 Task: In the  document Plasticpollution.odt, select heading and apply ' Italics' Use the "find feature" to find mentioned word and apply Strikethrough in: 'innovative '. Insert smartchip (Place) on bottom of the page New York Insert the mentioned footnote for 6th word with font style Arial and font size 8: The data was collected in 2022
Action: Mouse moved to (231, 332)
Screenshot: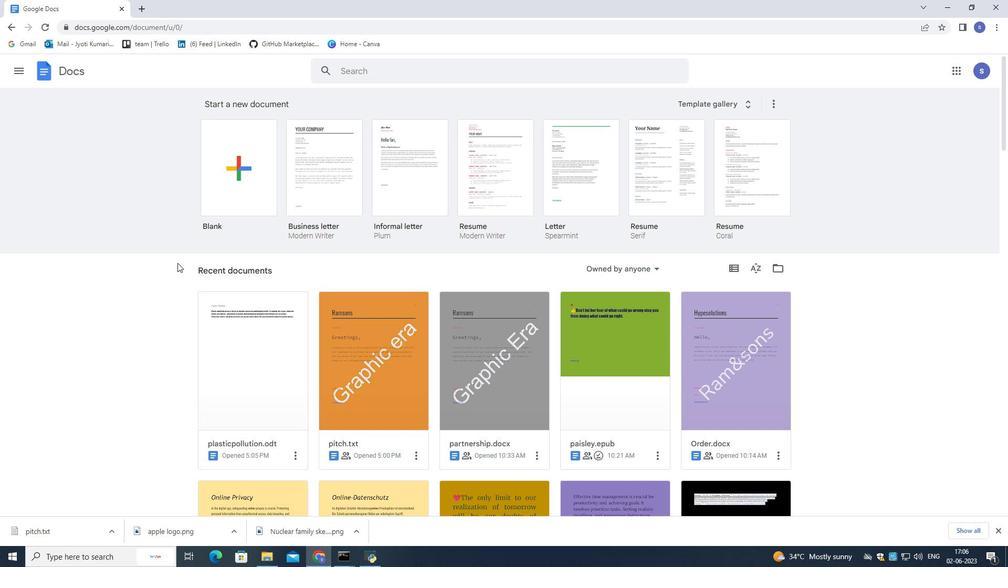 
Action: Mouse pressed left at (231, 332)
Screenshot: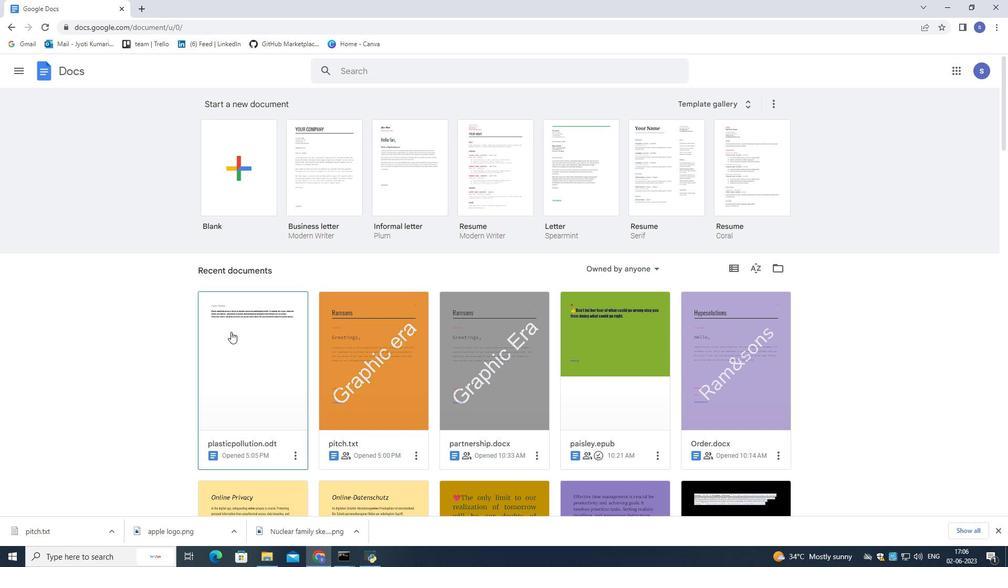 
Action: Mouse pressed left at (231, 332)
Screenshot: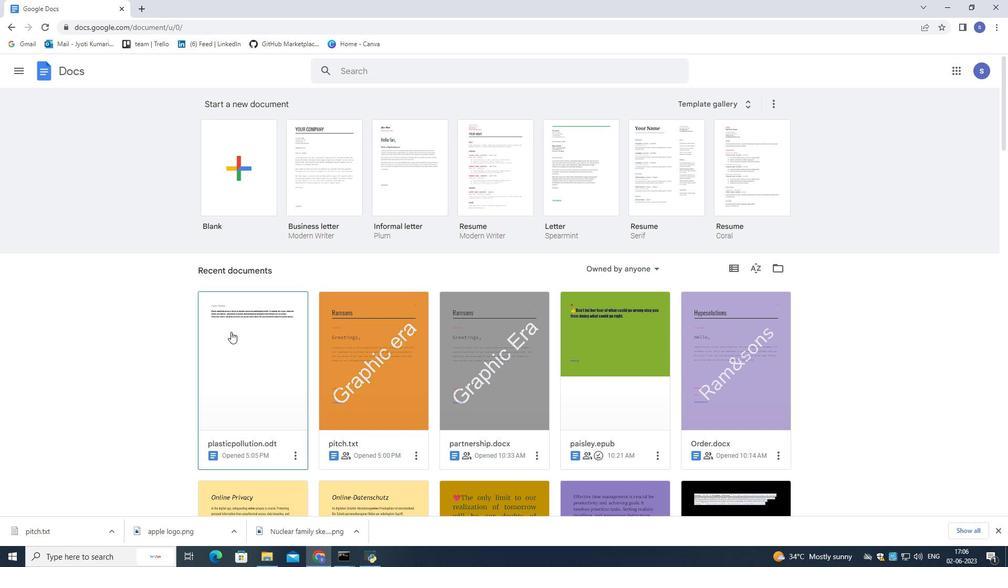 
Action: Mouse moved to (511, 200)
Screenshot: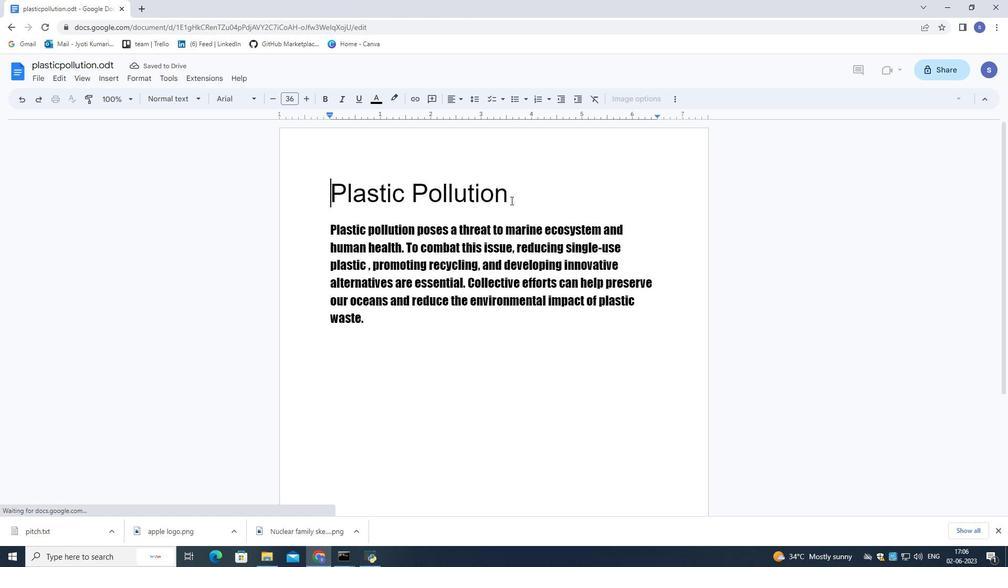 
Action: Mouse pressed left at (511, 200)
Screenshot: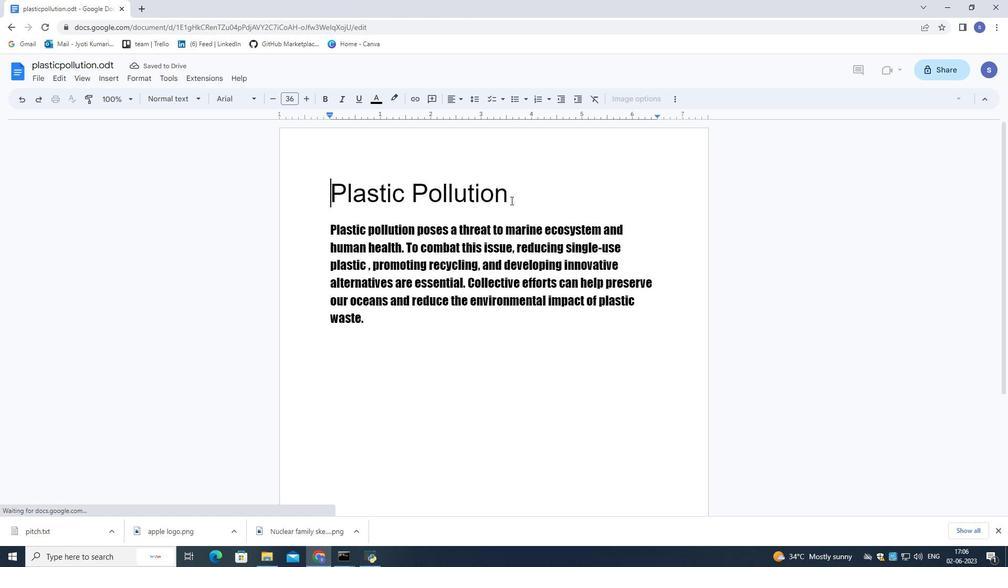 
Action: Mouse moved to (511, 199)
Screenshot: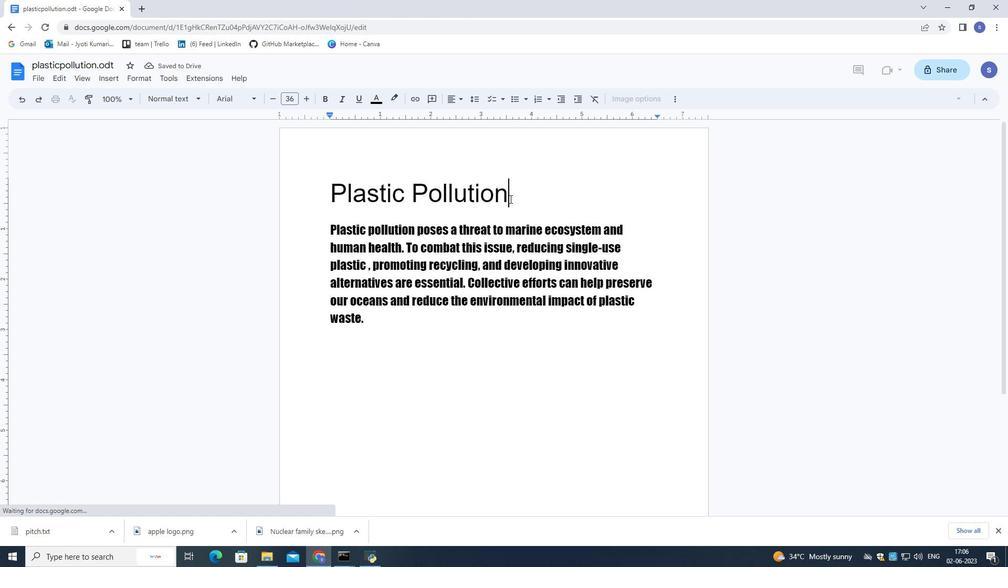 
Action: Mouse pressed left at (511, 199)
Screenshot: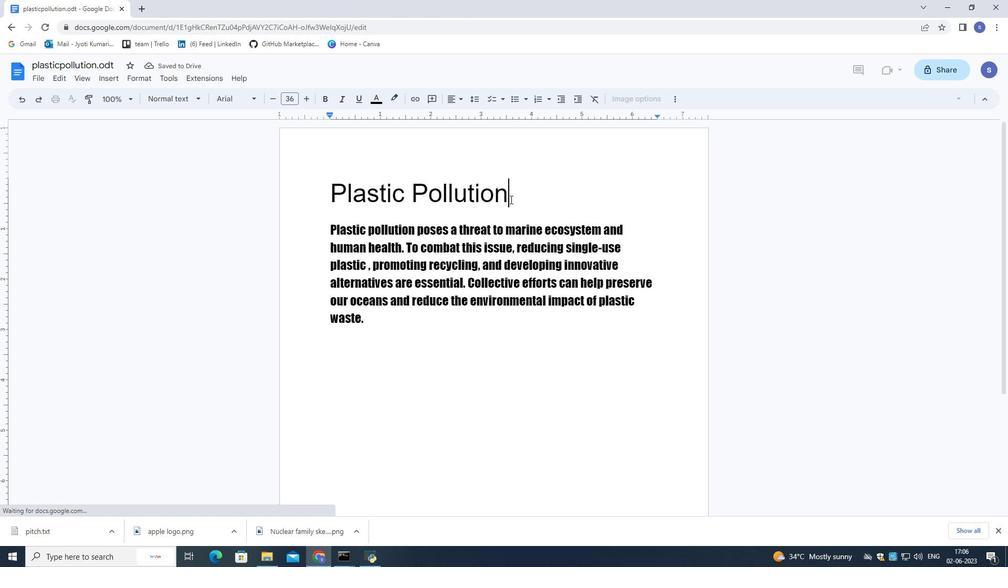 
Action: Mouse moved to (100, 77)
Screenshot: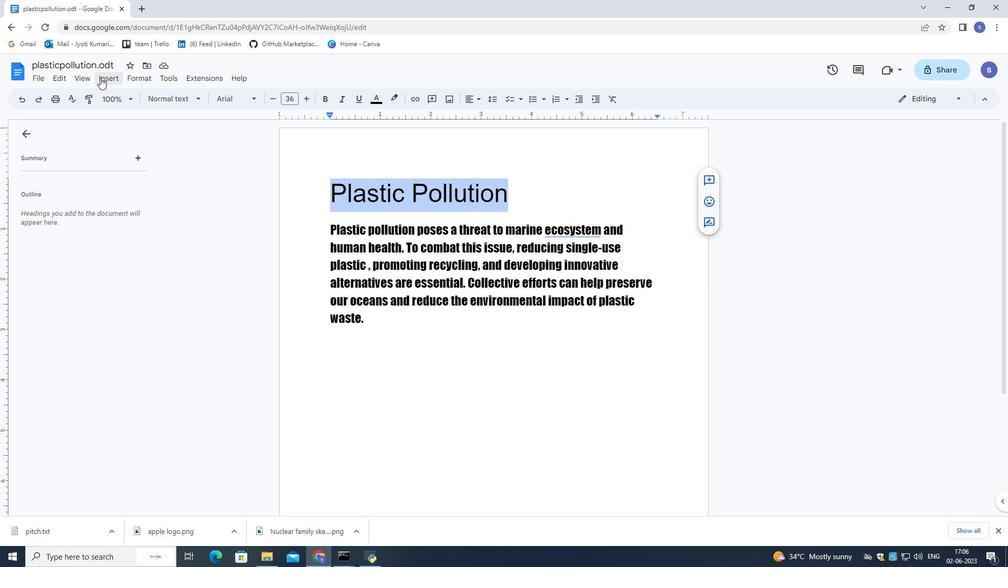 
Action: Mouse pressed left at (100, 77)
Screenshot: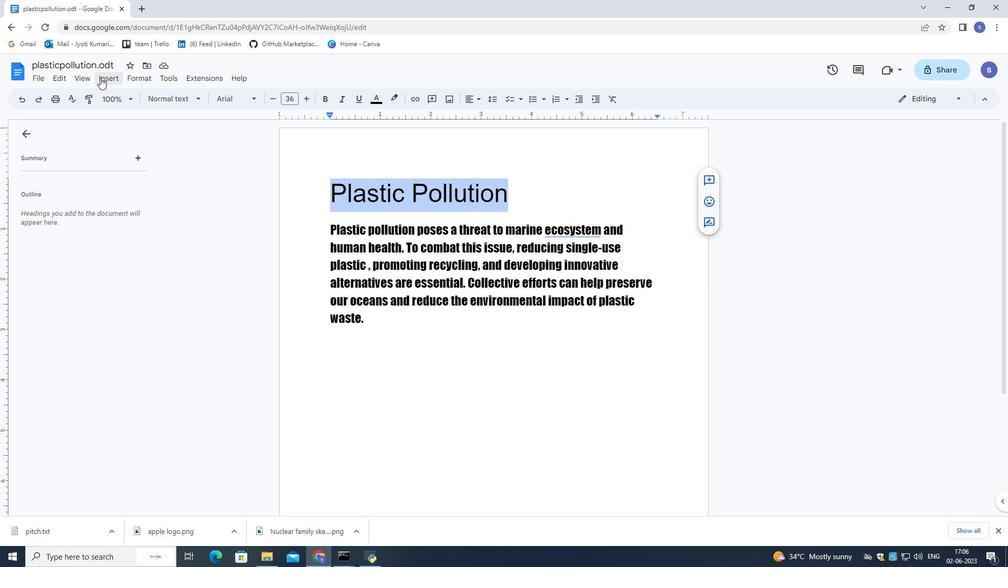 
Action: Mouse moved to (145, 77)
Screenshot: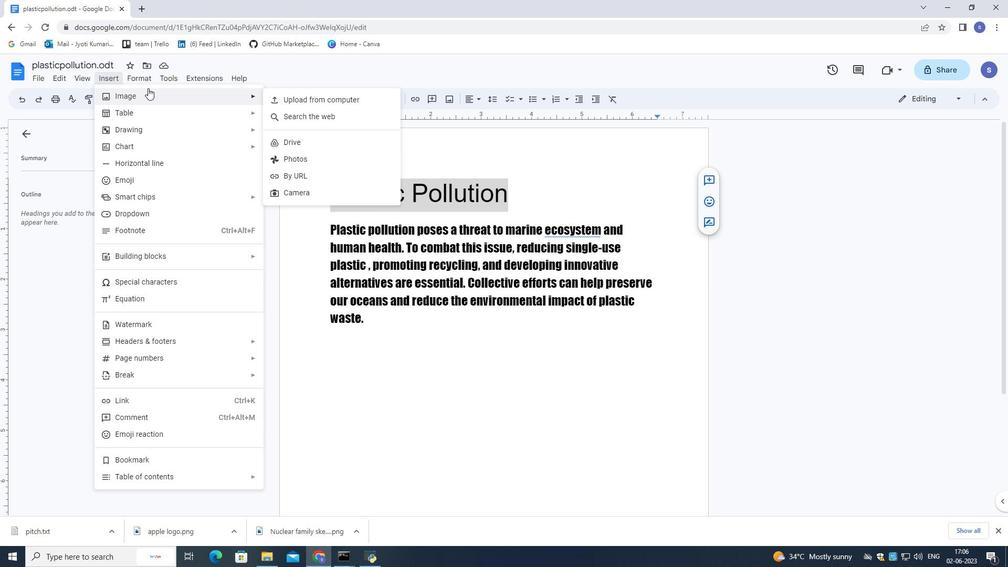 
Action: Mouse pressed left at (145, 77)
Screenshot: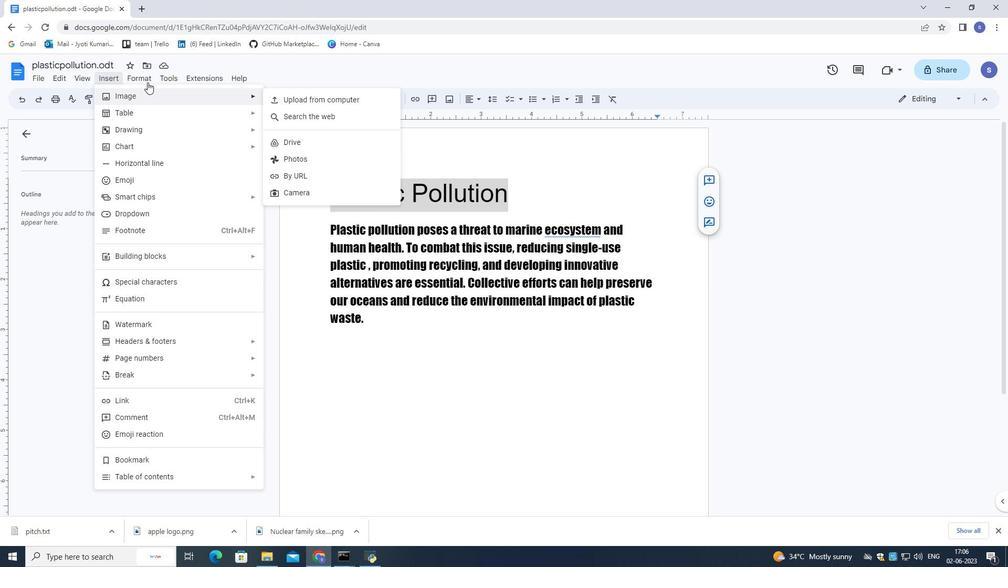 
Action: Mouse moved to (138, 76)
Screenshot: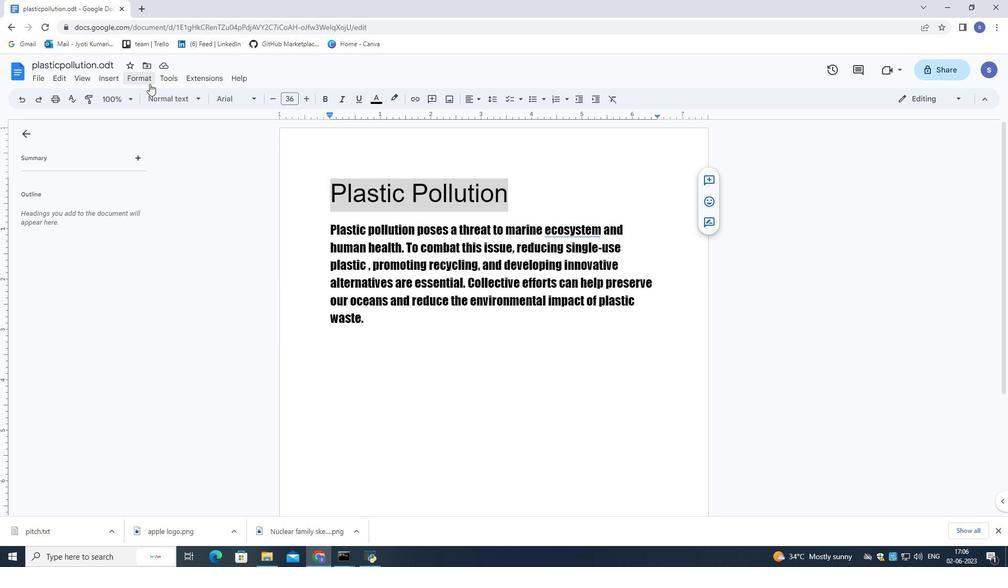 
Action: Mouse pressed left at (138, 76)
Screenshot: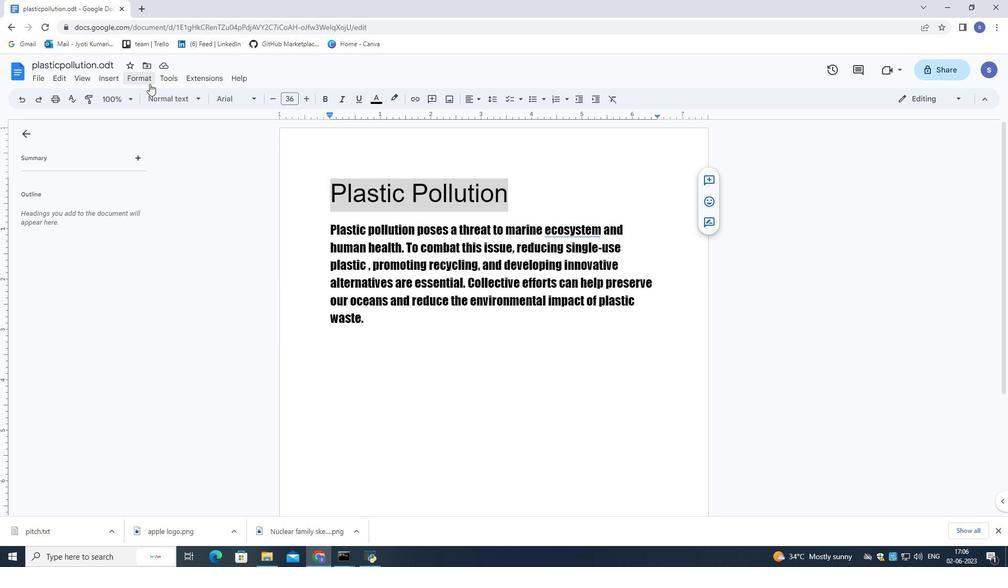 
Action: Mouse moved to (323, 115)
Screenshot: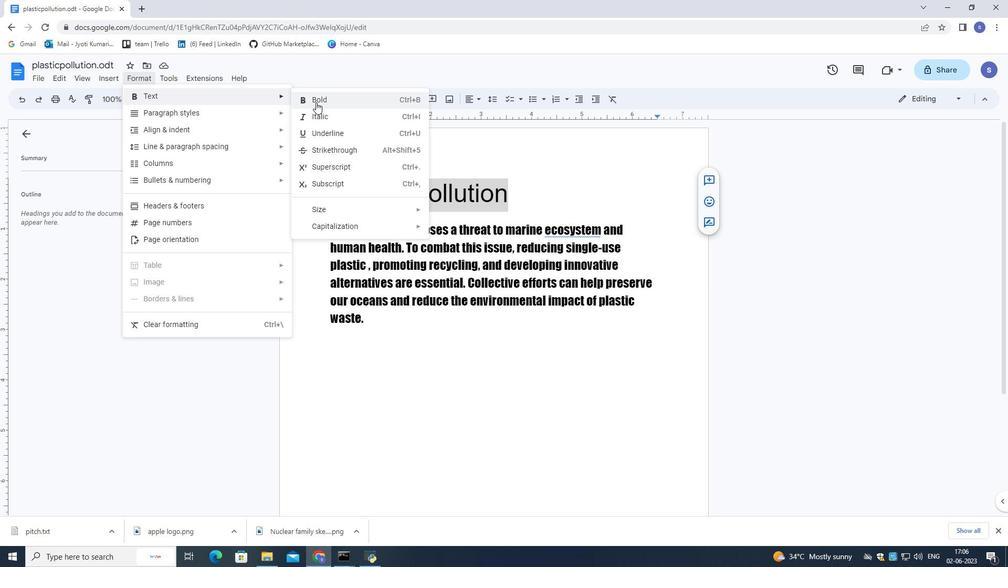 
Action: Mouse pressed left at (323, 115)
Screenshot: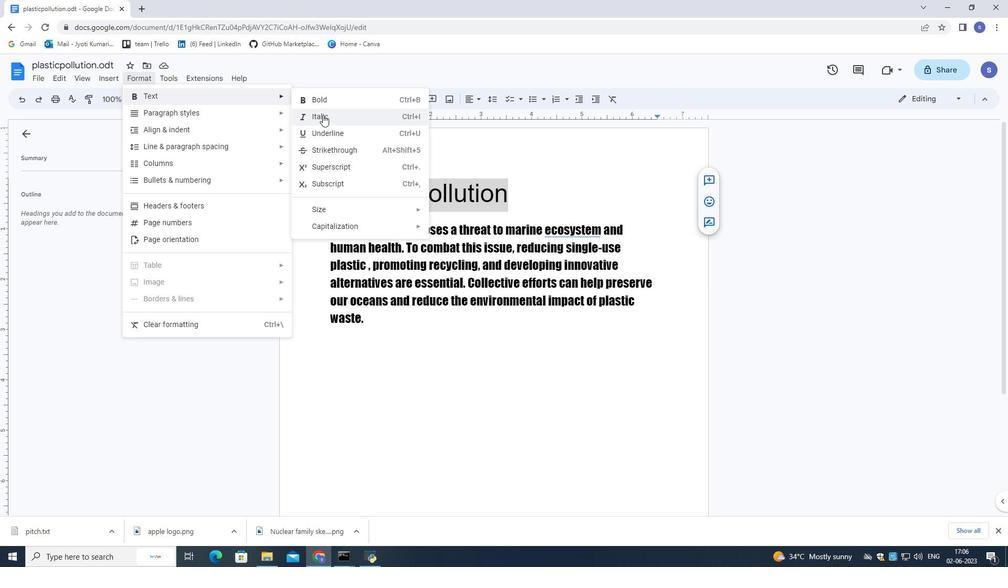 
Action: Mouse moved to (53, 79)
Screenshot: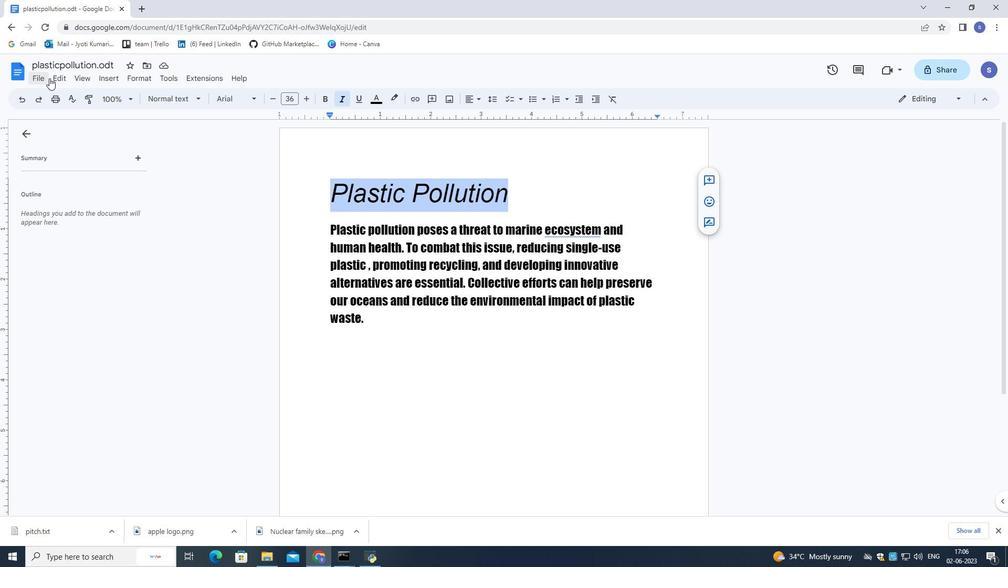 
Action: Mouse pressed left at (53, 79)
Screenshot: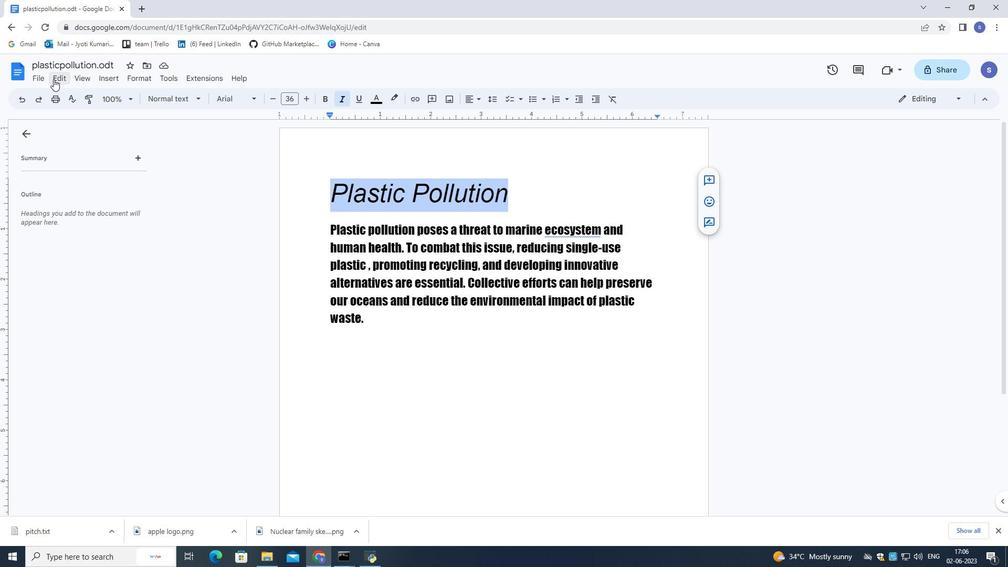 
Action: Mouse moved to (98, 253)
Screenshot: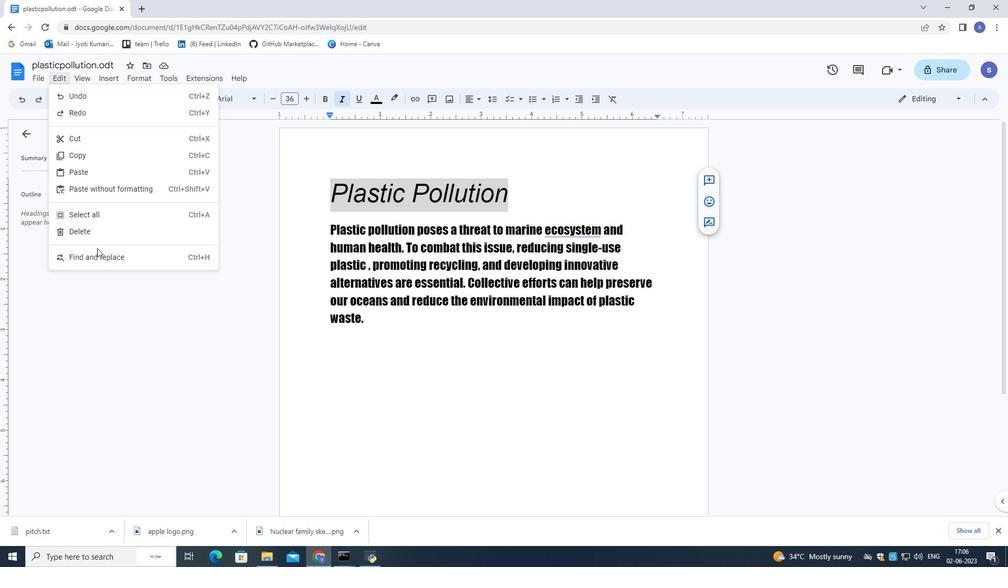 
Action: Mouse pressed left at (98, 253)
Screenshot: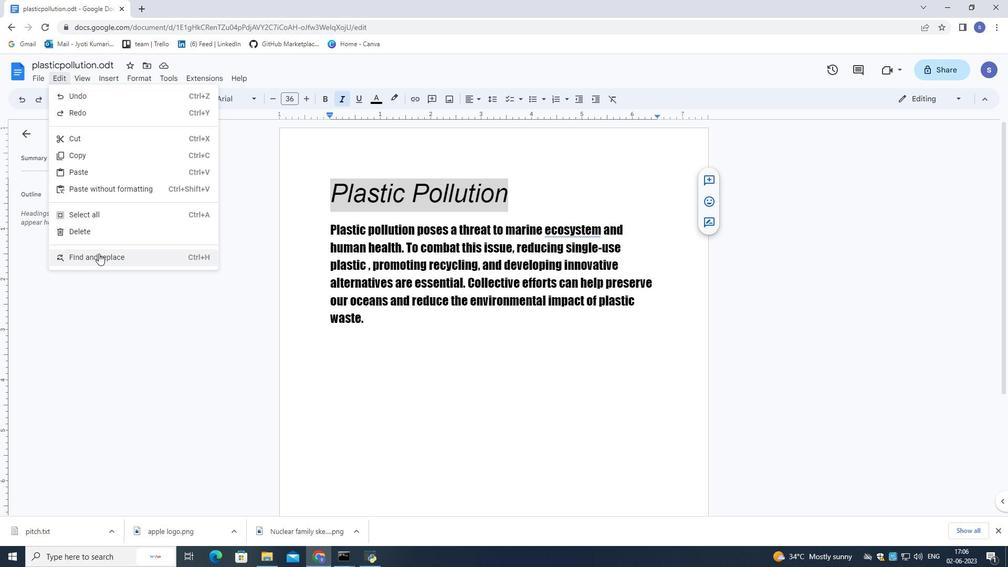 
Action: Mouse moved to (312, 304)
Screenshot: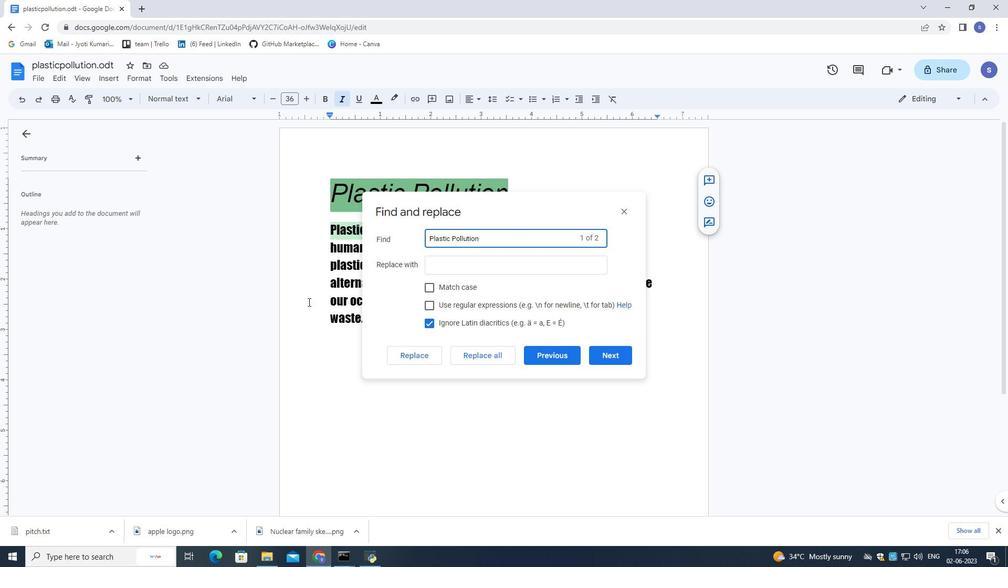
Action: Mouse pressed left at (312, 304)
Screenshot: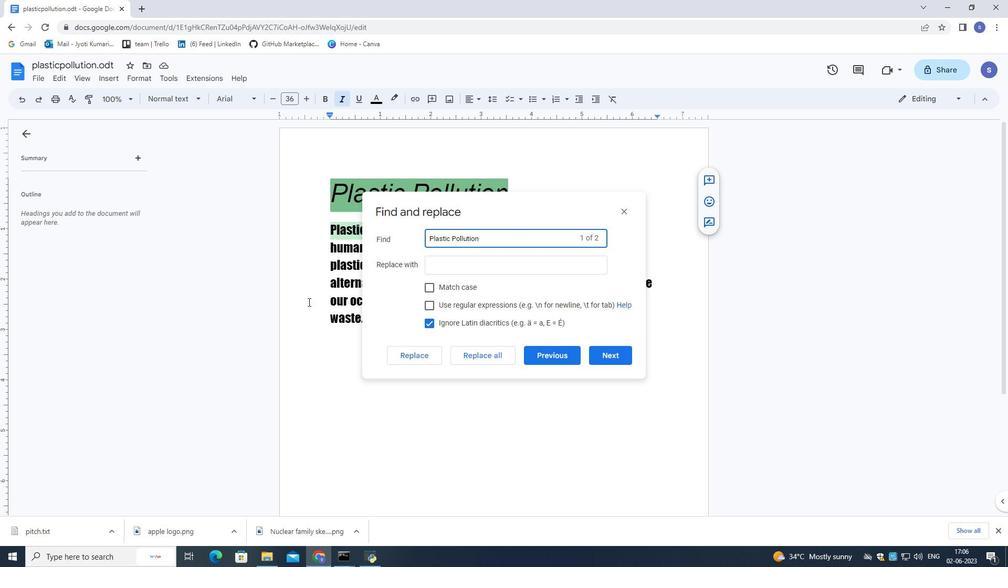
Action: Mouse moved to (621, 211)
Screenshot: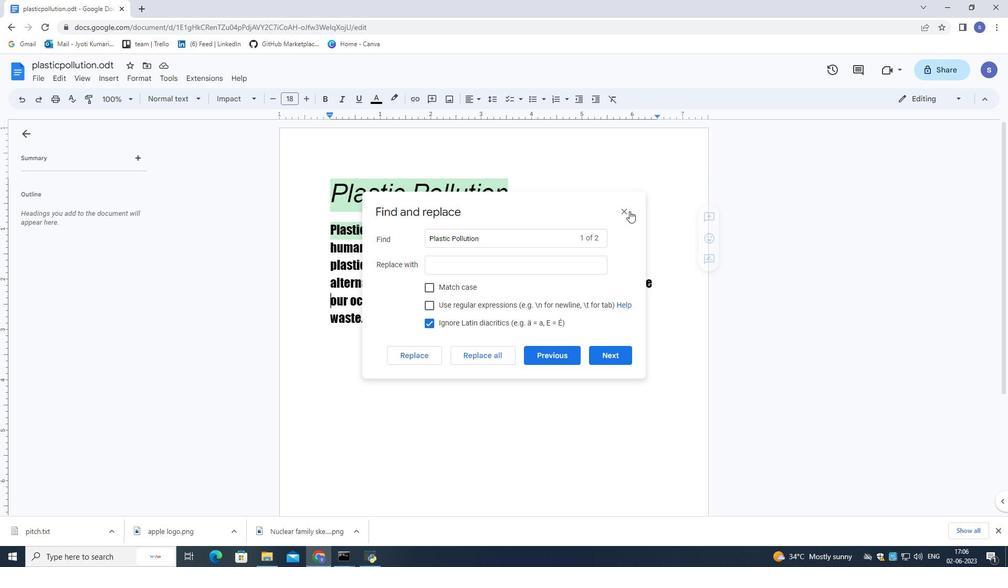 
Action: Mouse pressed left at (621, 211)
Screenshot: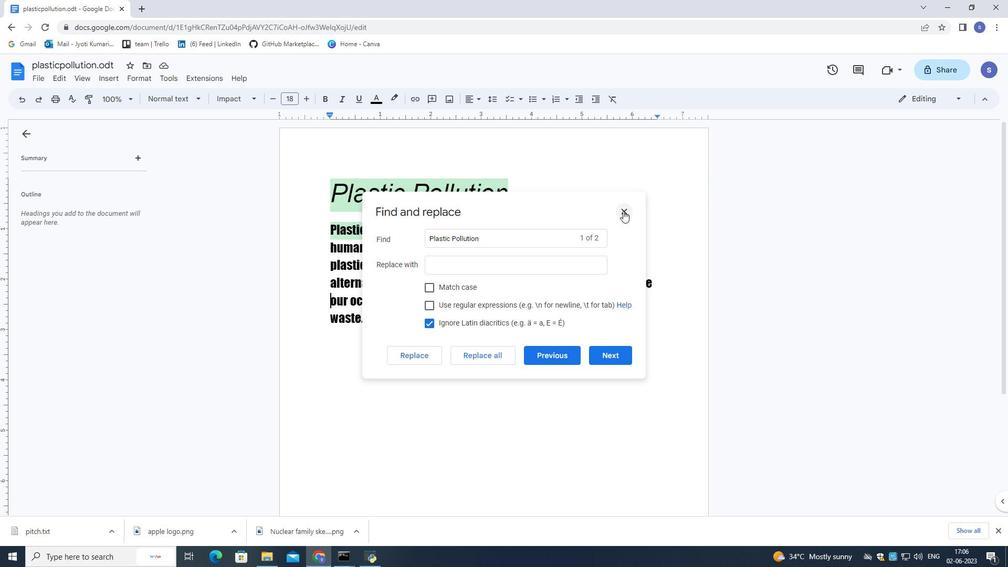 
Action: Mouse moved to (580, 150)
Screenshot: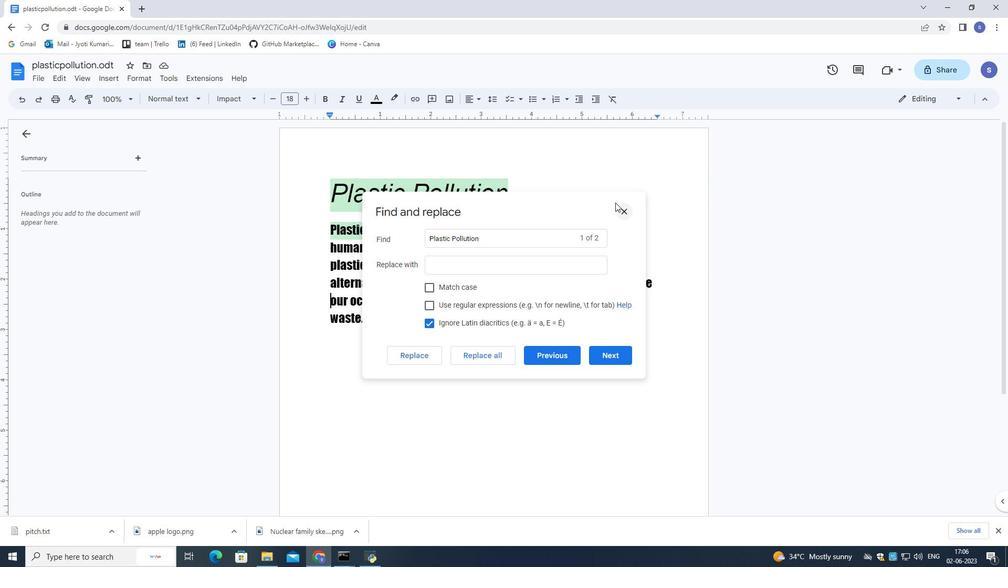 
Action: Mouse pressed left at (580, 150)
Screenshot: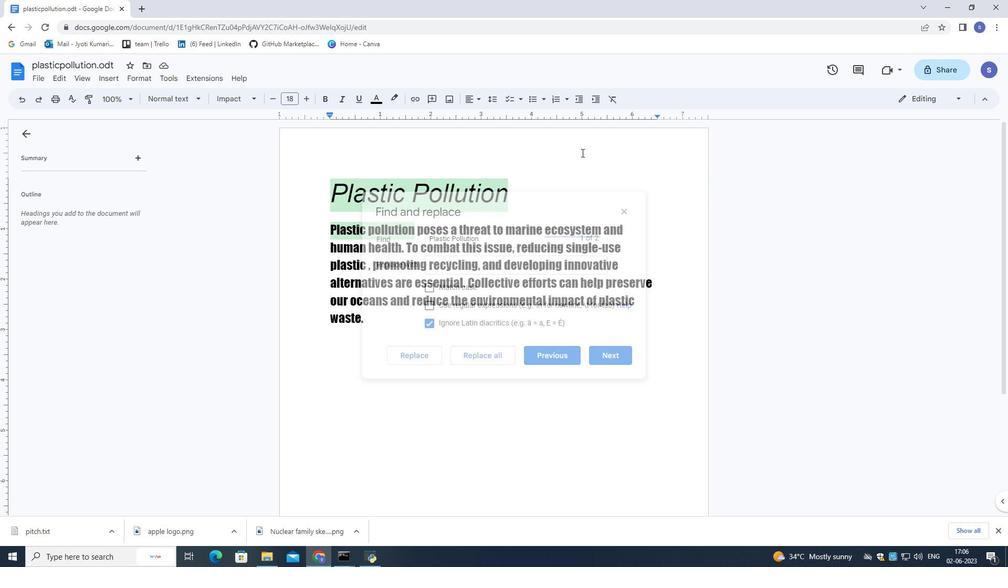 
Action: Mouse moved to (64, 77)
Screenshot: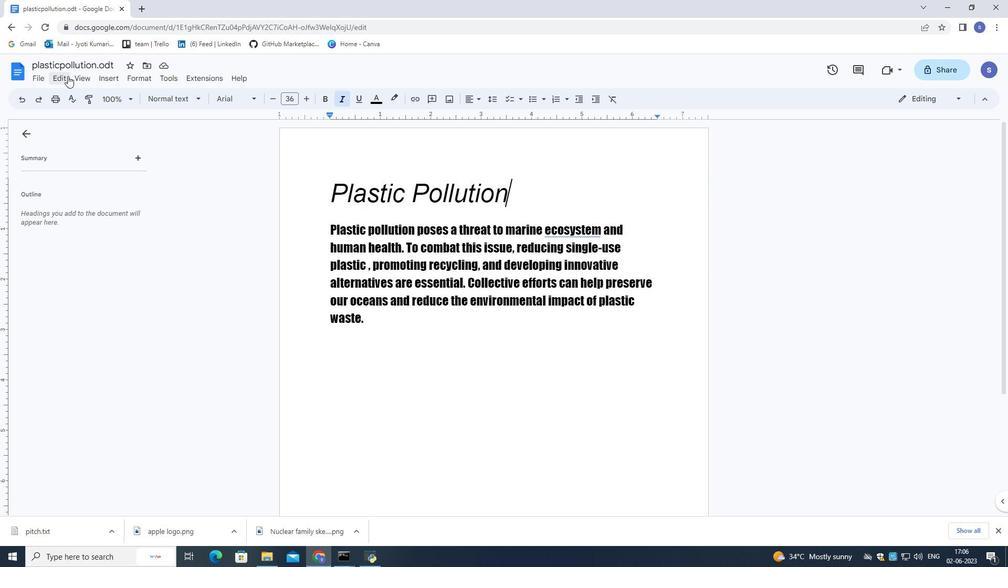 
Action: Mouse pressed left at (64, 77)
Screenshot: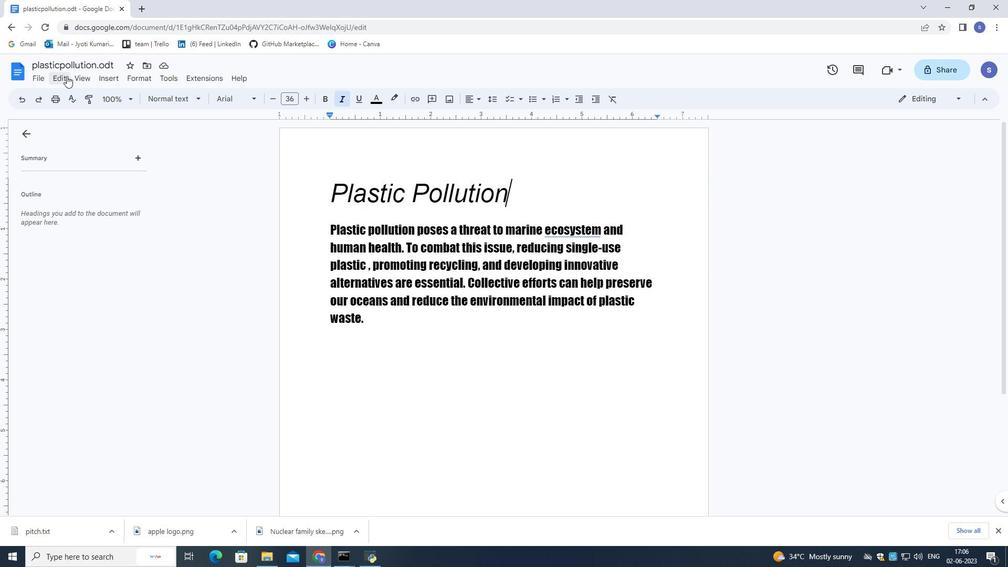 
Action: Mouse moved to (113, 257)
Screenshot: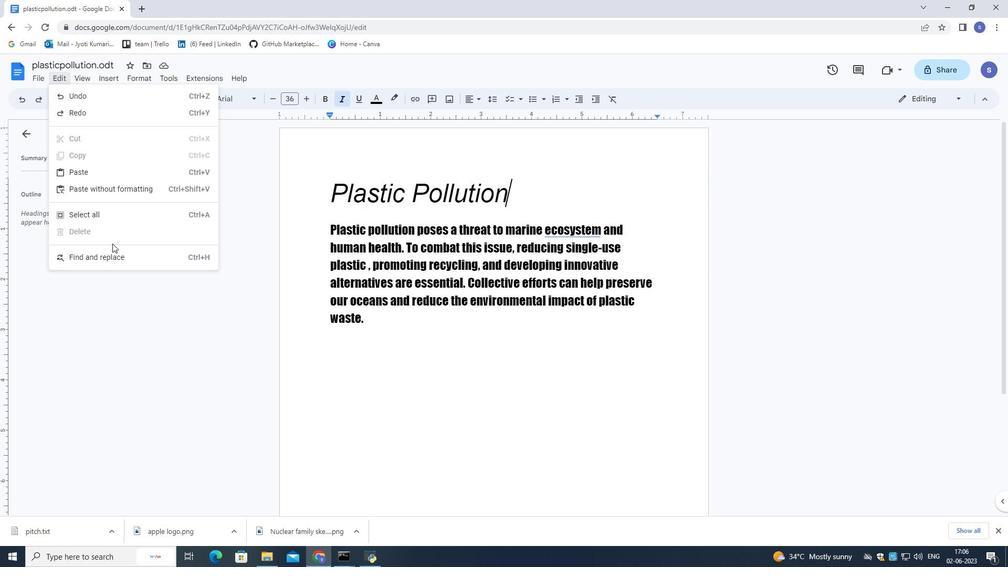 
Action: Mouse pressed left at (113, 257)
Screenshot: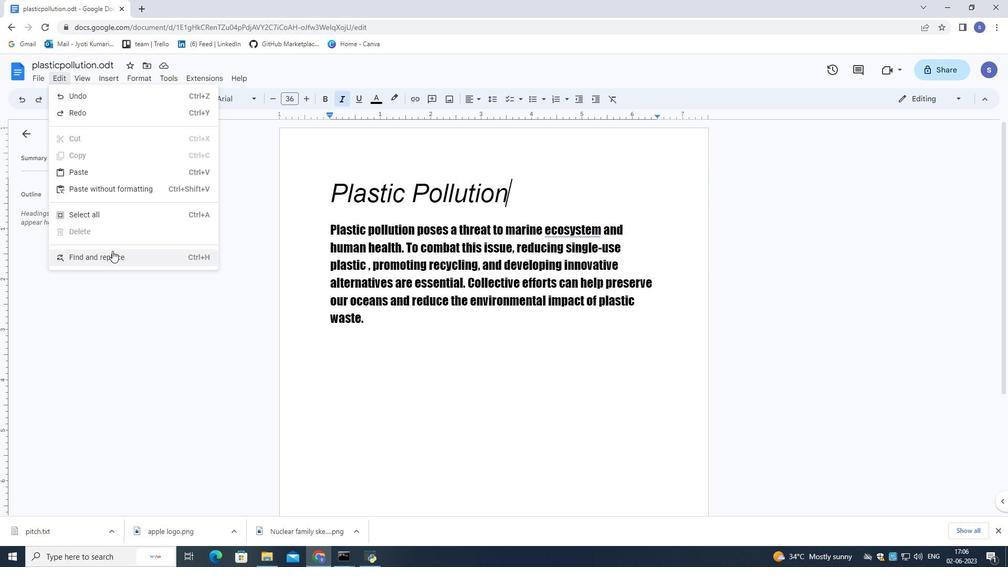 
Action: Mouse moved to (479, 239)
Screenshot: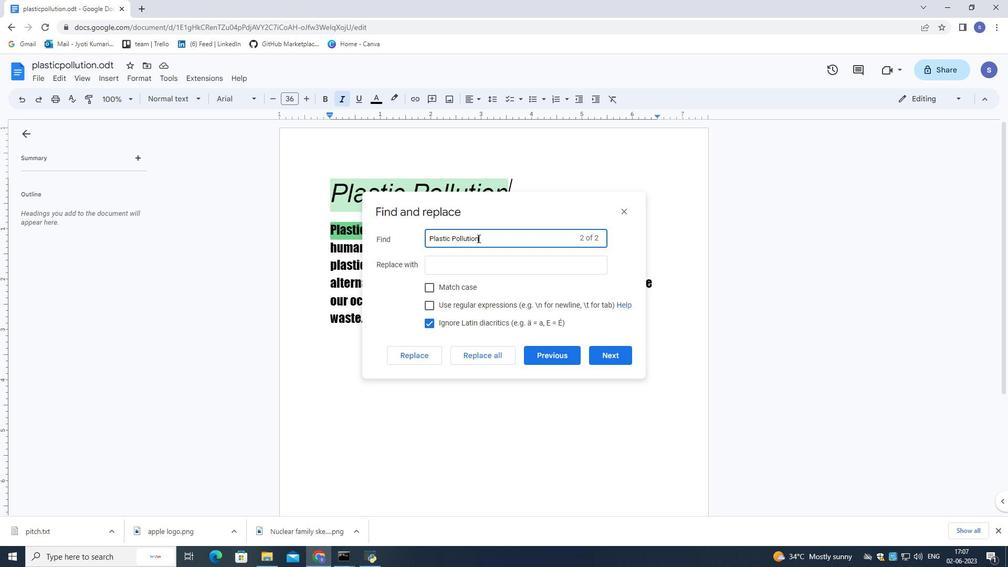 
Action: Mouse pressed left at (479, 239)
Screenshot: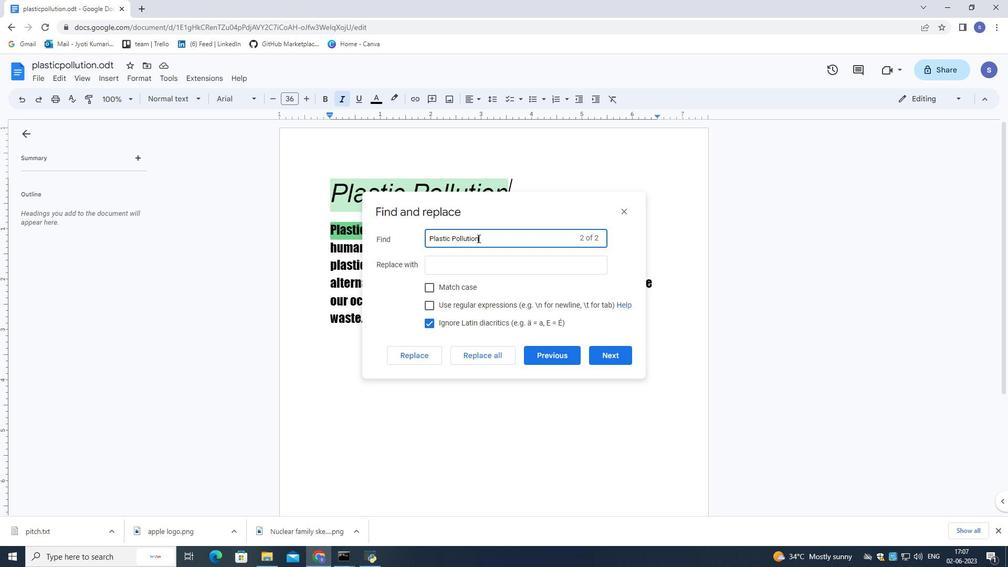 
Action: Mouse pressed left at (479, 239)
Screenshot: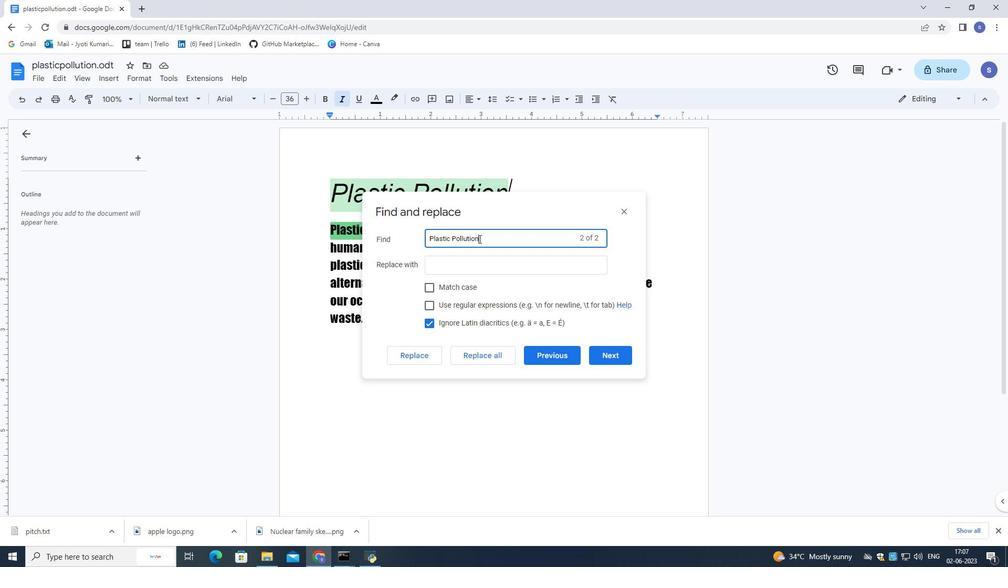
Action: Mouse pressed left at (479, 239)
Screenshot: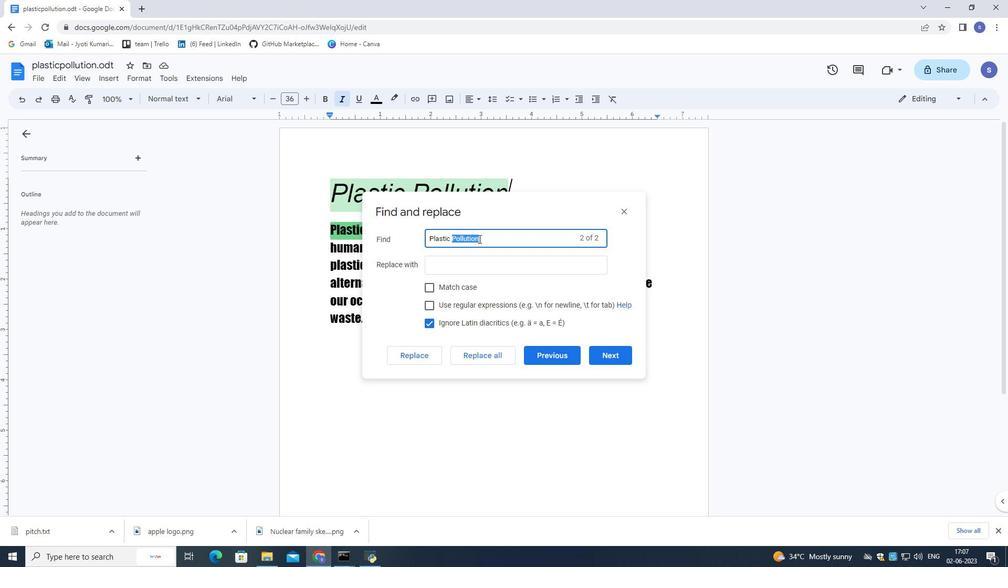 
Action: Mouse moved to (481, 241)
Screenshot: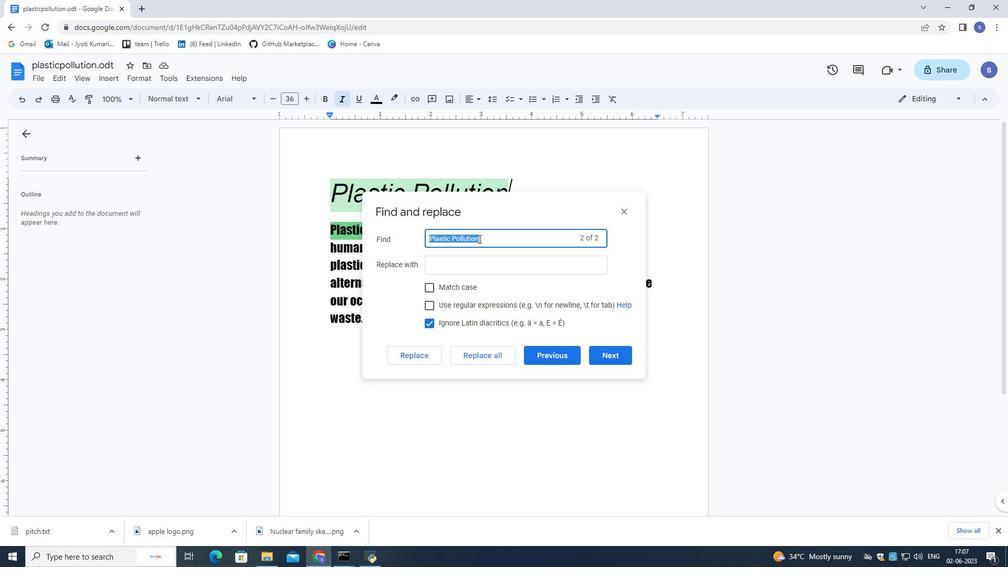
Action: Key pressed innovation
Screenshot: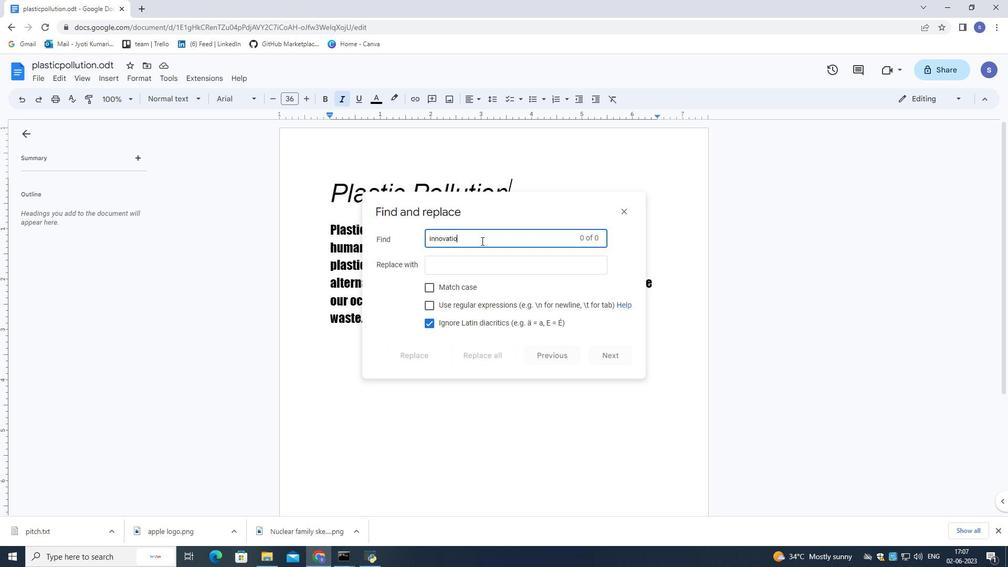 
Action: Mouse moved to (626, 208)
Screenshot: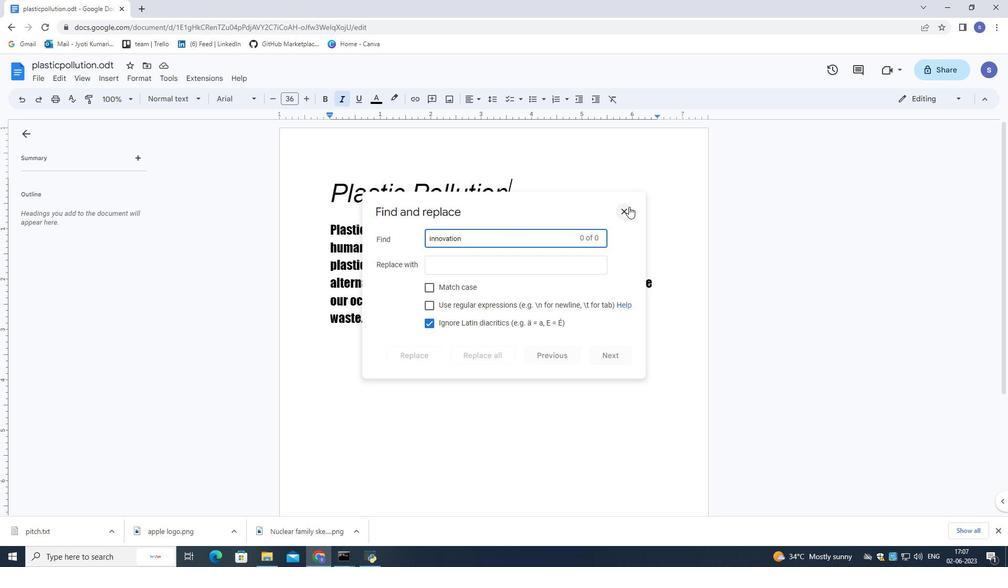 
Action: Mouse pressed left at (626, 208)
Screenshot: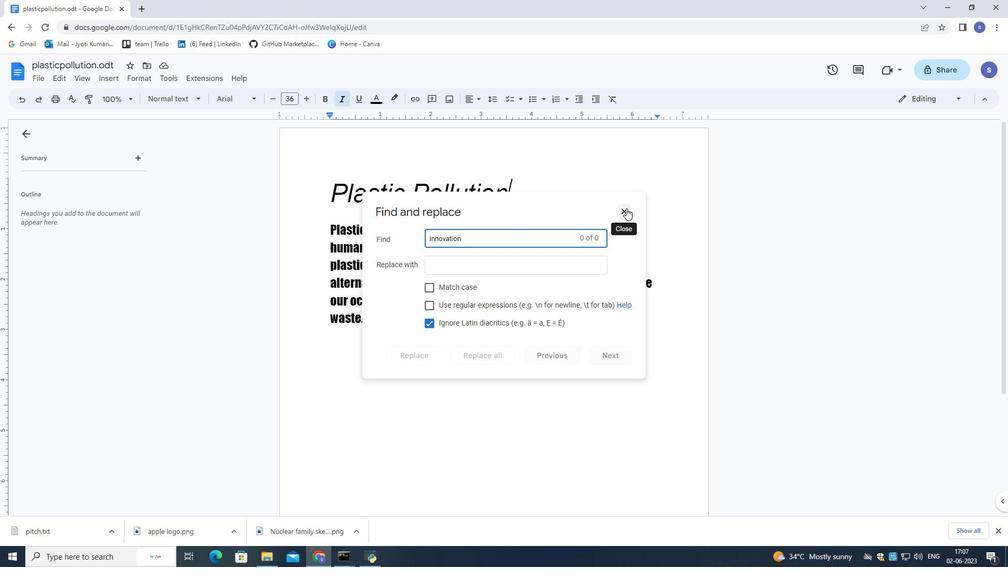 
Action: Mouse moved to (528, 343)
Screenshot: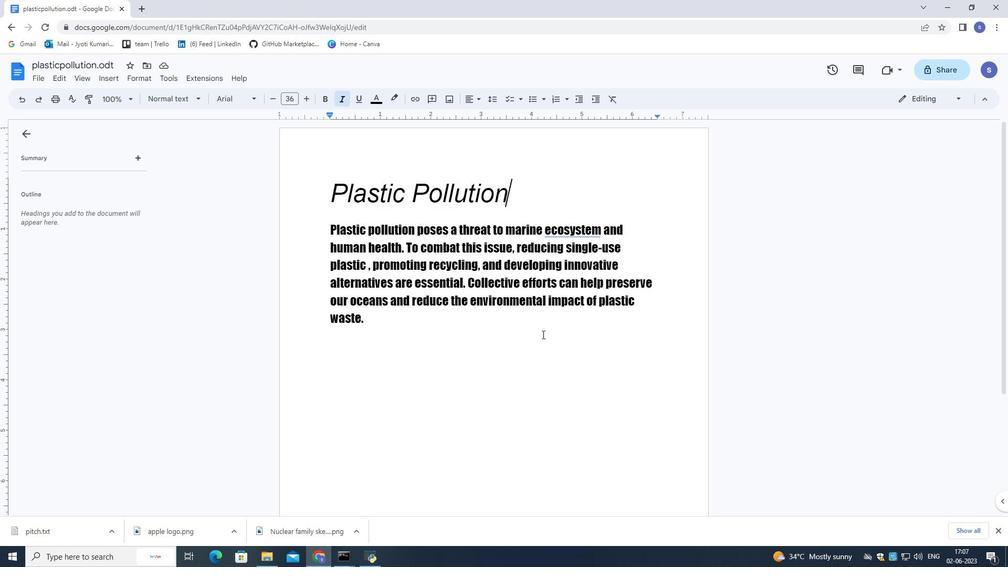 
Action: Mouse pressed left at (528, 343)
Screenshot: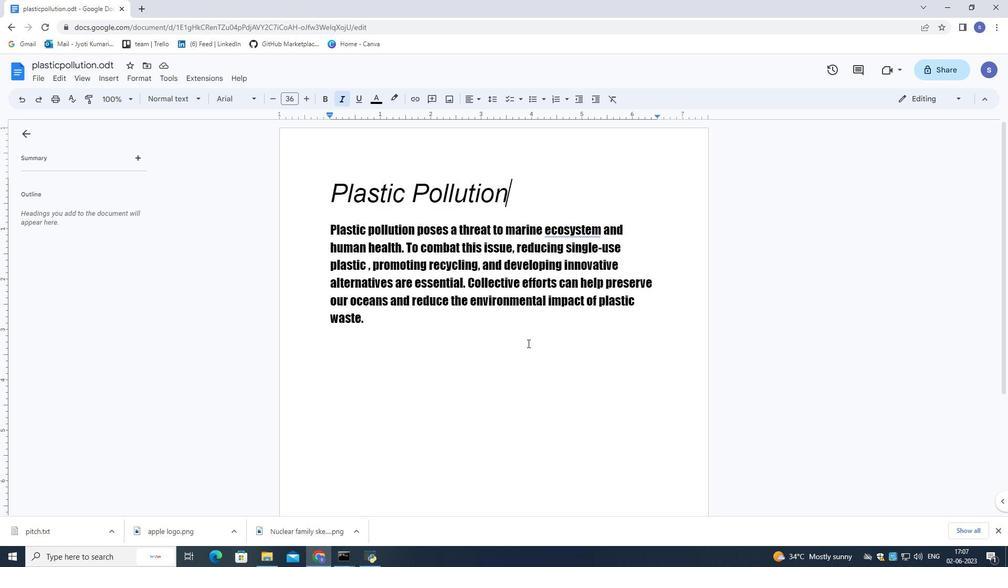 
Action: Mouse moved to (623, 262)
Screenshot: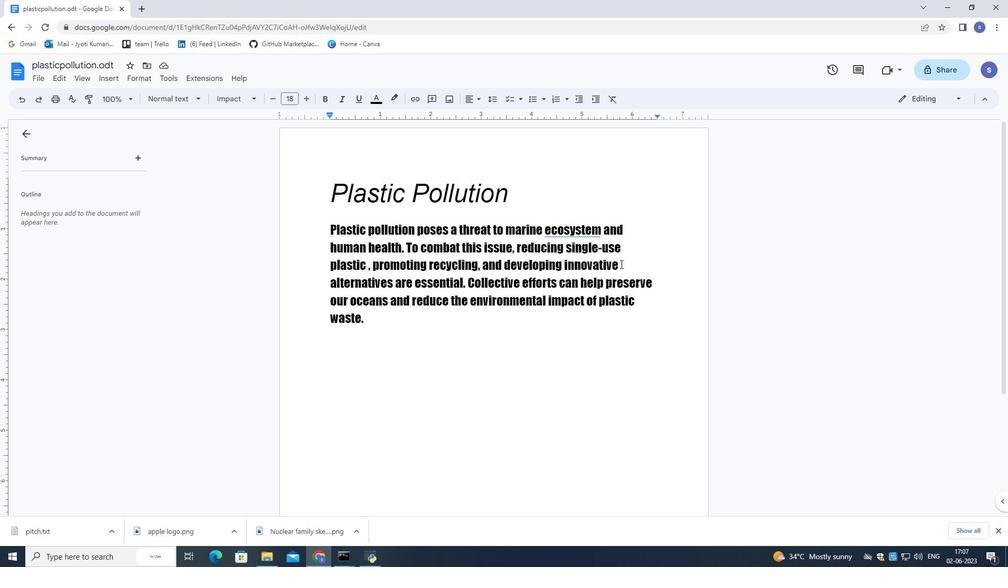 
Action: Mouse pressed left at (623, 262)
Screenshot: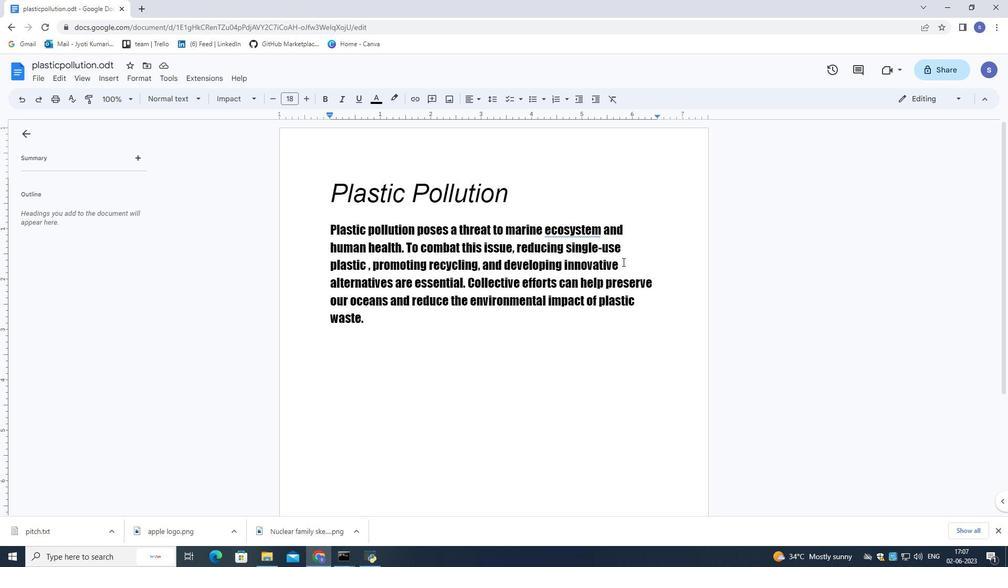 
Action: Mouse moved to (557, 270)
Screenshot: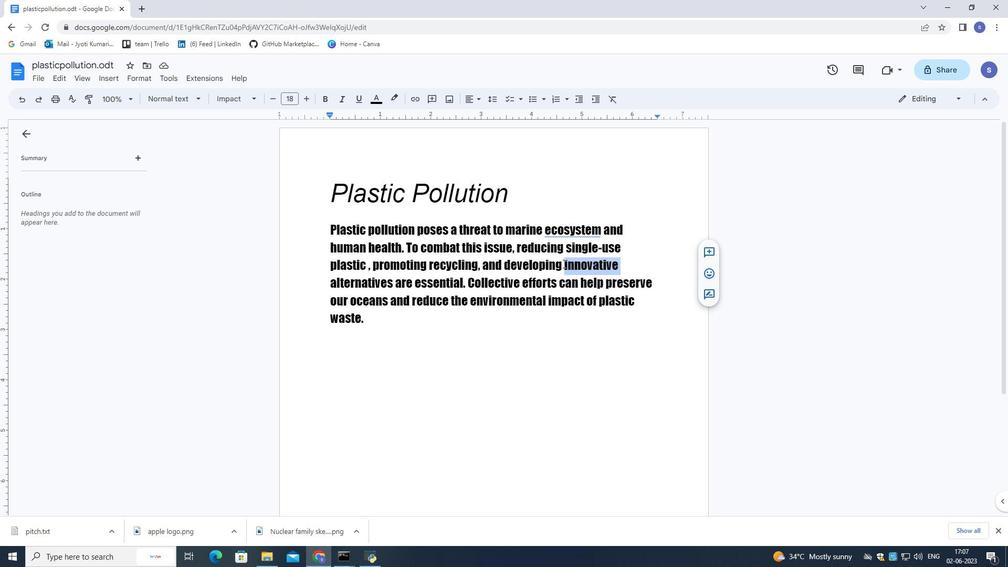 
Action: Key pressed ctrl+C
Screenshot: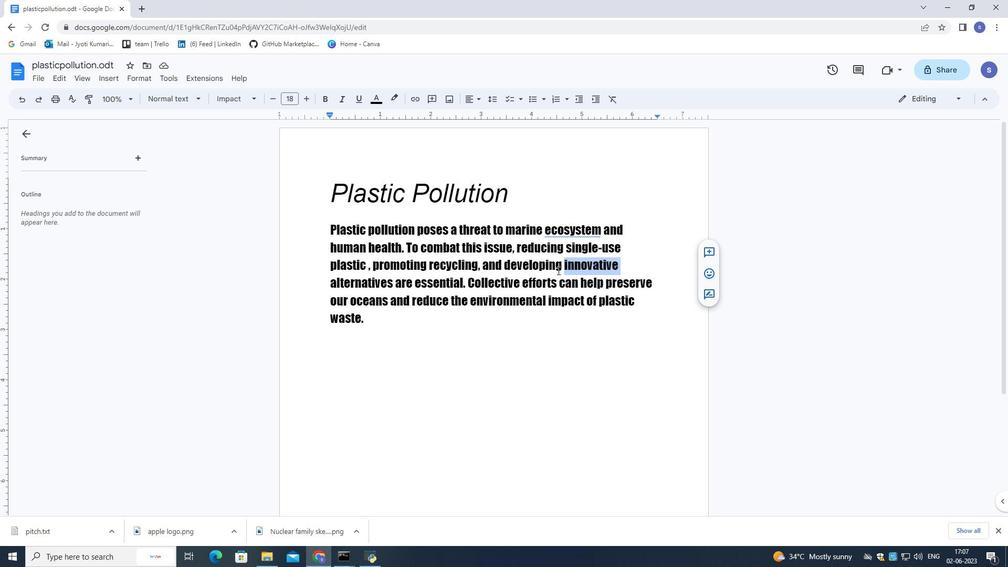 
Action: Mouse moved to (536, 194)
Screenshot: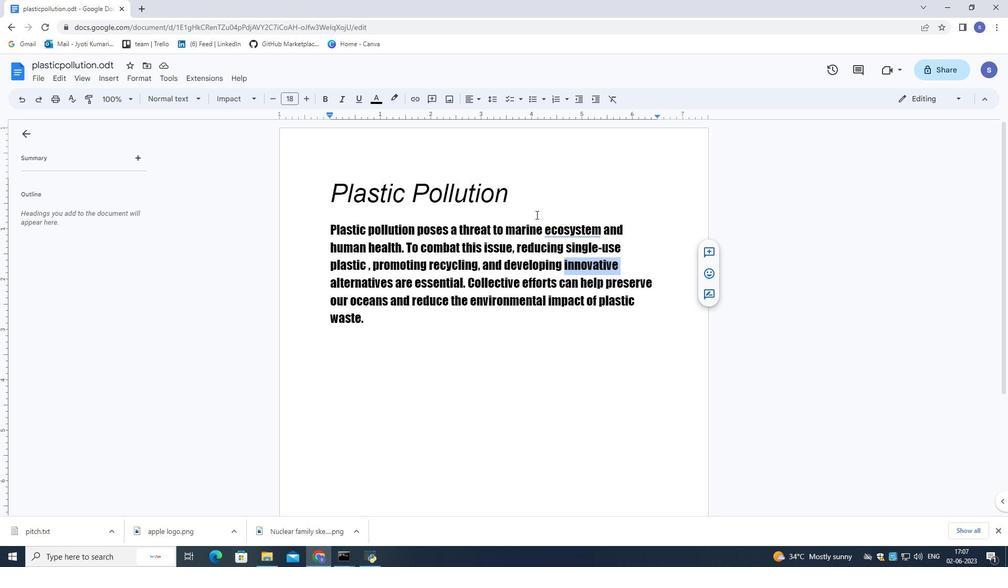 
Action: Mouse pressed left at (536, 194)
Screenshot: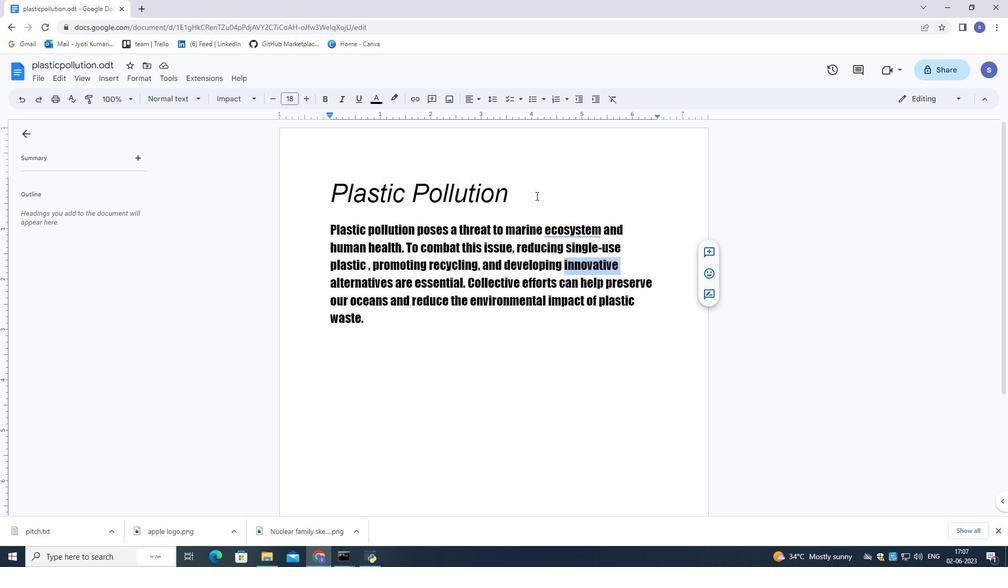 
Action: Mouse moved to (58, 77)
Screenshot: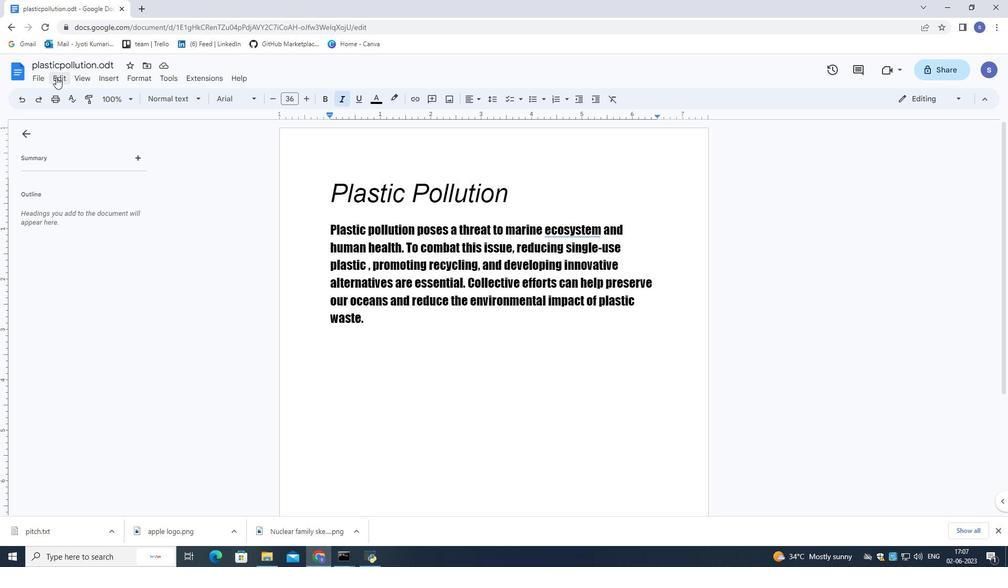 
Action: Mouse pressed left at (58, 77)
Screenshot: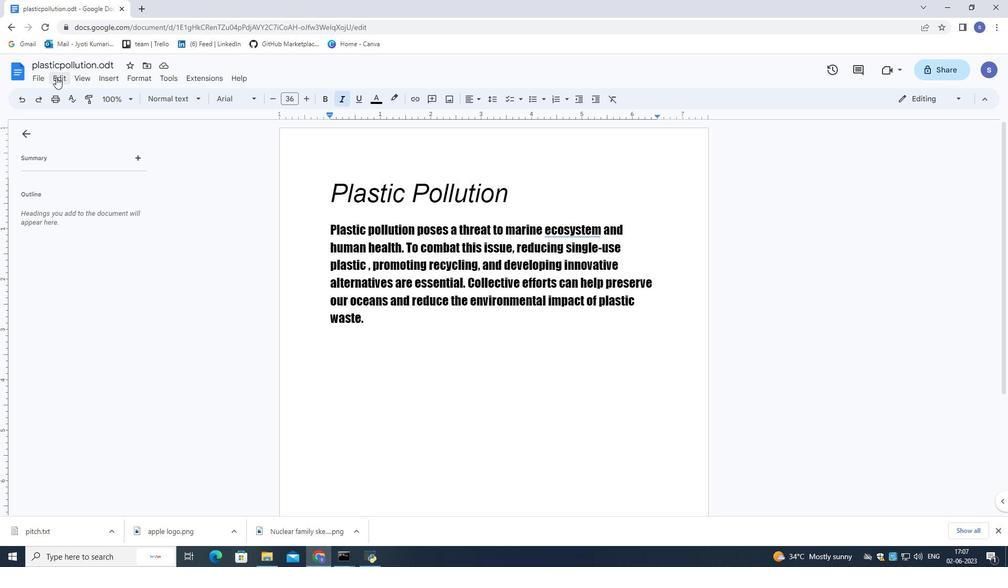 
Action: Mouse moved to (83, 255)
Screenshot: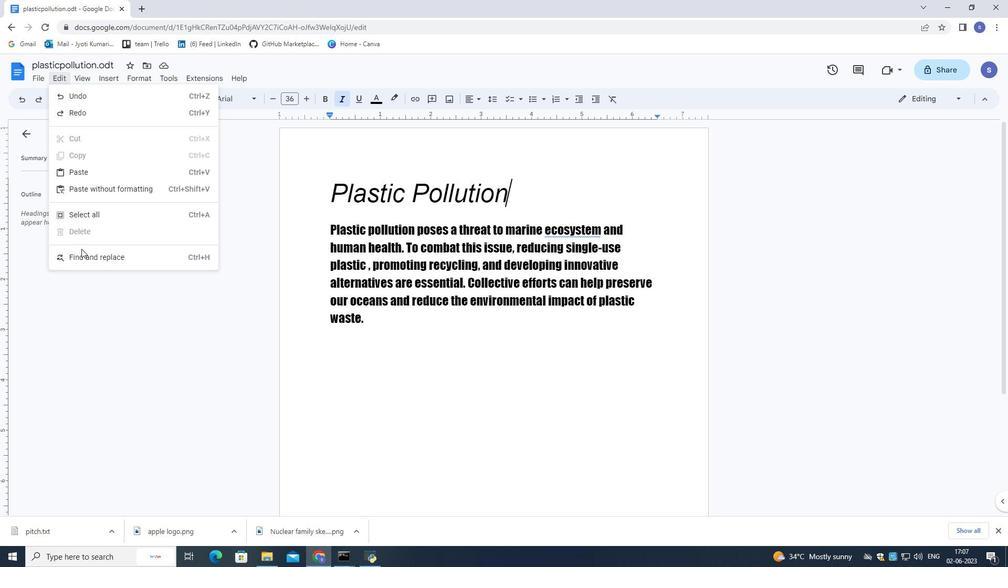 
Action: Mouse pressed left at (83, 255)
Screenshot: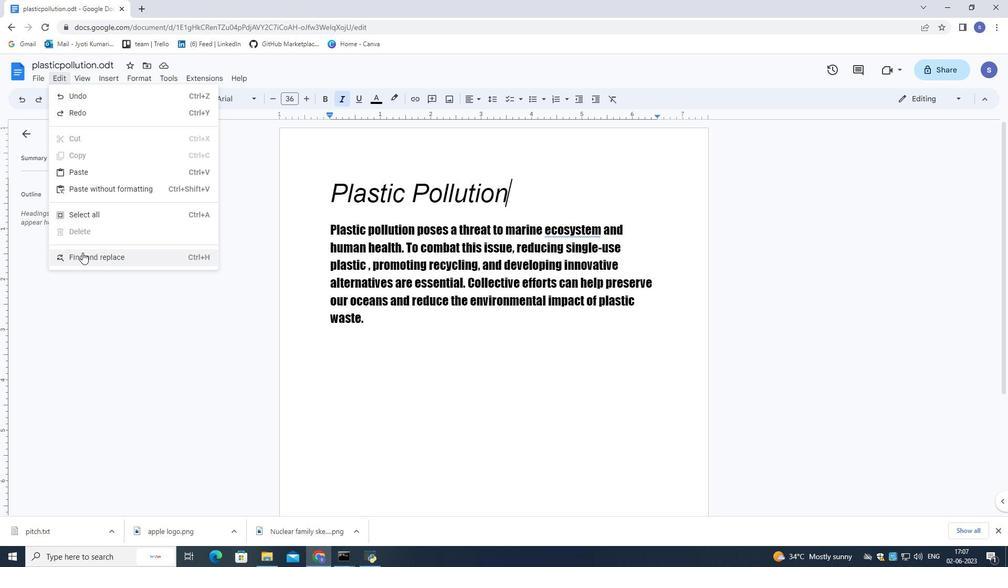 
Action: Mouse moved to (469, 234)
Screenshot: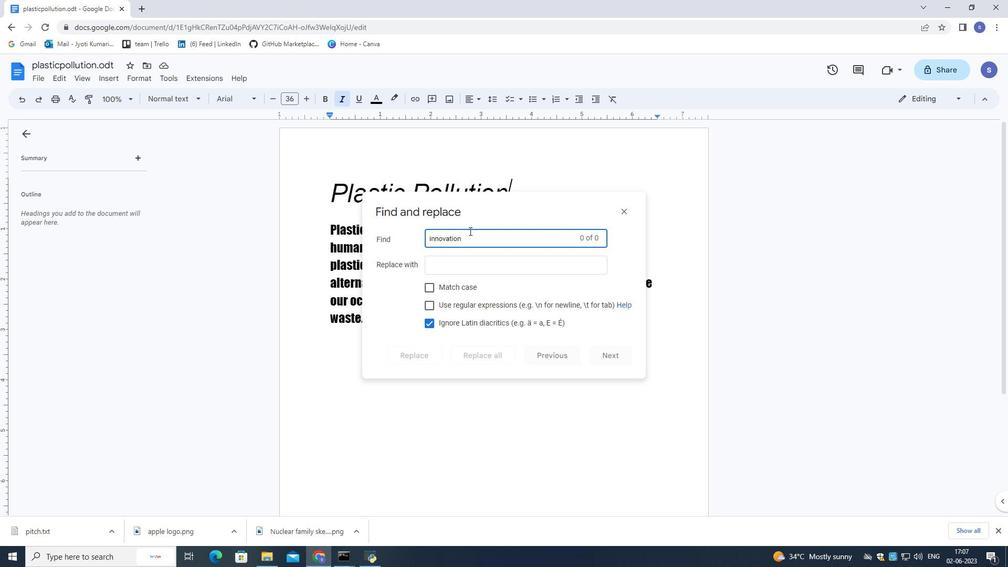 
Action: Mouse pressed left at (469, 234)
Screenshot: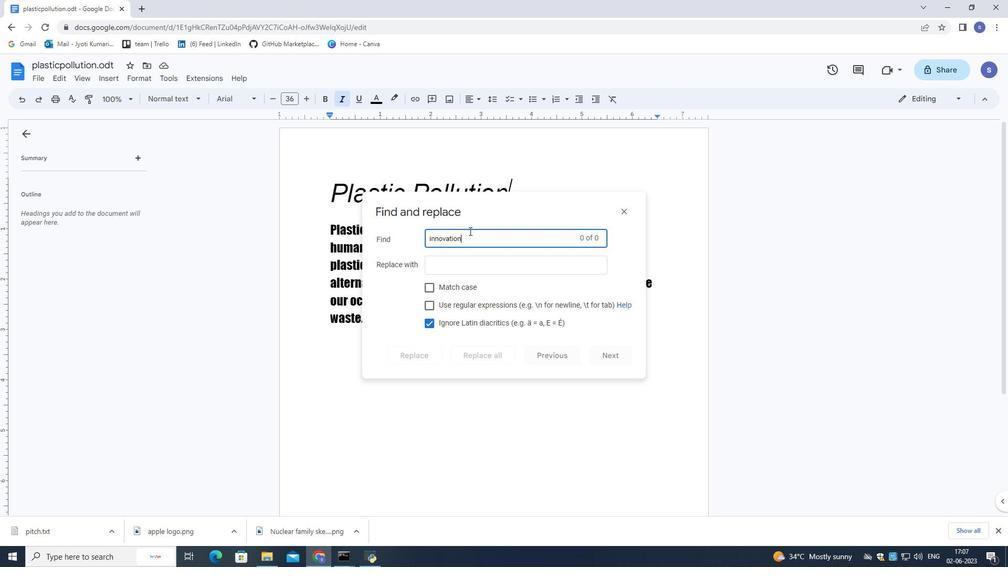 
Action: Mouse pressed left at (469, 234)
Screenshot: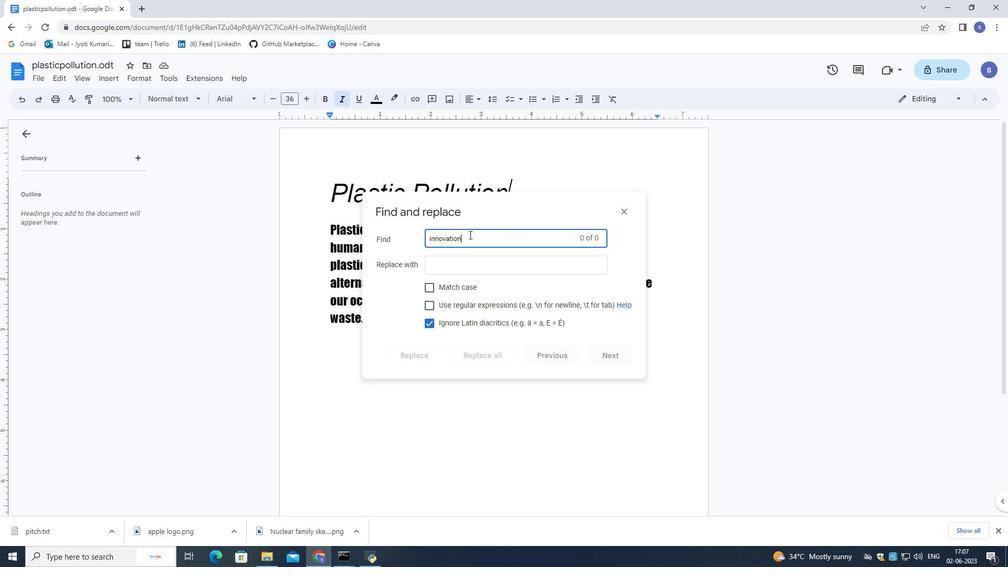 
Action: Mouse moved to (469, 235)
Screenshot: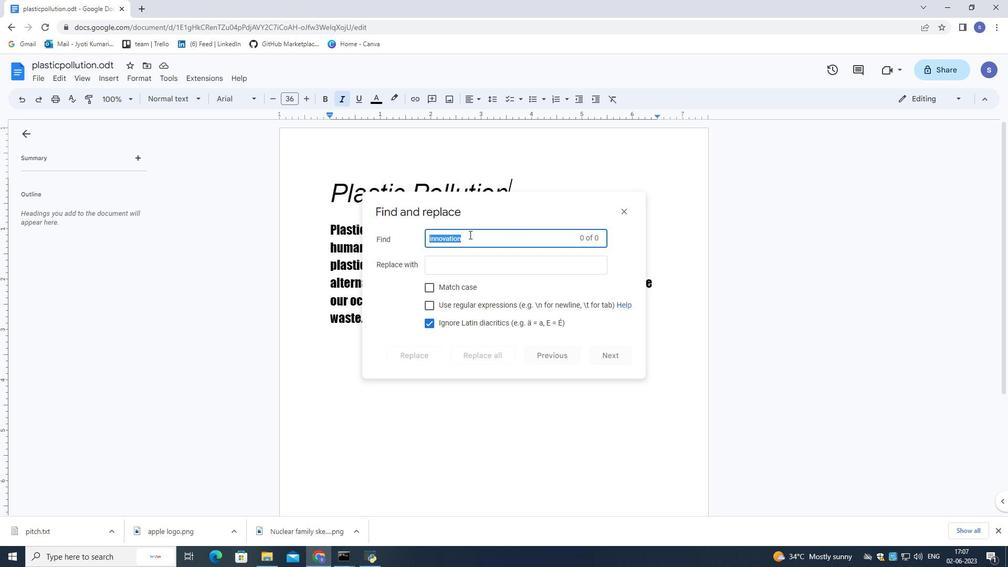
Action: Key pressed ctrl+V
Screenshot: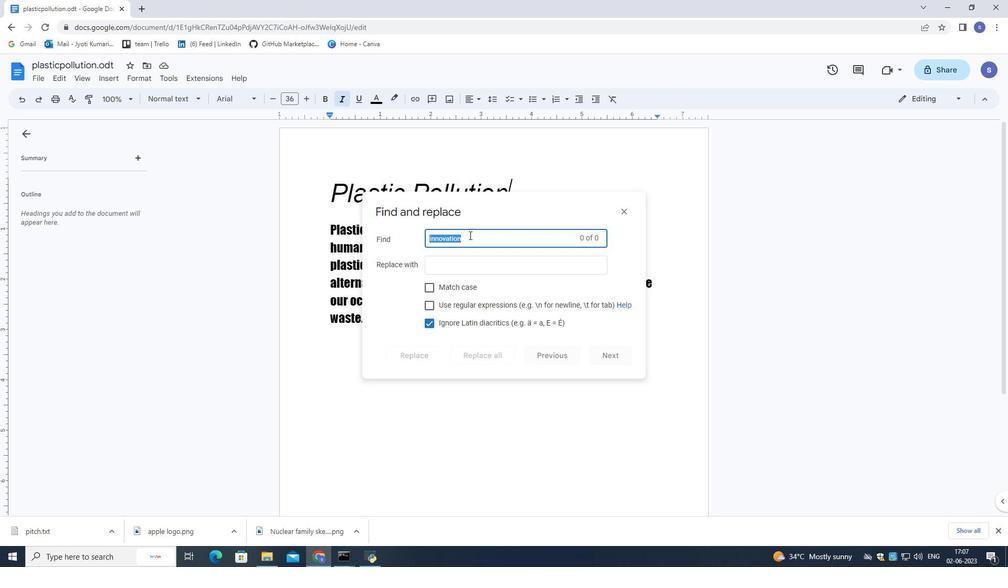 
Action: Mouse moved to (625, 209)
Screenshot: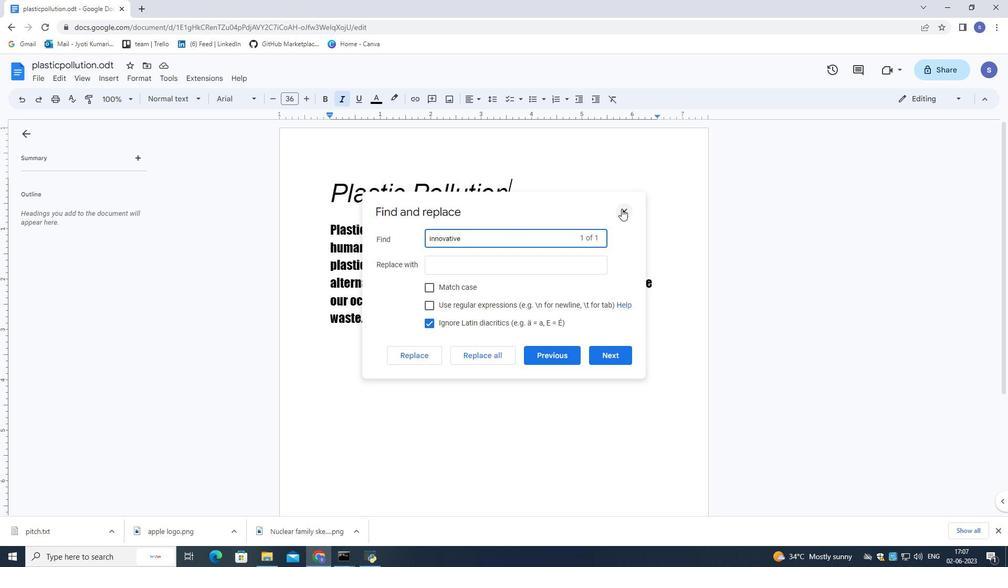 
Action: Mouse pressed left at (625, 209)
Screenshot: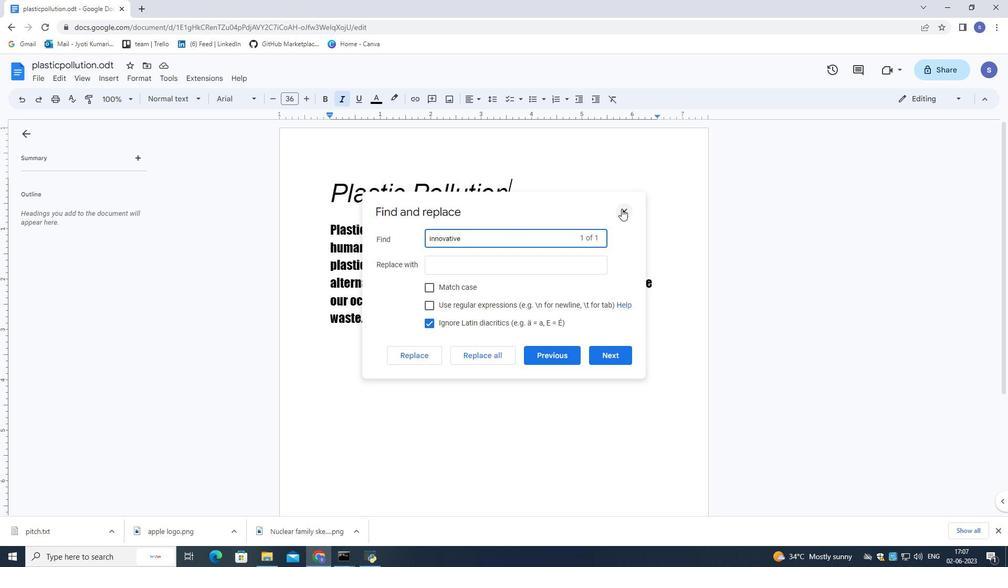 
Action: Mouse moved to (107, 78)
Screenshot: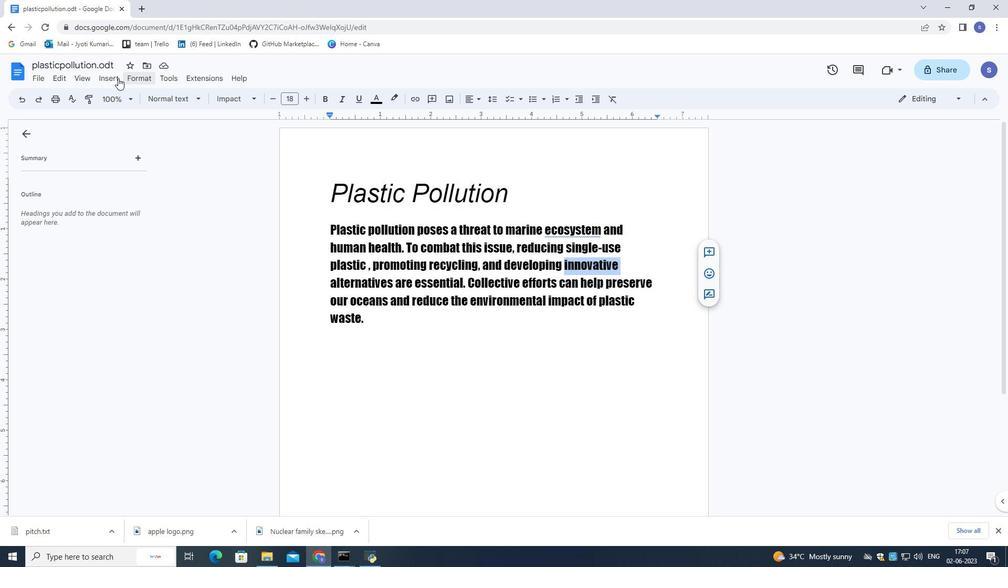 
Action: Mouse pressed left at (107, 78)
Screenshot: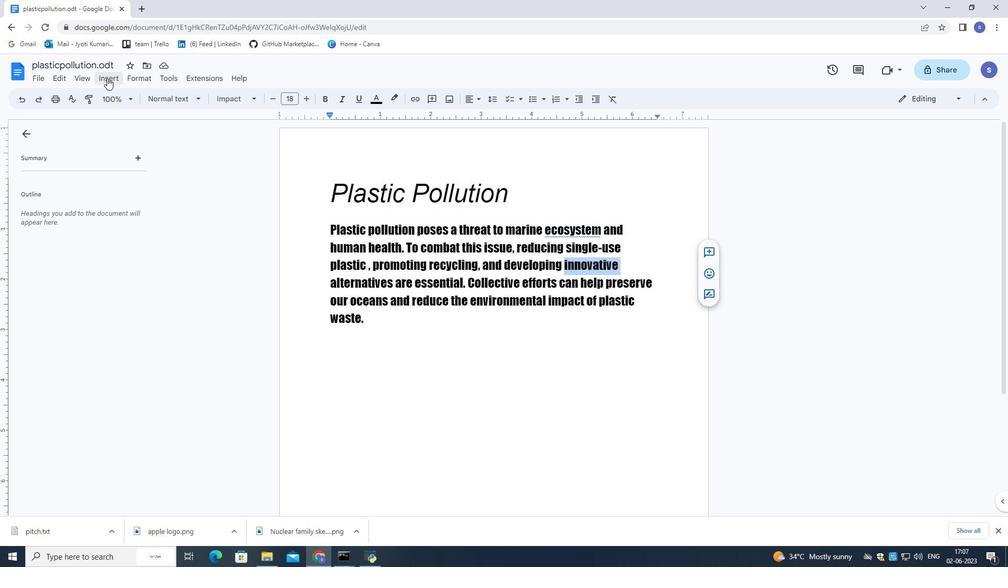 
Action: Mouse moved to (130, 78)
Screenshot: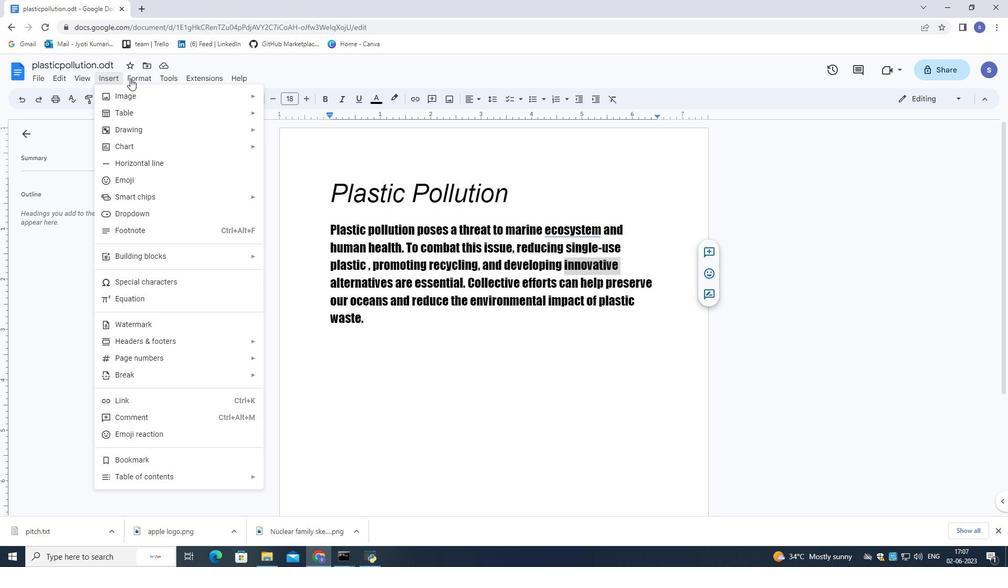 
Action: Mouse pressed left at (130, 78)
Screenshot: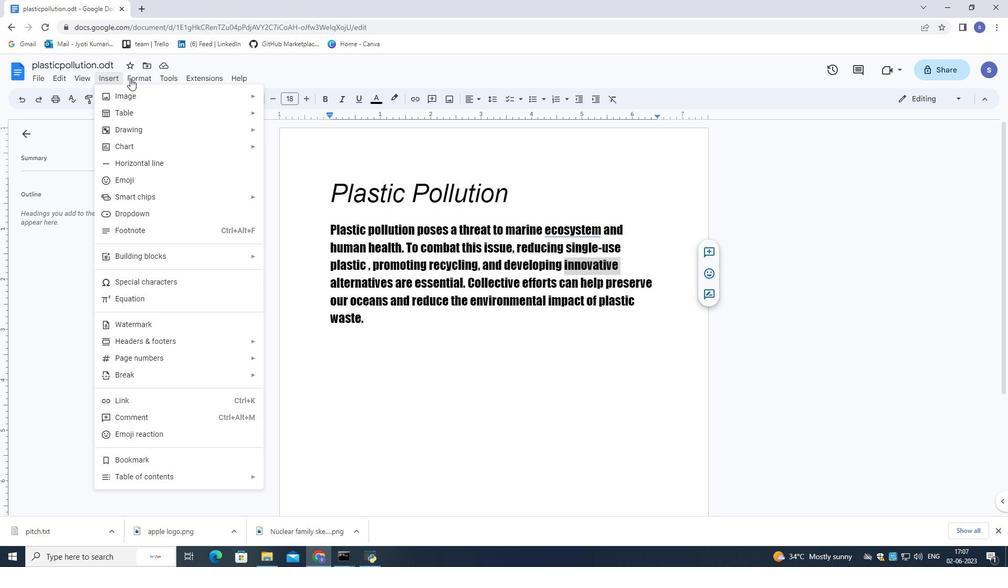 
Action: Mouse moved to (140, 78)
Screenshot: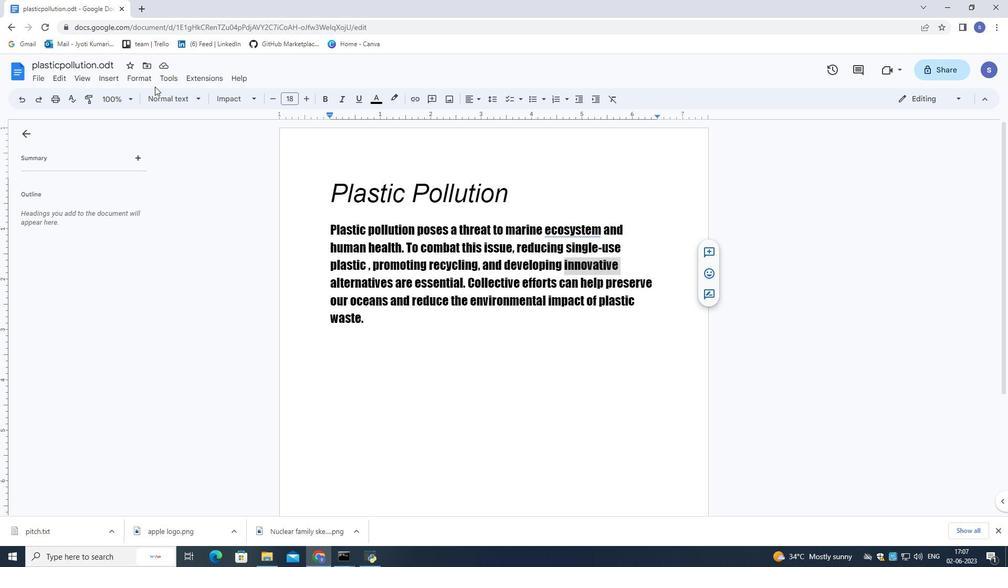 
Action: Mouse pressed left at (140, 78)
Screenshot: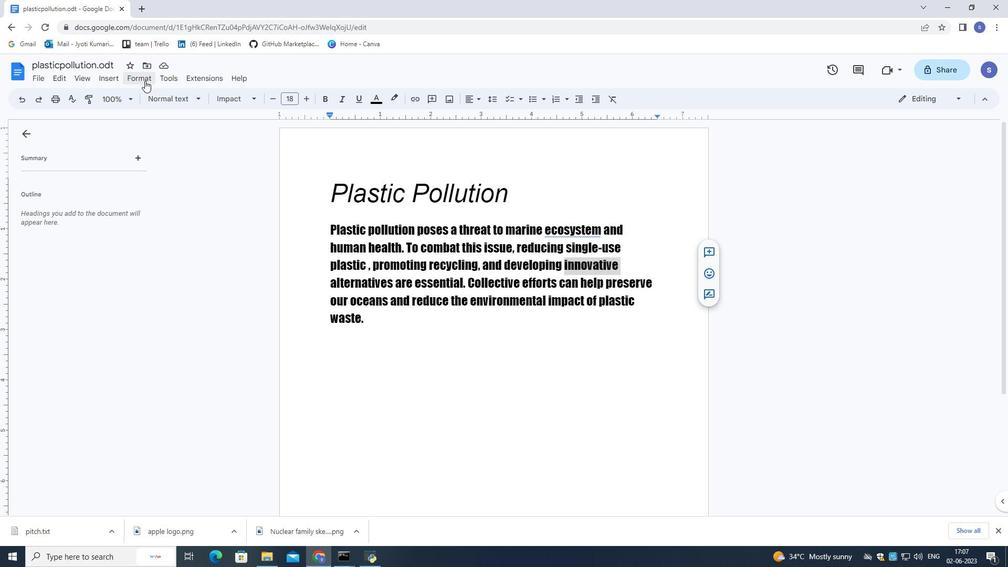 
Action: Mouse moved to (330, 143)
Screenshot: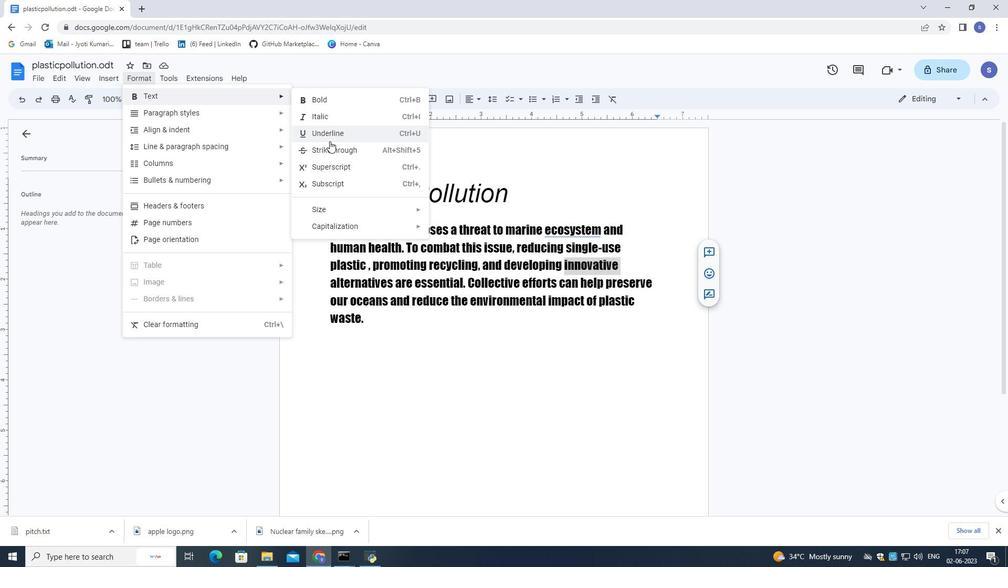 
Action: Mouse pressed left at (330, 143)
Screenshot: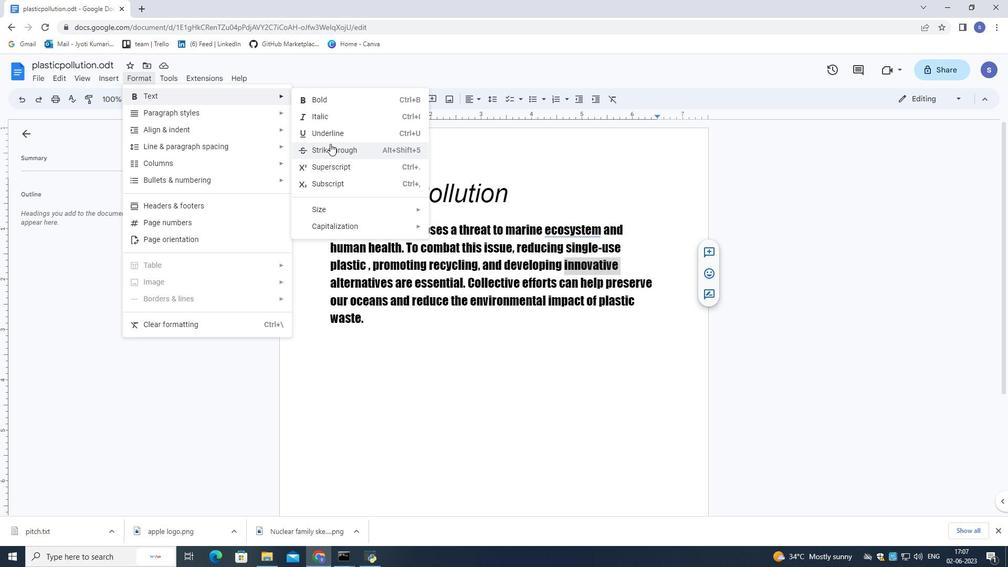 
Action: Mouse moved to (411, 339)
Screenshot: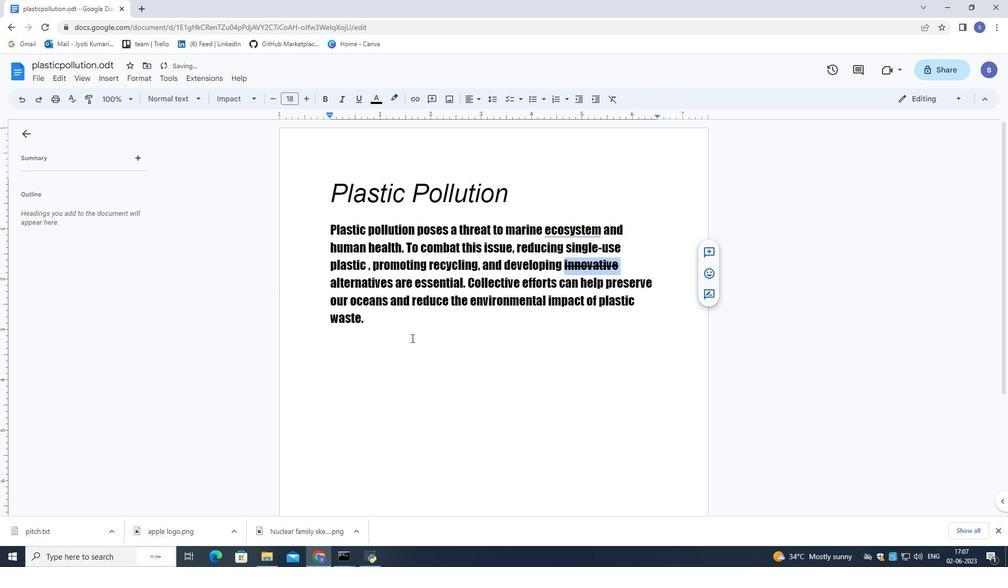 
Action: Mouse pressed left at (411, 339)
Screenshot: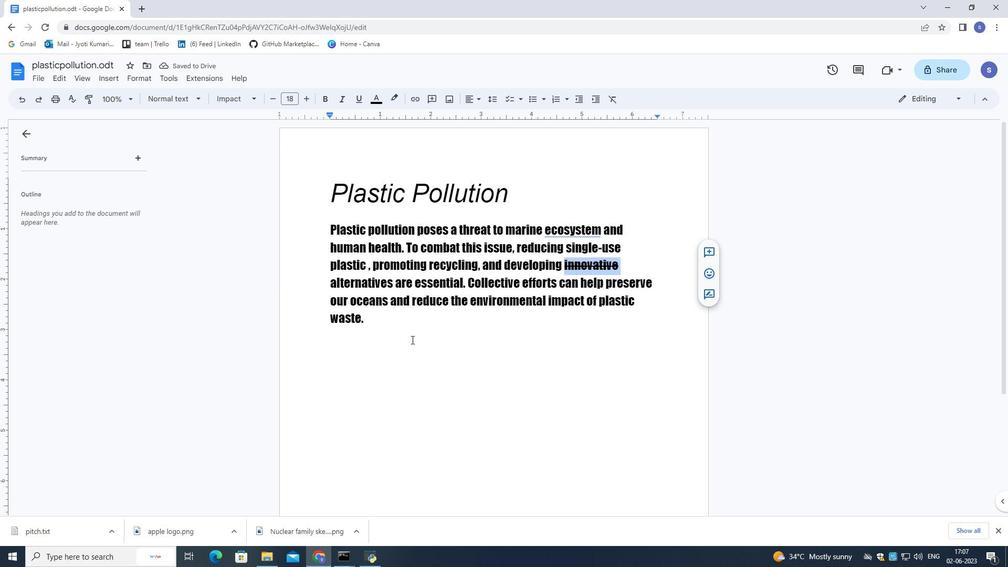 
Action: Mouse moved to (404, 327)
Screenshot: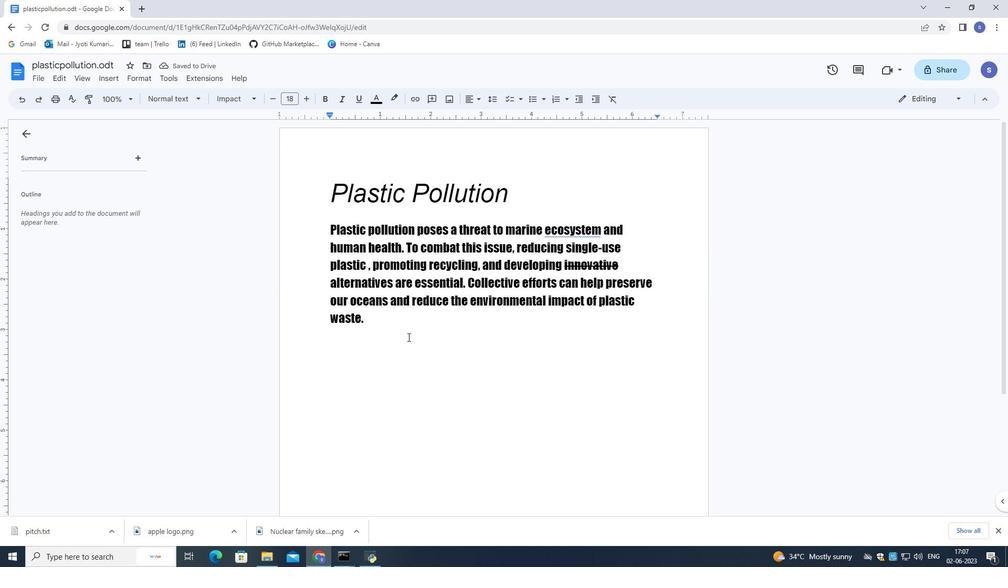 
Action: Mouse pressed left at (404, 327)
Screenshot: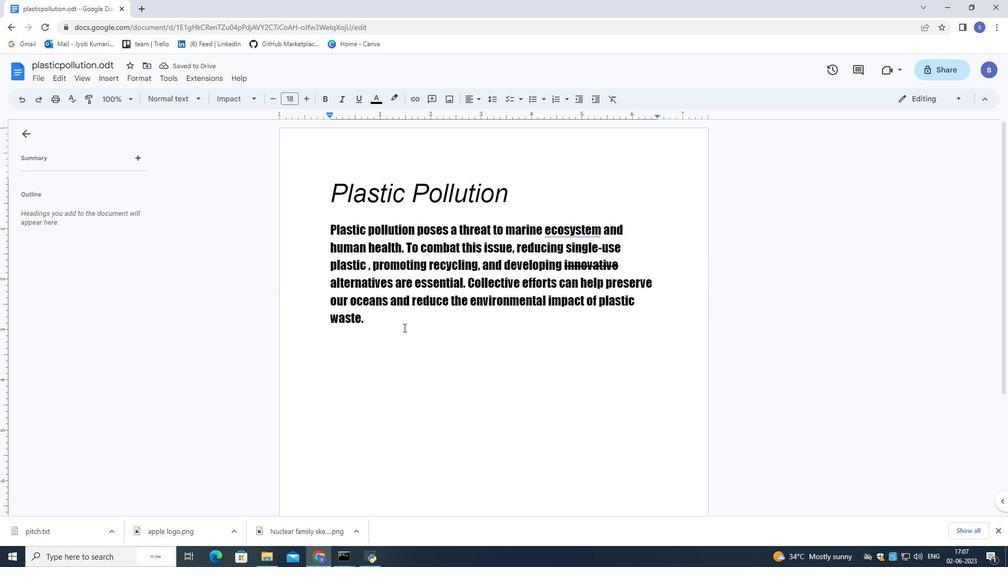 
Action: Mouse moved to (352, 302)
Screenshot: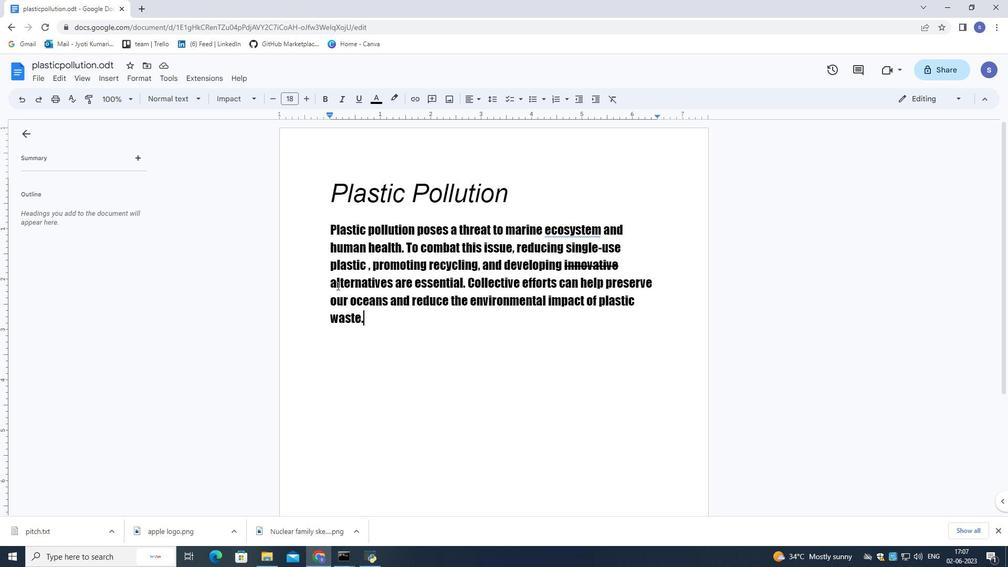 
Action: Mouse scrolled (352, 302) with delta (0, 0)
Screenshot: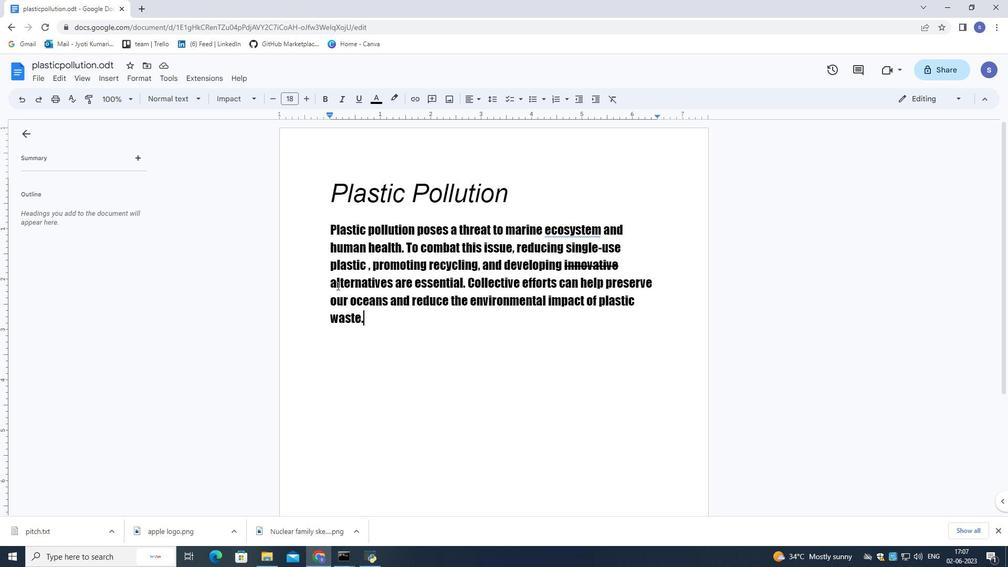 
Action: Mouse moved to (357, 305)
Screenshot: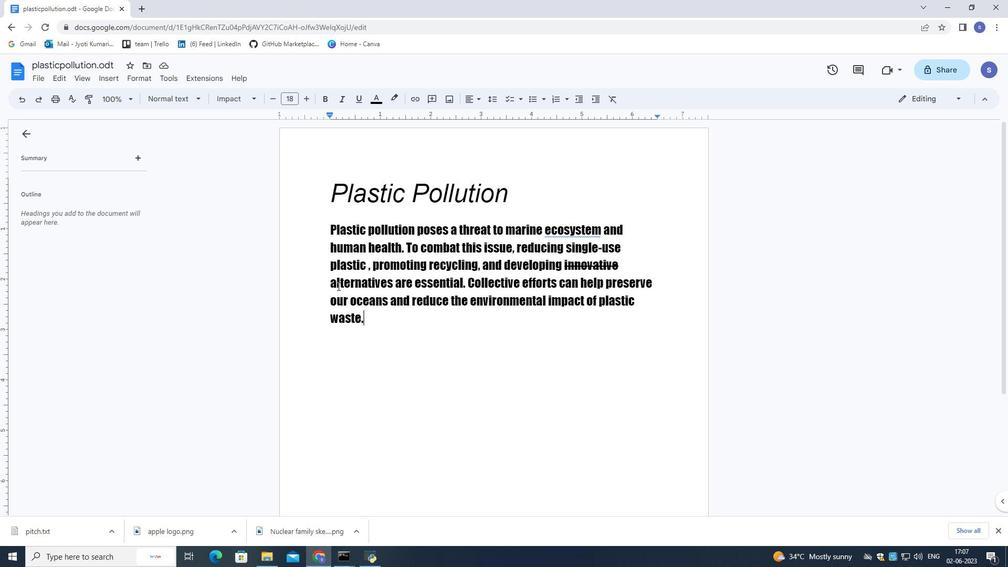 
Action: Mouse scrolled (357, 304) with delta (0, 0)
Screenshot: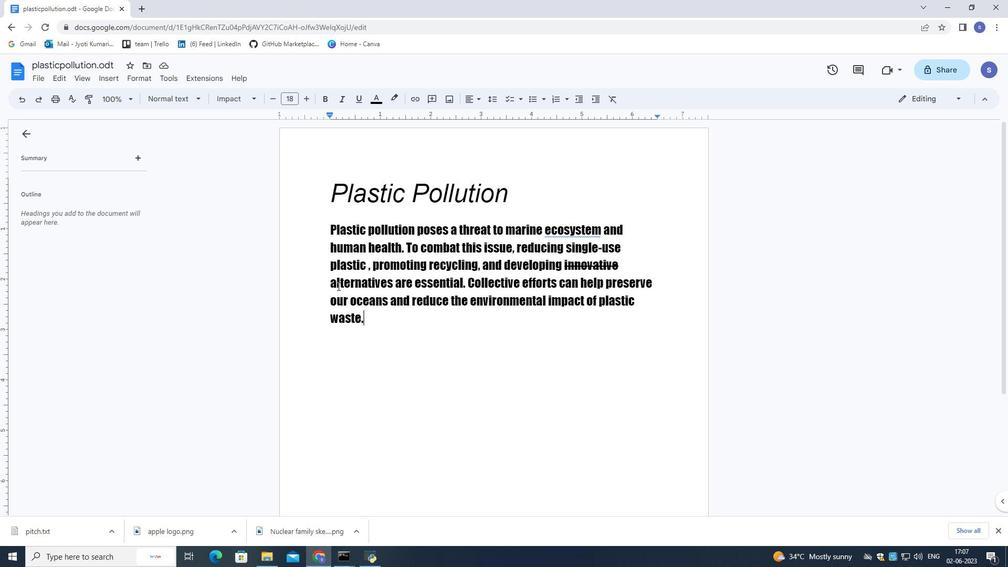 
Action: Mouse scrolled (357, 304) with delta (0, 0)
Screenshot: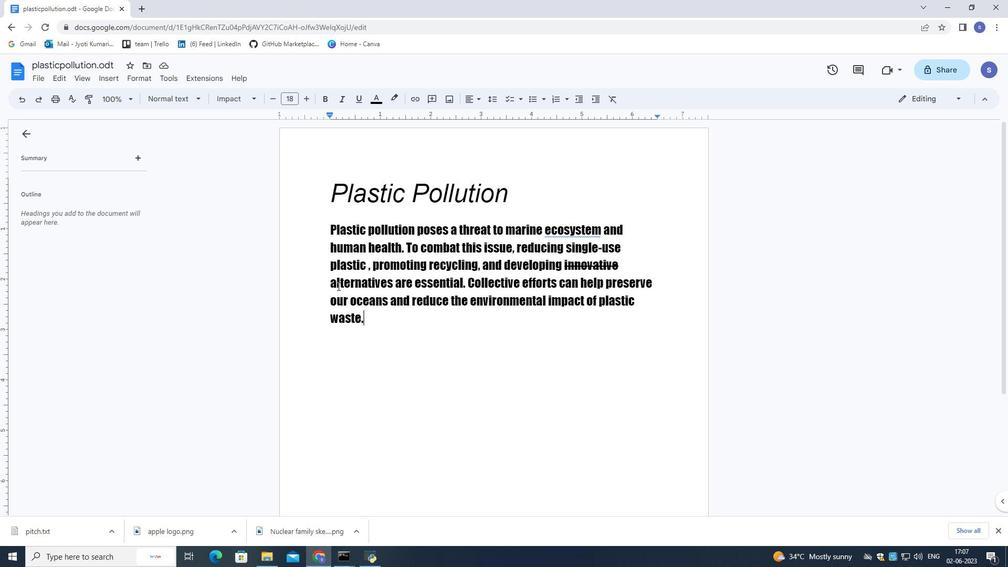 
Action: Mouse scrolled (357, 304) with delta (0, 0)
Screenshot: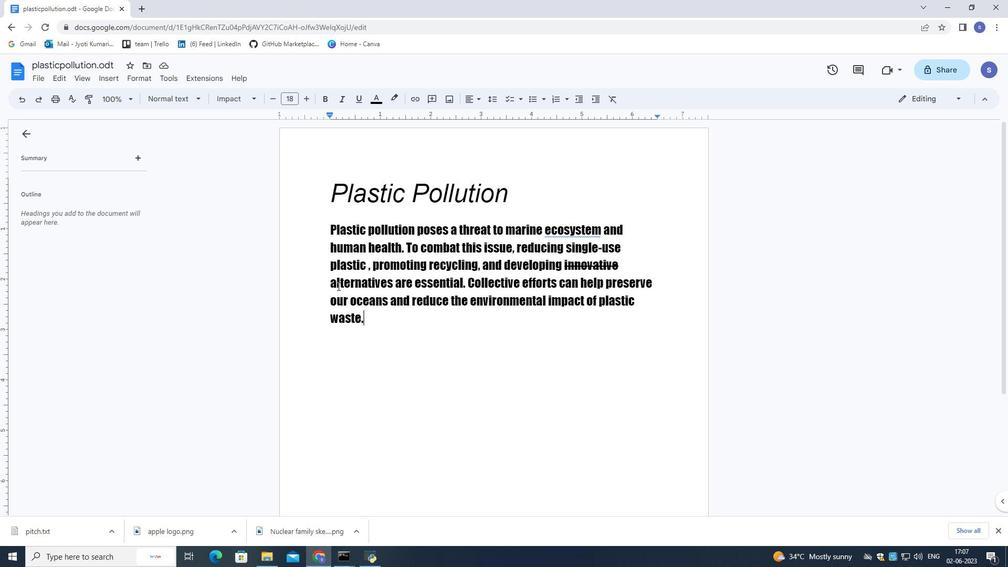 
Action: Mouse scrolled (357, 304) with delta (0, 0)
Screenshot: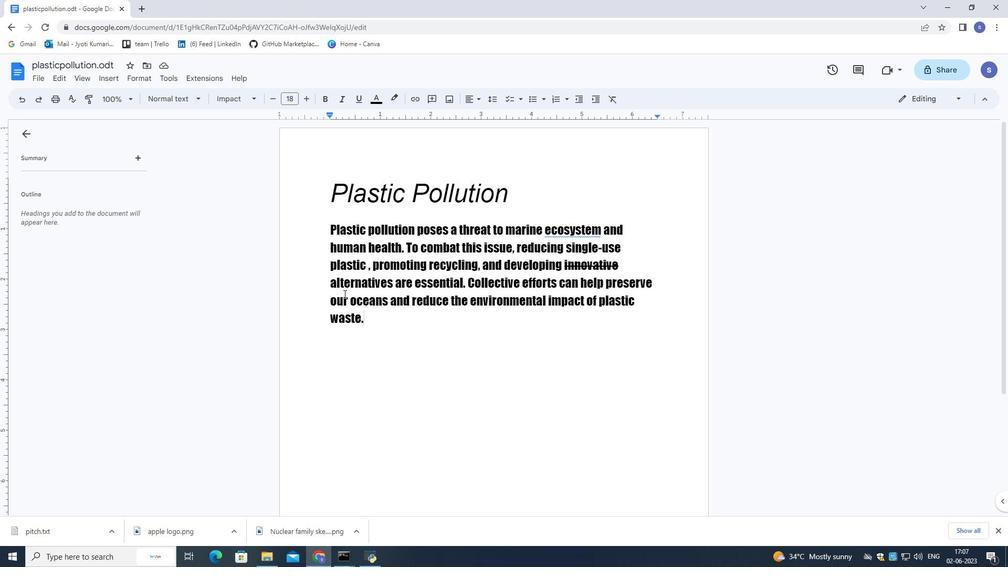 
Action: Mouse scrolled (357, 304) with delta (0, 0)
Screenshot: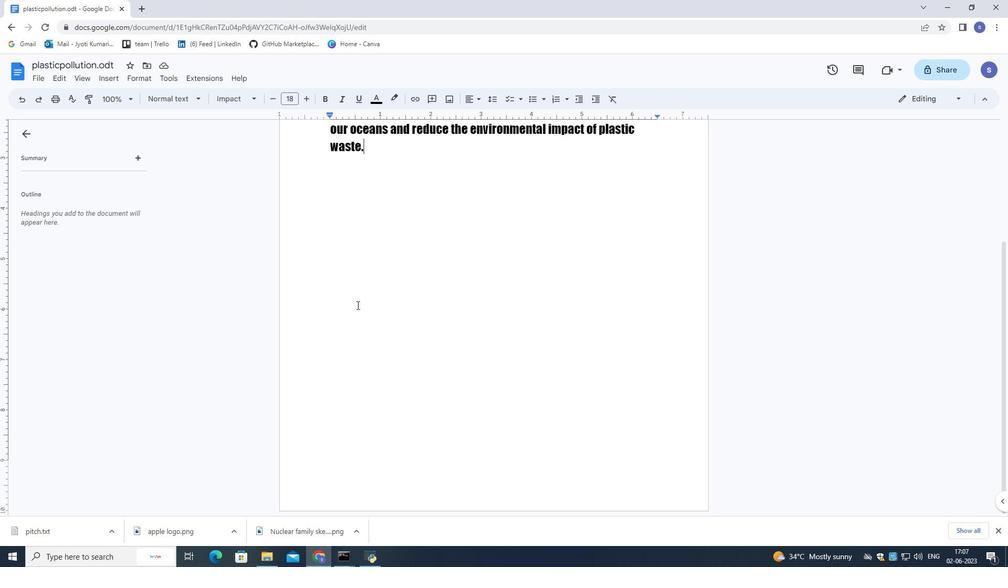 
Action: Mouse moved to (357, 305)
Screenshot: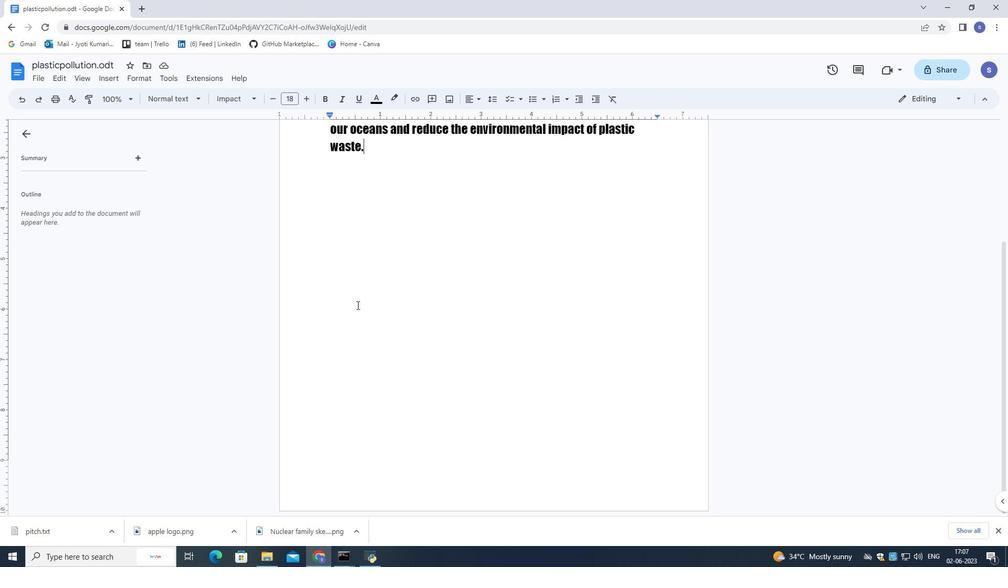 
Action: Mouse scrolled (357, 304) with delta (0, 0)
Screenshot: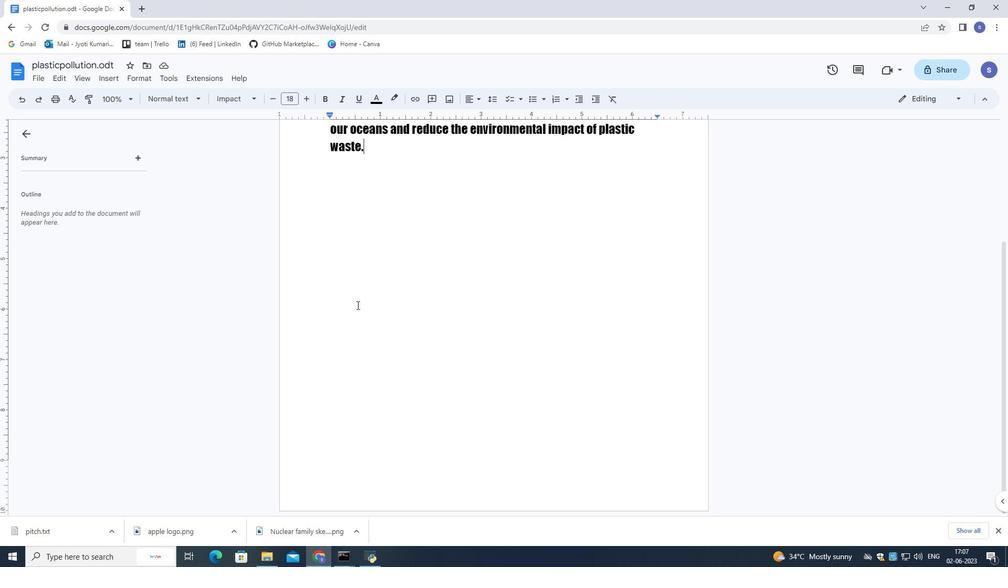 
Action: Mouse moved to (358, 305)
Screenshot: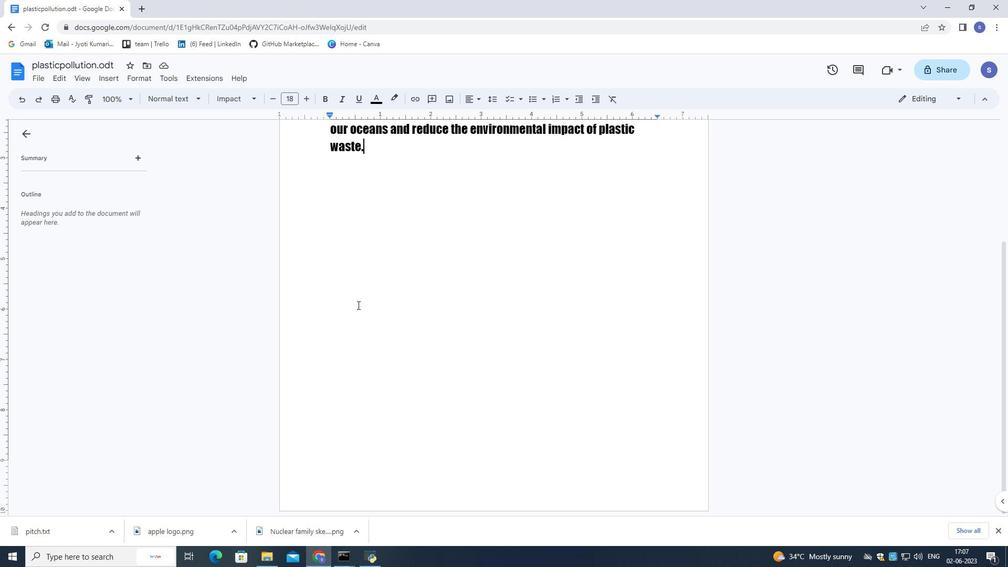 
Action: Key pressed <Key.enter><Key.enter><Key.enter><Key.enter><Key.enter><Key.enter><Key.enter><Key.enter><Key.enter><Key.enter><Key.enter><Key.enter><Key.enter><Key.enter><Key.enter><Key.enter>
Screenshot: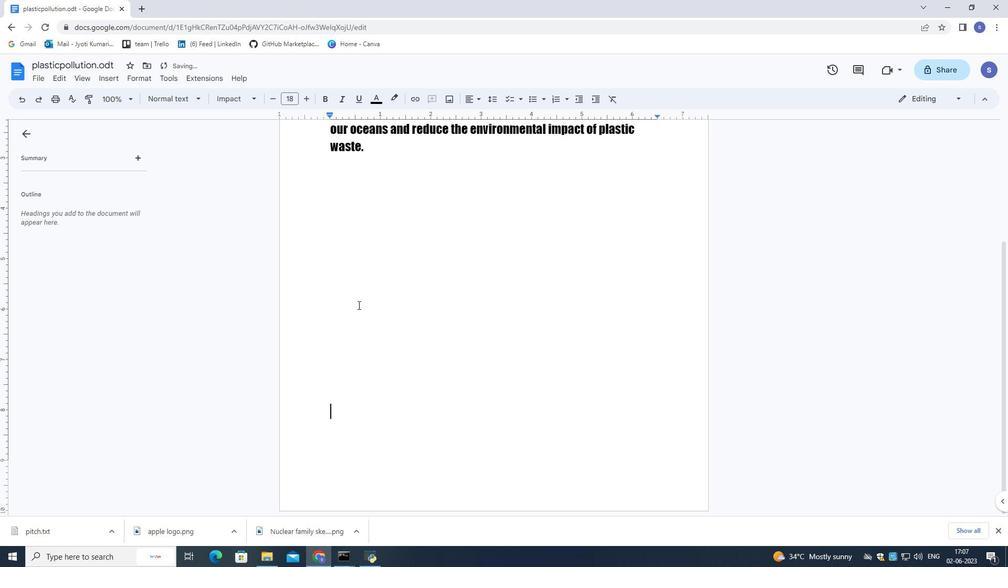 
Action: Mouse moved to (105, 81)
Screenshot: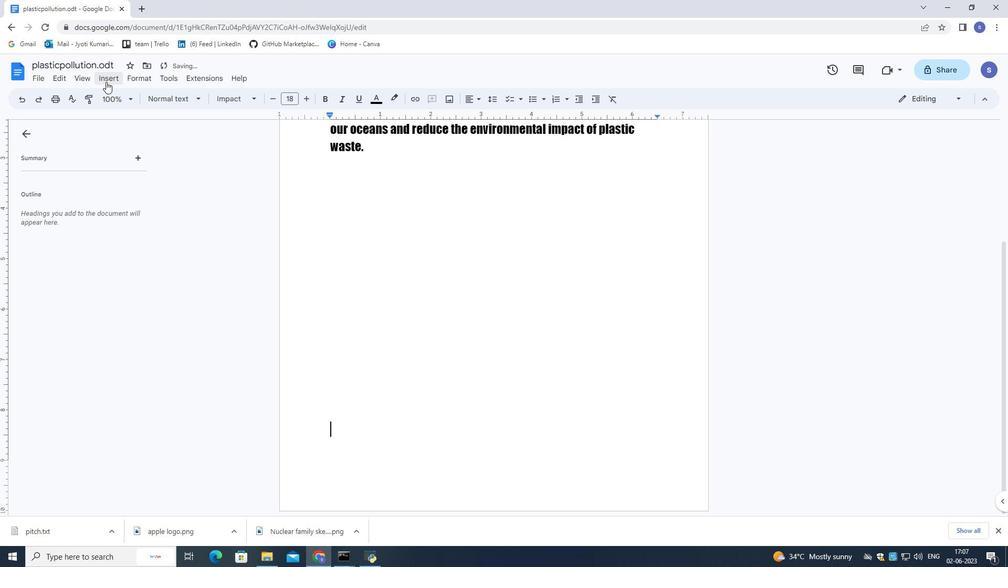 
Action: Mouse pressed left at (105, 81)
Screenshot: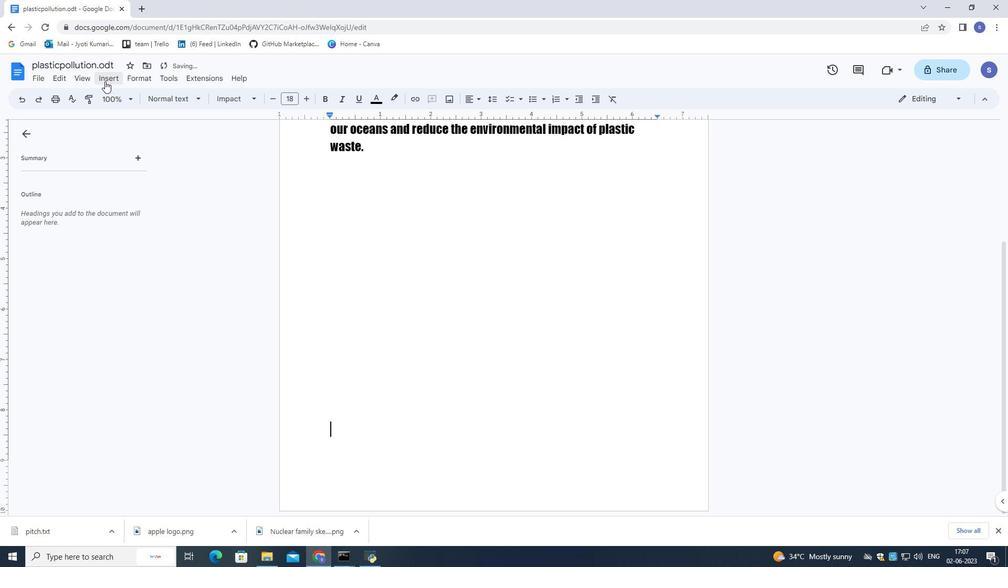 
Action: Mouse moved to (138, 202)
Screenshot: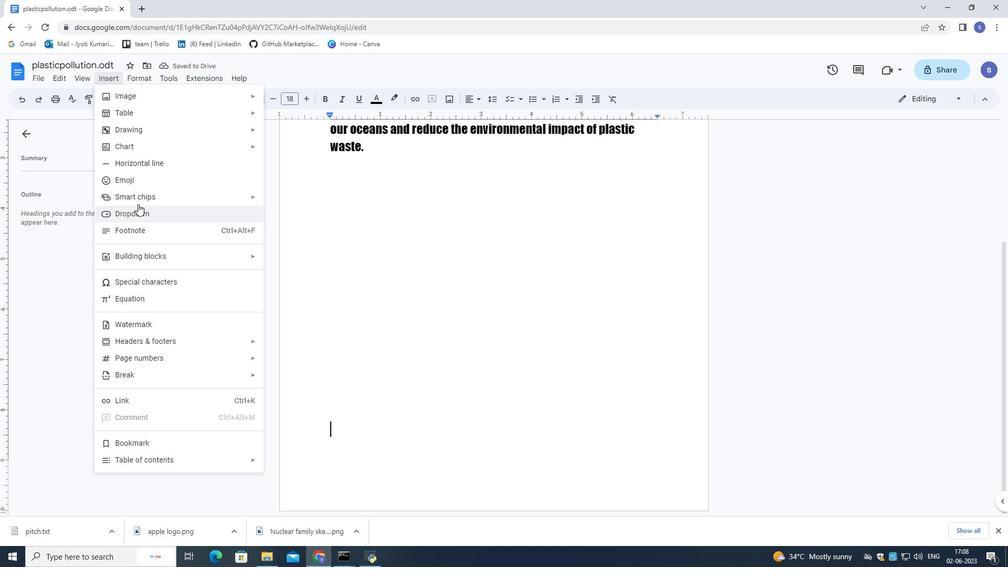 
Action: Mouse pressed left at (138, 202)
Screenshot: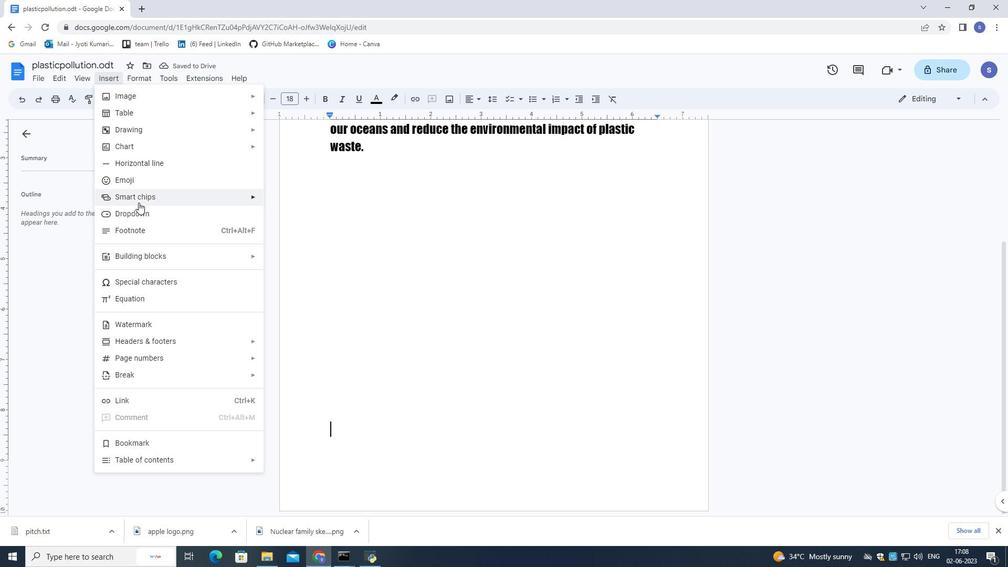 
Action: Mouse moved to (287, 268)
Screenshot: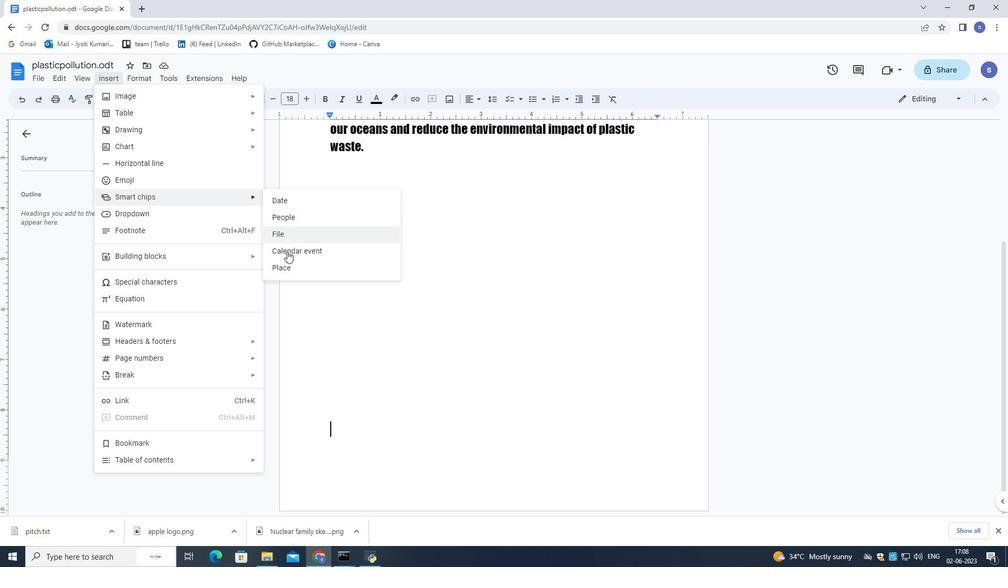 
Action: Mouse pressed left at (287, 268)
Screenshot: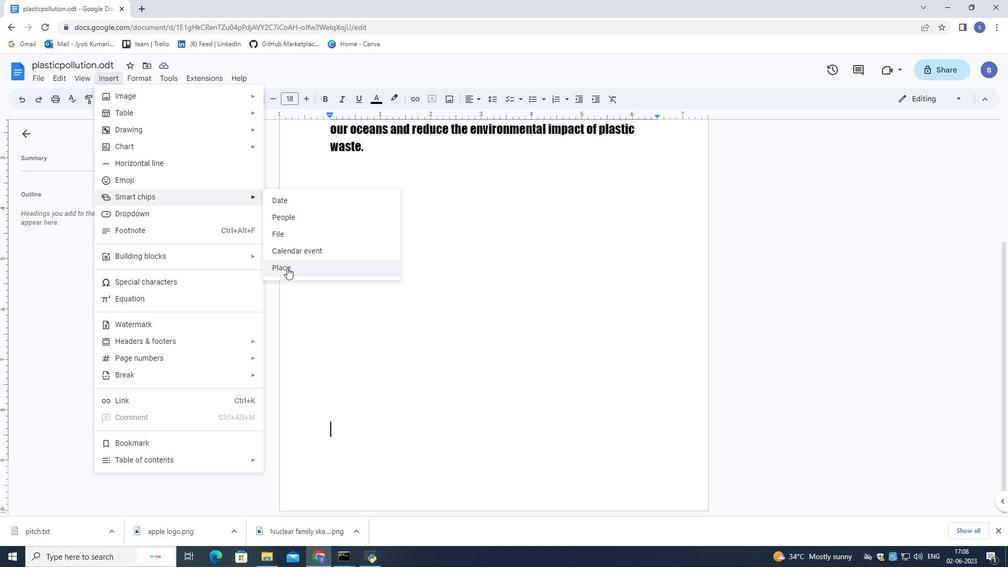 
Action: Mouse moved to (290, 269)
Screenshot: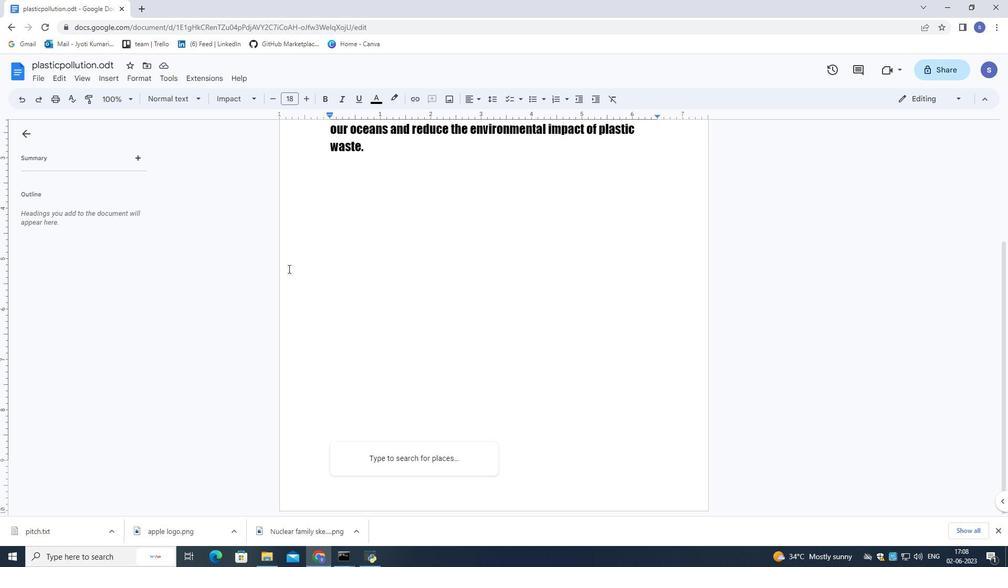 
Action: Key pressed <Key.shift>New<Key.space>york<Key.enter>
Screenshot: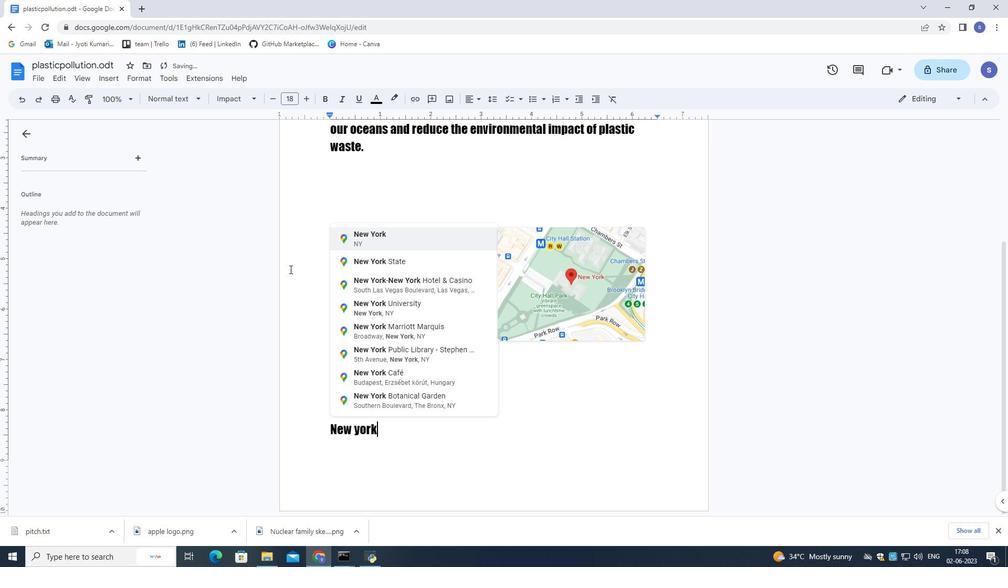 
Action: Mouse moved to (407, 433)
Screenshot: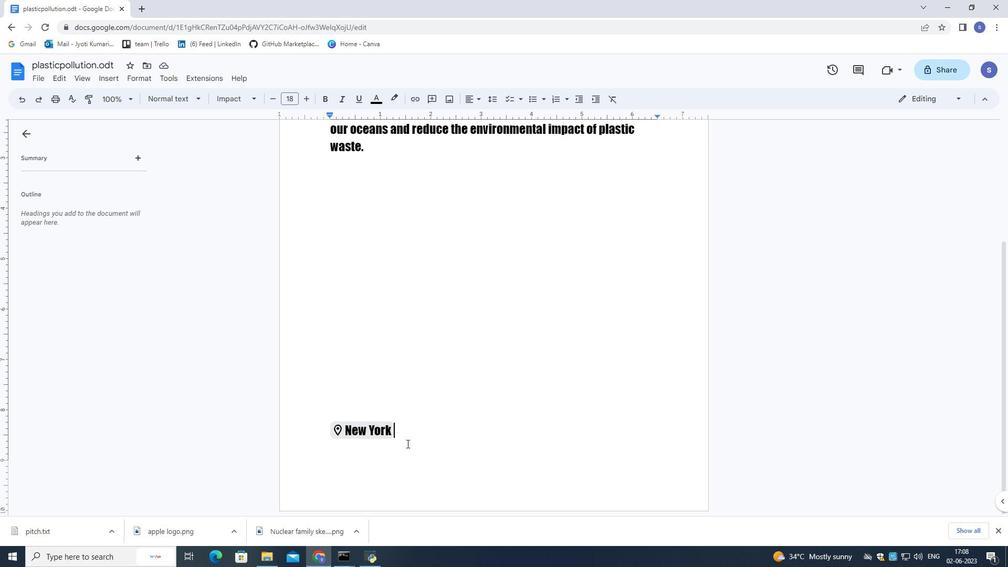 
Action: Mouse pressed left at (407, 433)
Screenshot: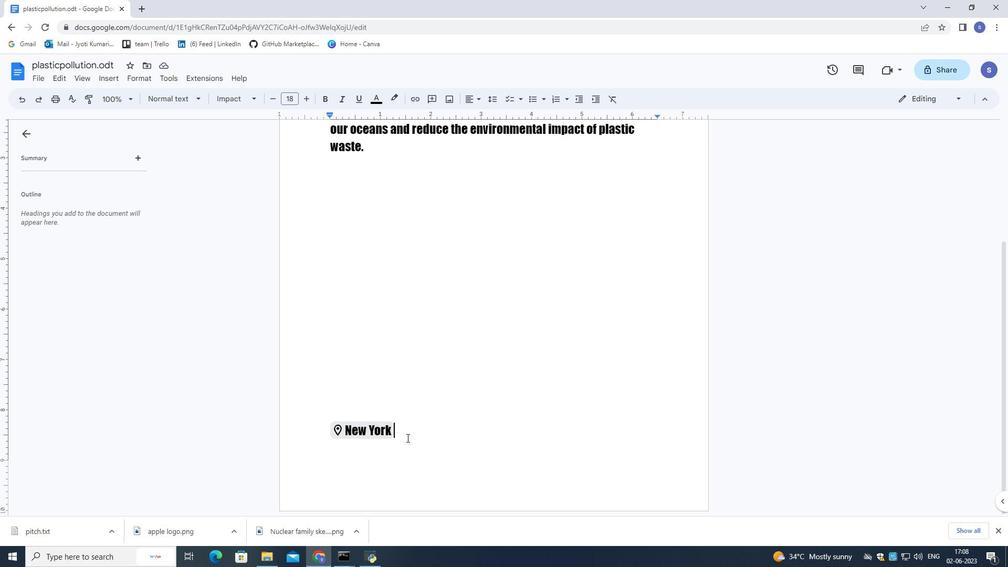 
Action: Mouse moved to (228, 98)
Screenshot: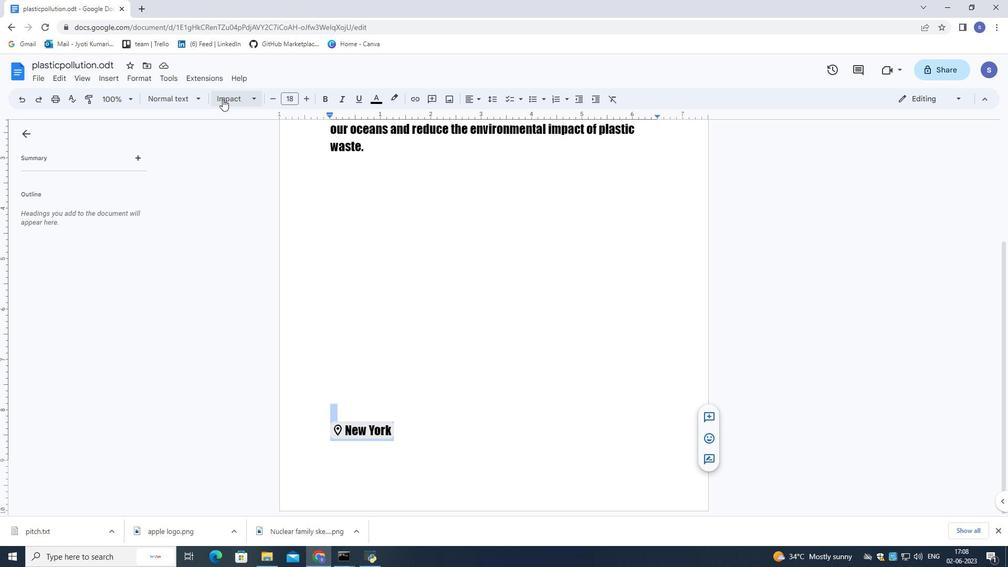 
Action: Mouse pressed left at (228, 98)
Screenshot: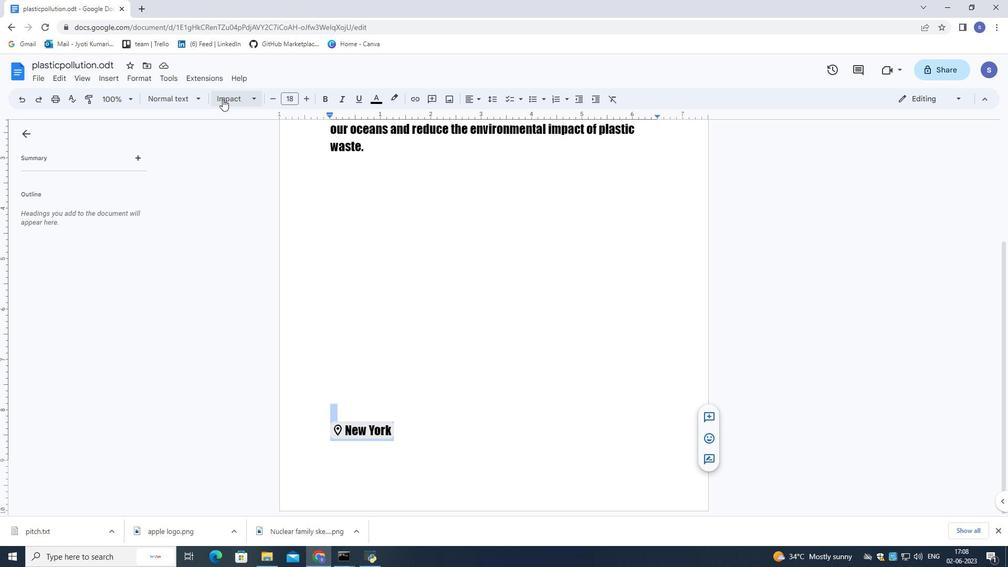 
Action: Mouse moved to (253, 182)
Screenshot: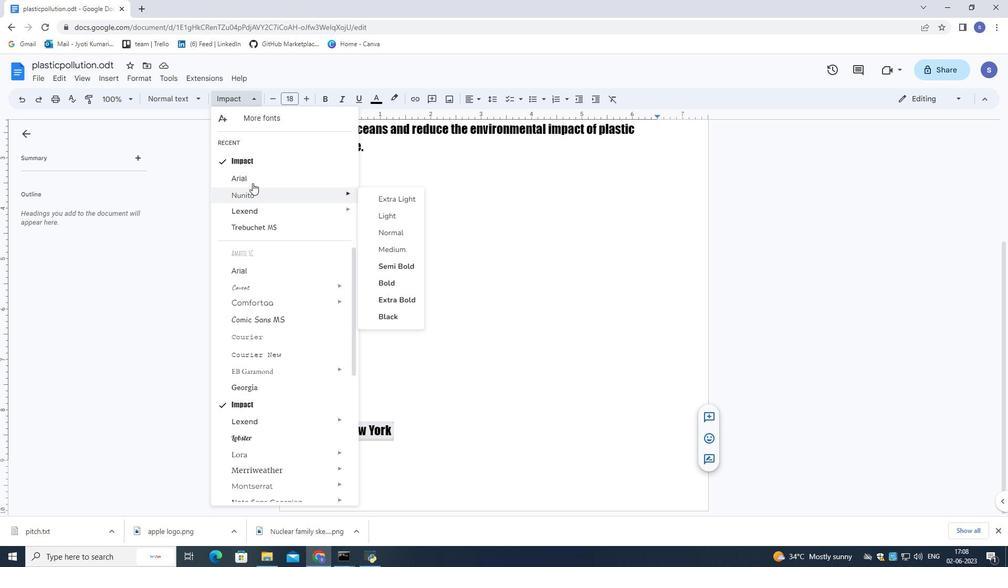 
Action: Mouse pressed left at (253, 182)
Screenshot: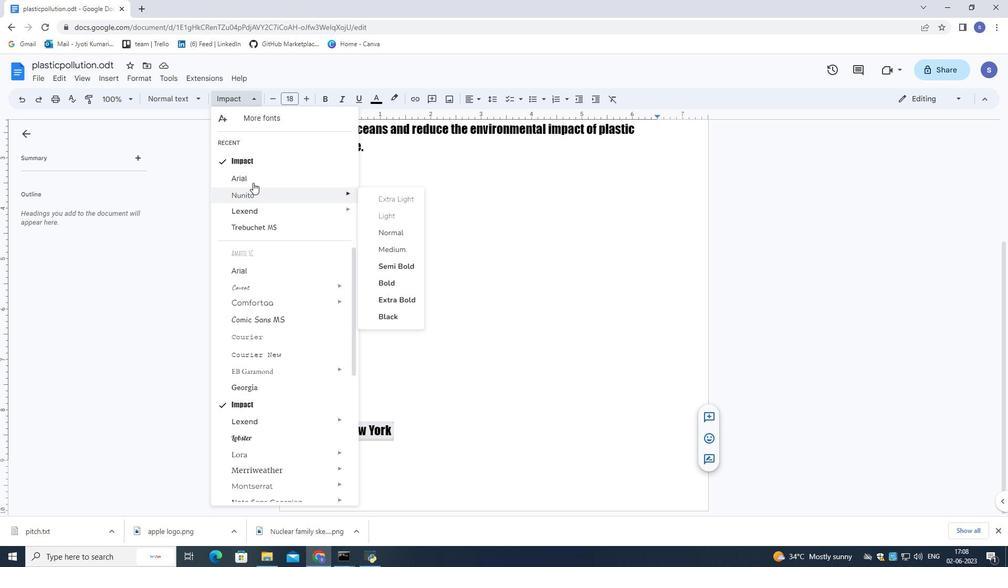 
Action: Mouse moved to (266, 98)
Screenshot: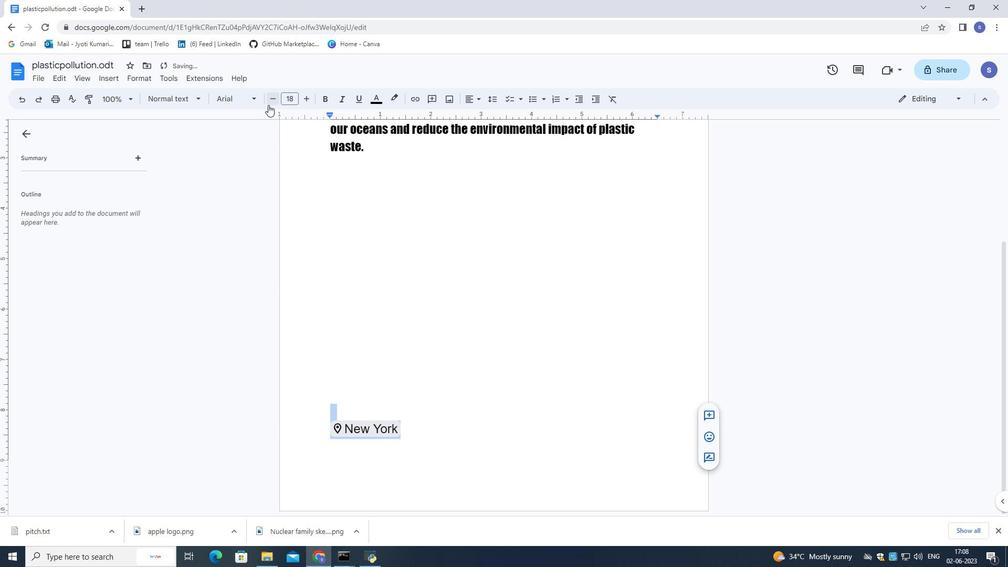 
Action: Mouse pressed left at (266, 98)
Screenshot: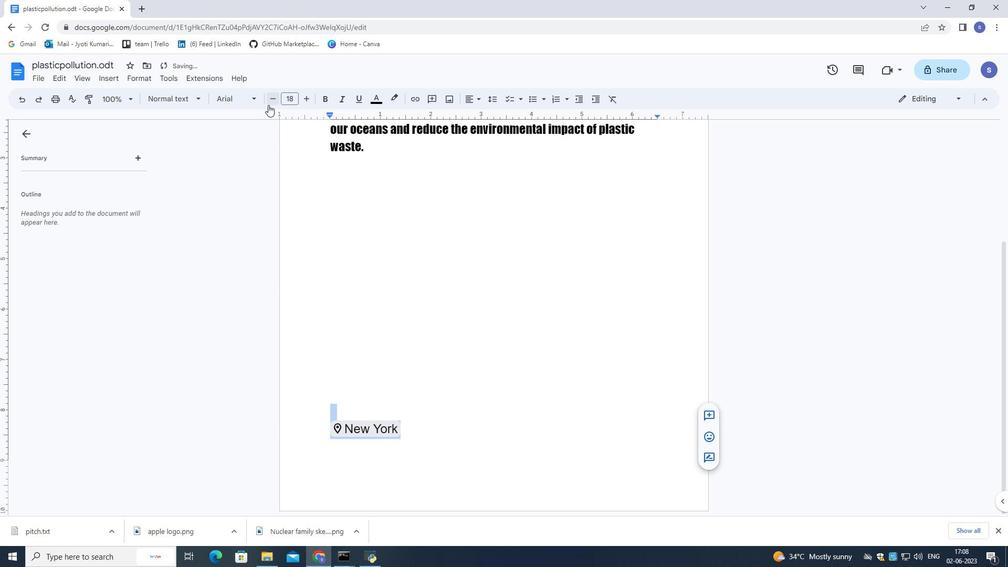 
Action: Mouse moved to (267, 98)
Screenshot: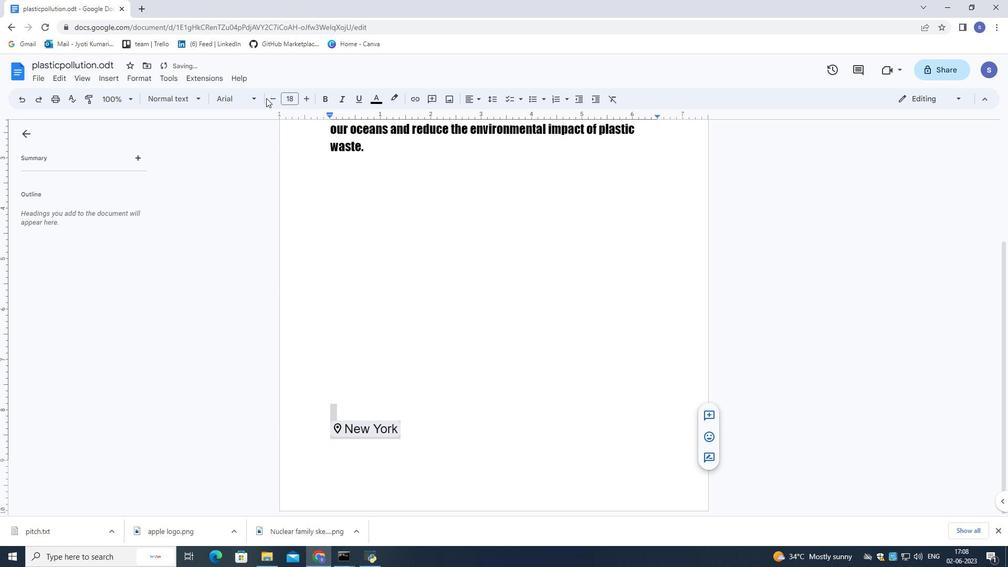 
Action: Mouse pressed left at (267, 98)
Screenshot: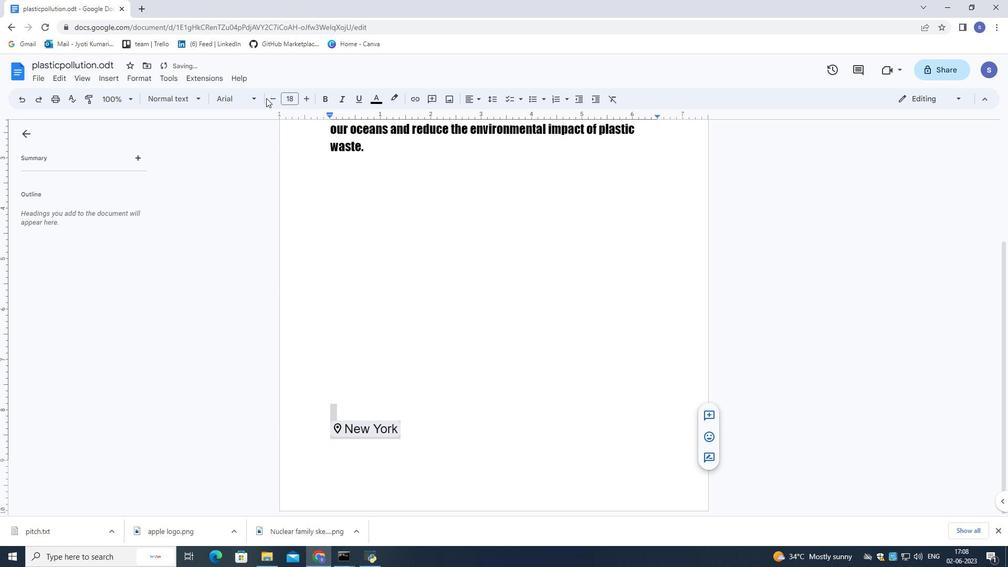 
Action: Mouse moved to (268, 98)
Screenshot: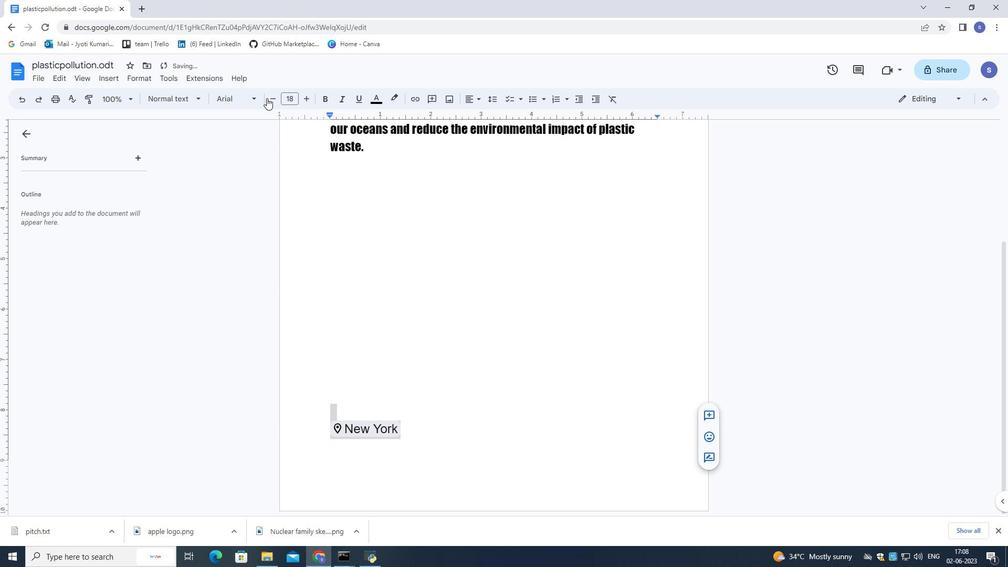 
Action: Mouse pressed left at (268, 98)
Screenshot: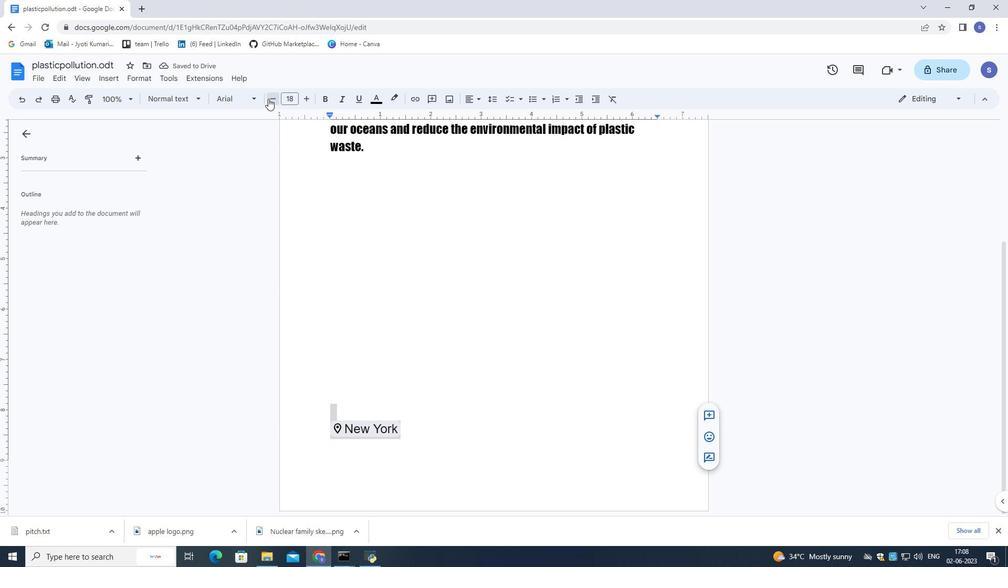 
Action: Mouse pressed left at (268, 98)
Screenshot: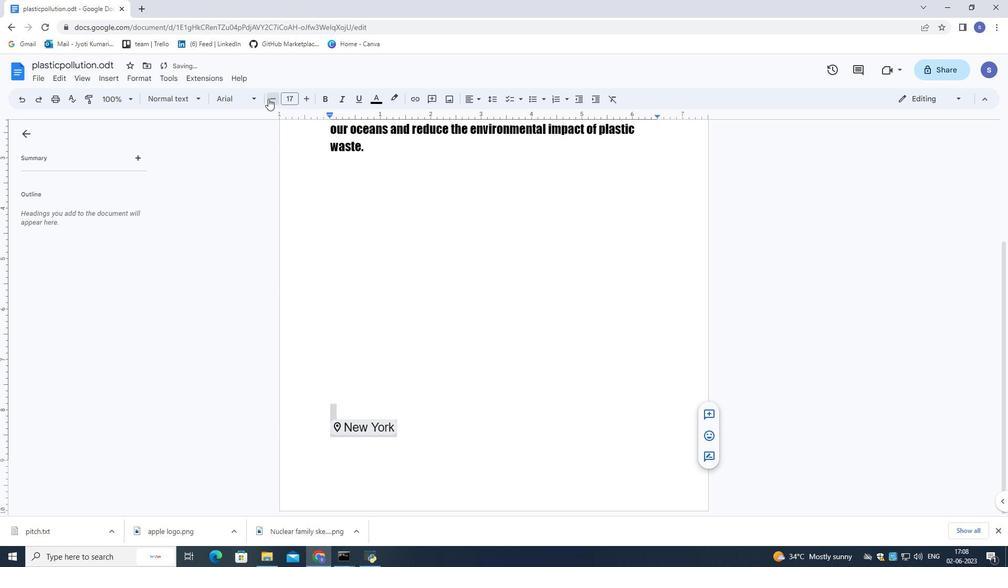 
Action: Mouse pressed left at (268, 98)
Screenshot: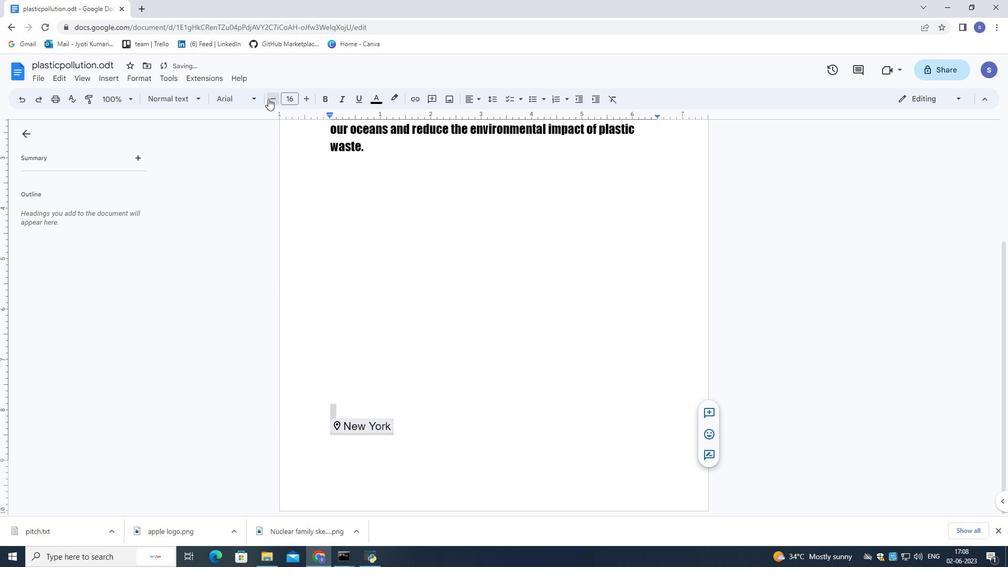 
Action: Mouse pressed left at (268, 98)
Screenshot: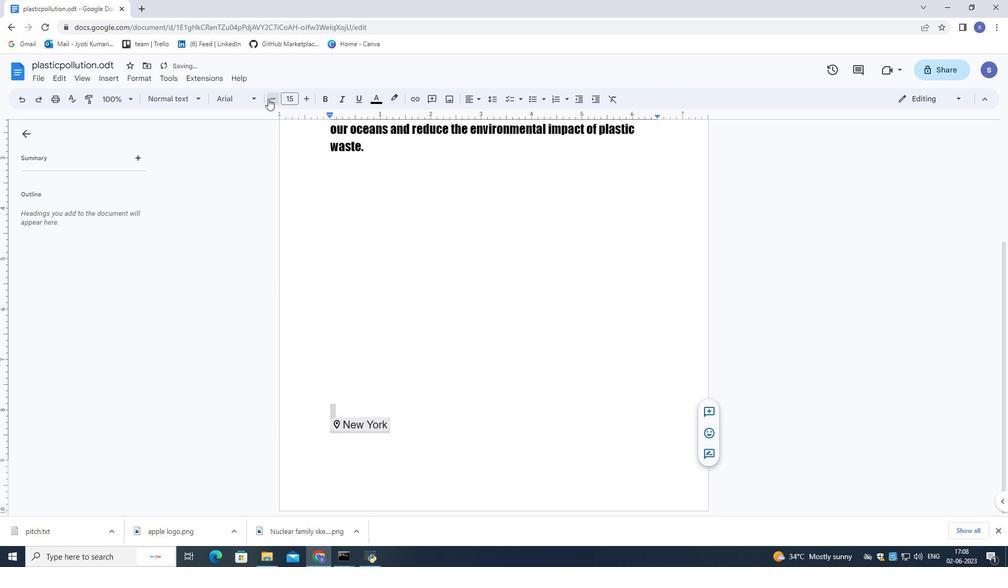 
Action: Mouse pressed left at (268, 98)
Screenshot: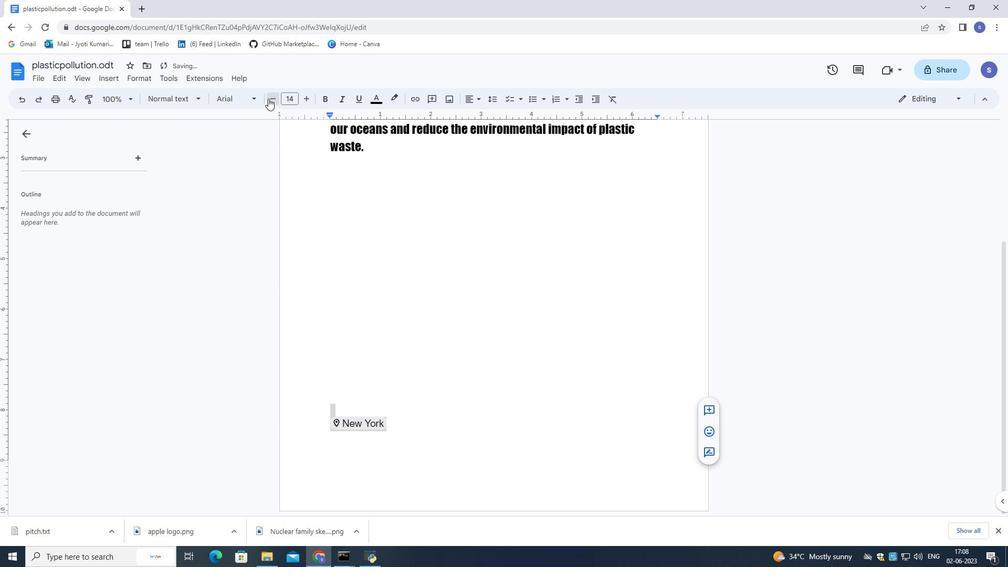 
Action: Mouse pressed left at (268, 98)
Screenshot: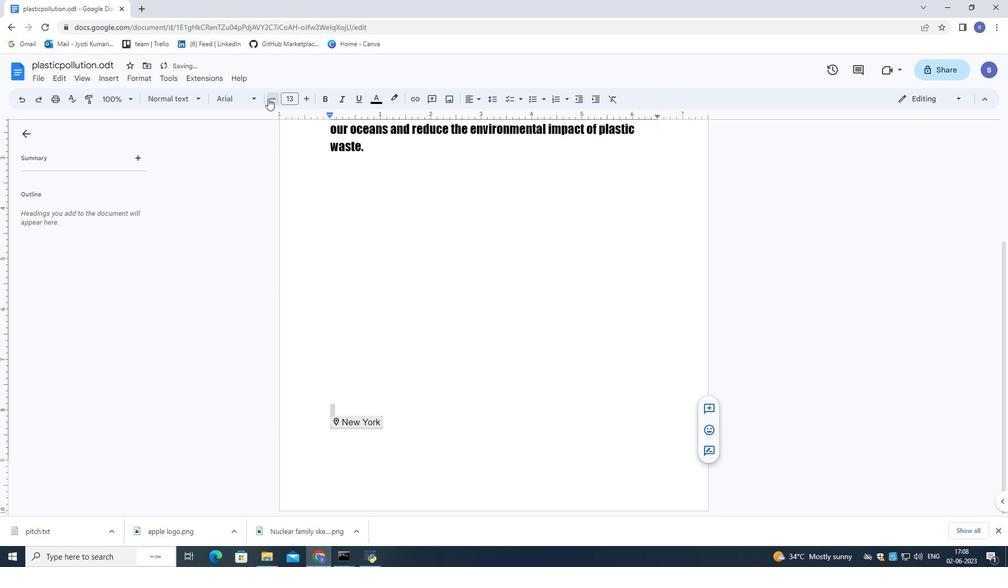 
Action: Mouse pressed left at (268, 98)
Screenshot: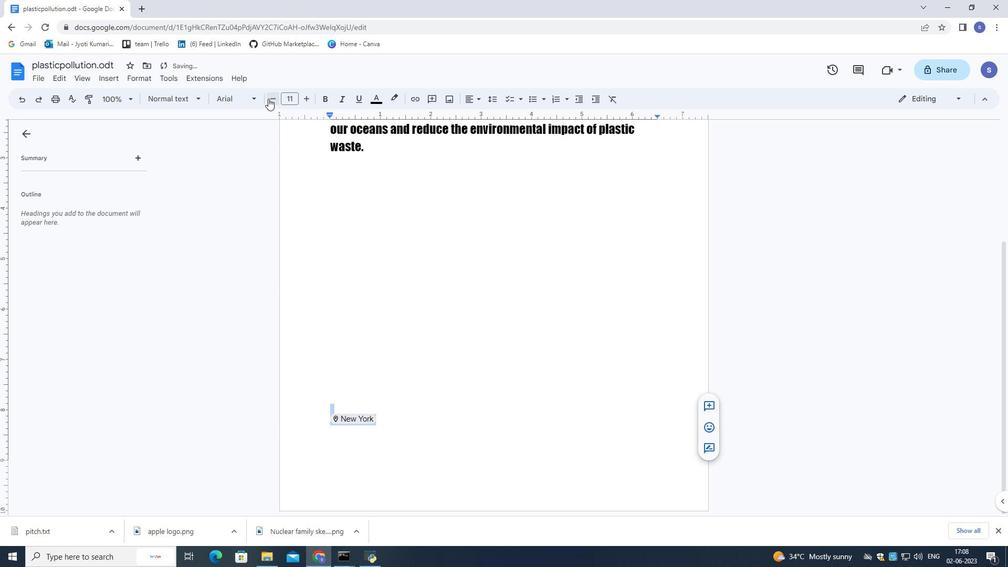 
Action: Mouse pressed left at (268, 98)
Screenshot: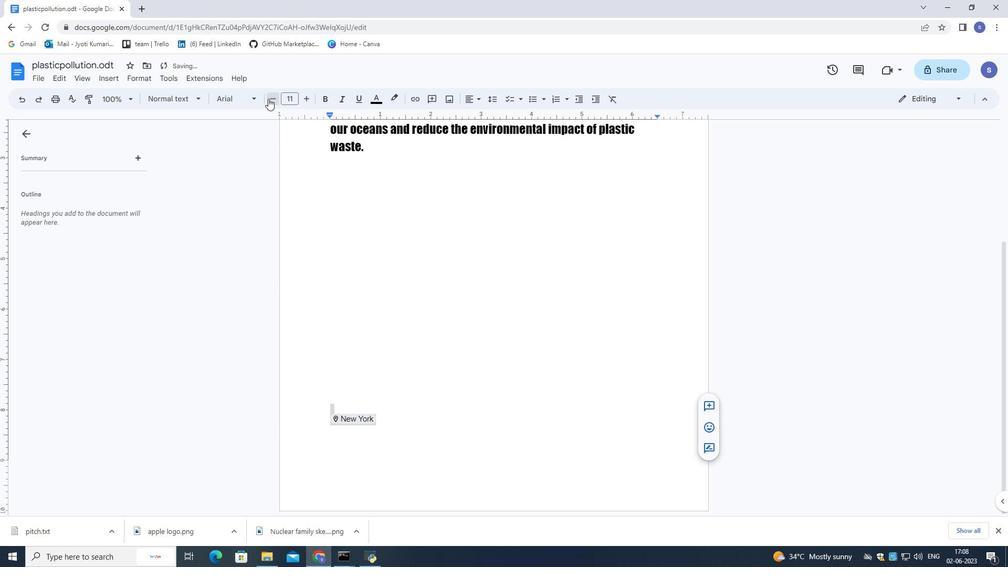 
Action: Mouse pressed left at (268, 98)
Screenshot: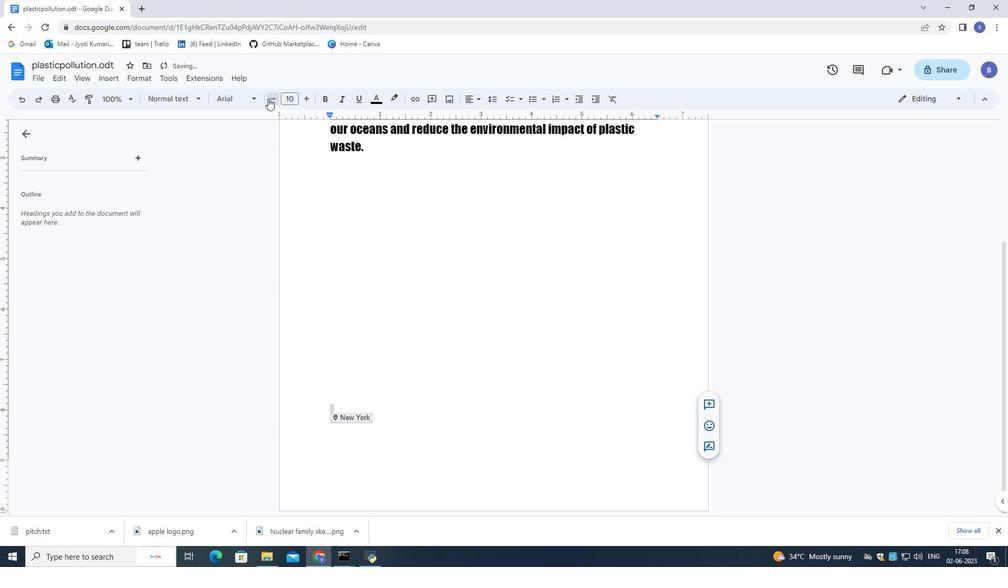 
Action: Mouse pressed left at (268, 98)
Screenshot: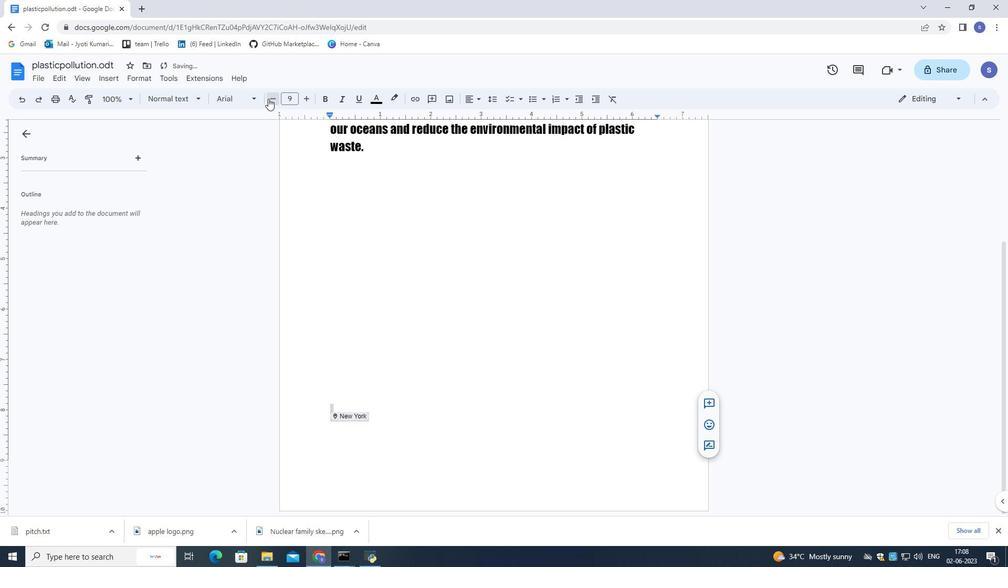 
Action: Mouse pressed left at (268, 98)
Screenshot: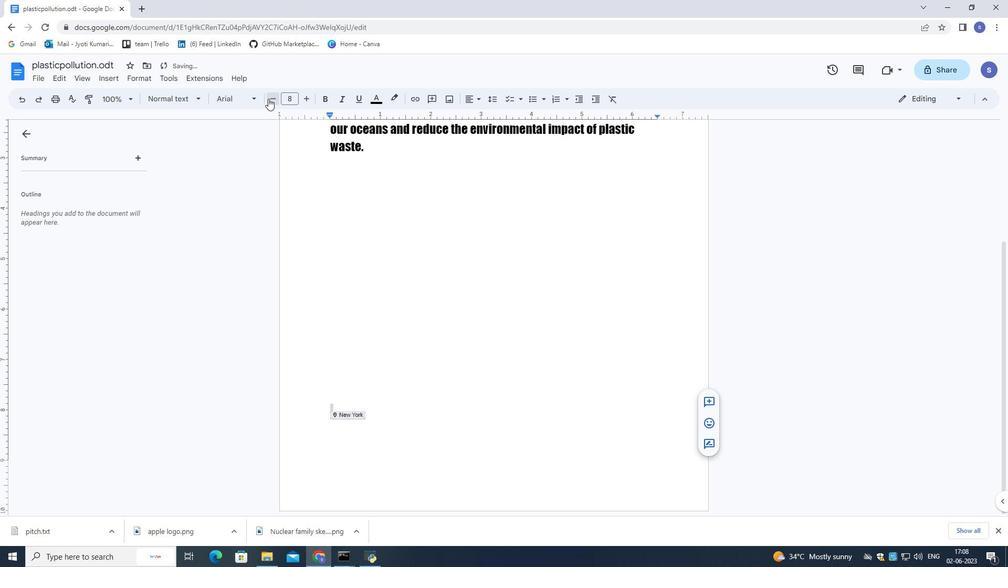 
Action: Mouse moved to (304, 96)
Screenshot: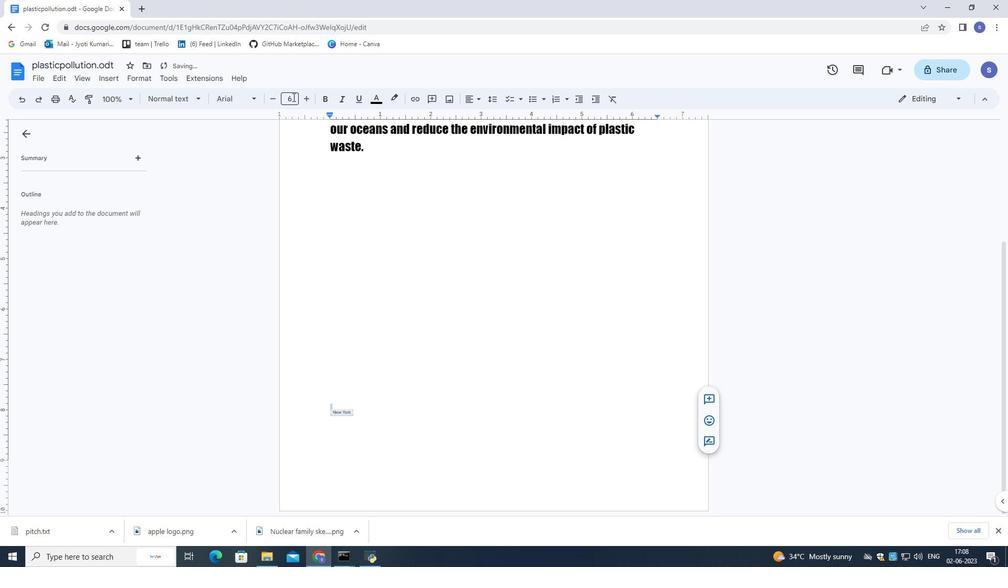 
Action: Mouse pressed left at (304, 96)
Screenshot: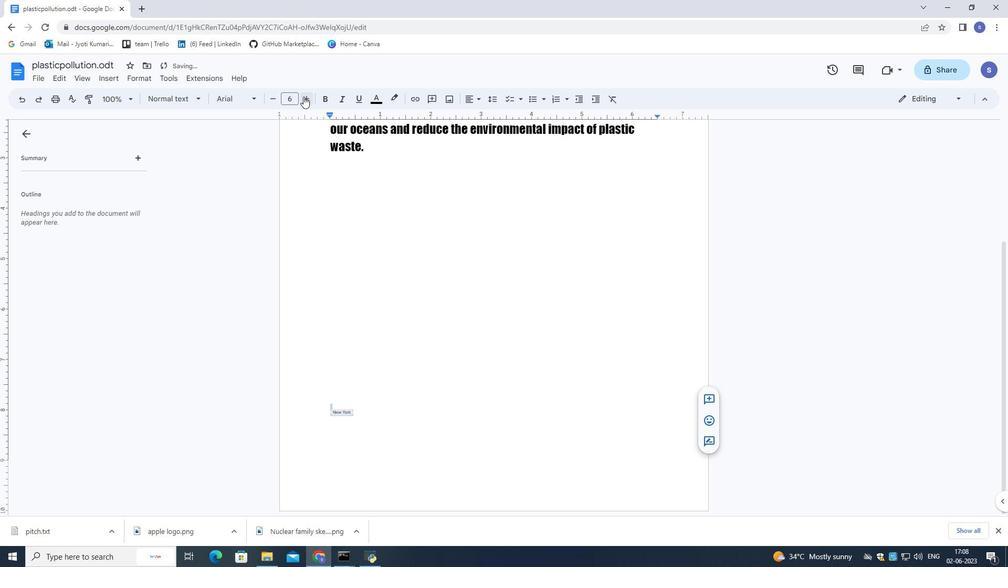 
Action: Mouse pressed left at (304, 96)
Screenshot: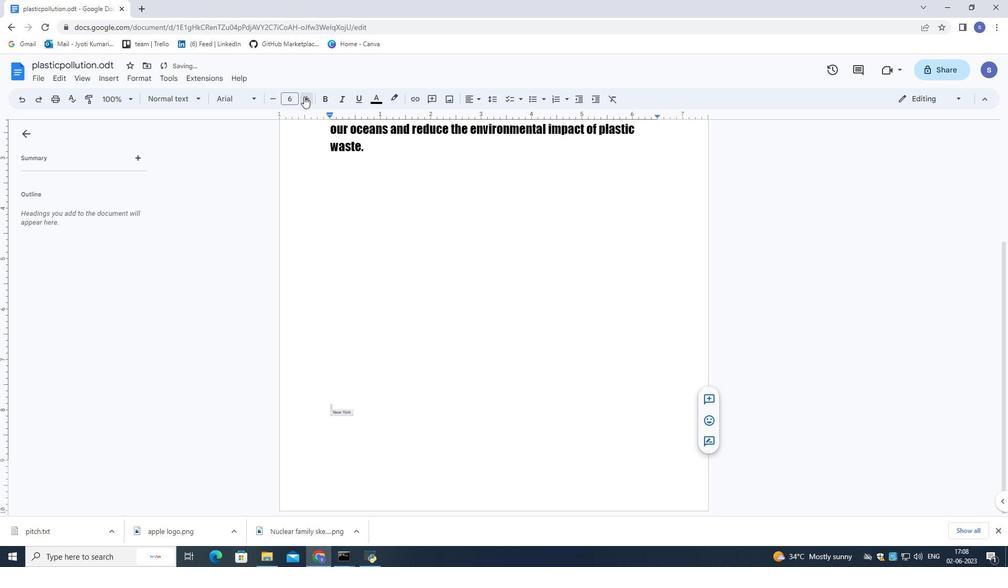 
Action: Mouse moved to (428, 414)
Screenshot: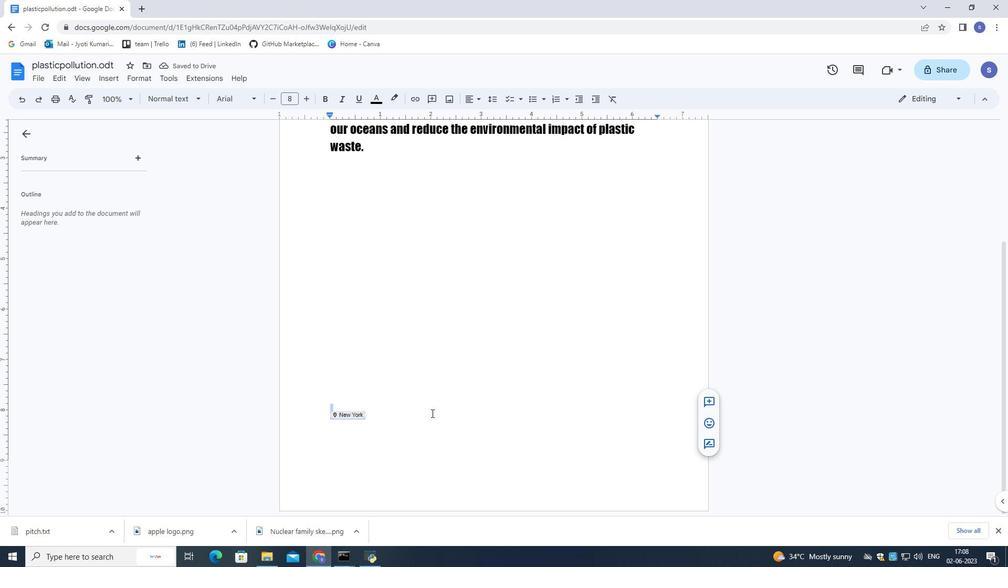 
Action: Mouse pressed left at (428, 414)
Screenshot: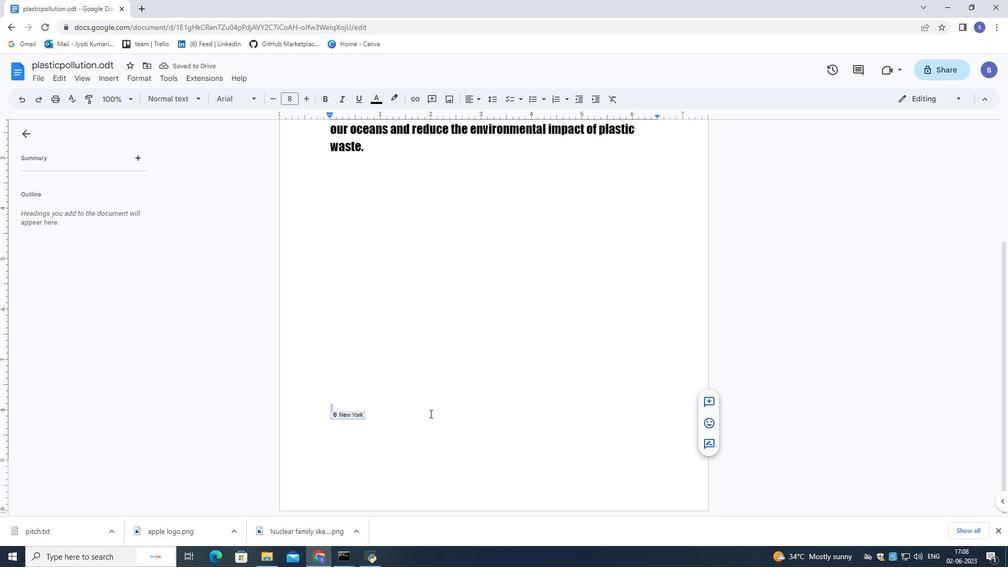 
Action: Mouse moved to (114, 79)
Screenshot: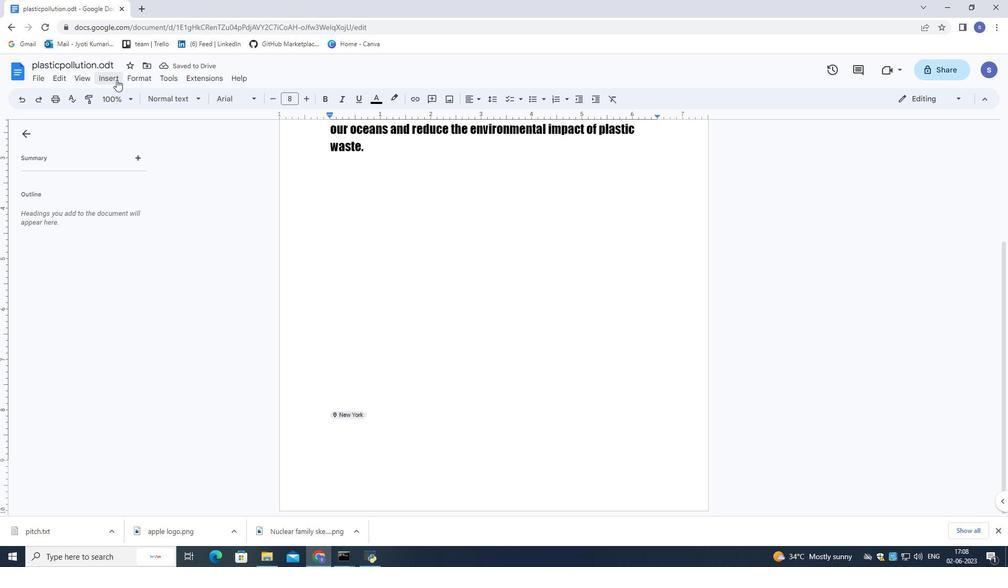 
Action: Mouse pressed left at (114, 79)
Screenshot: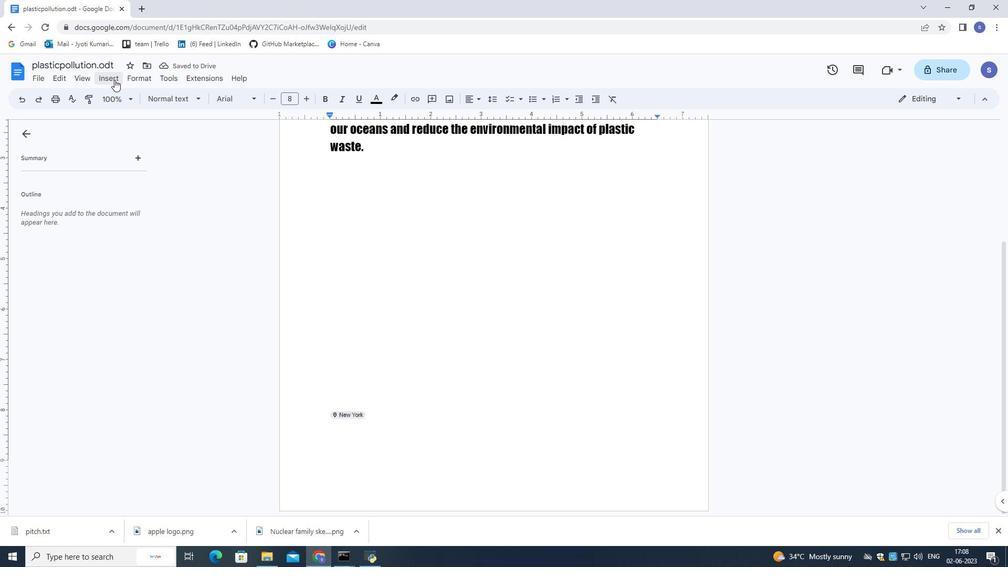 
Action: Mouse moved to (145, 226)
Screenshot: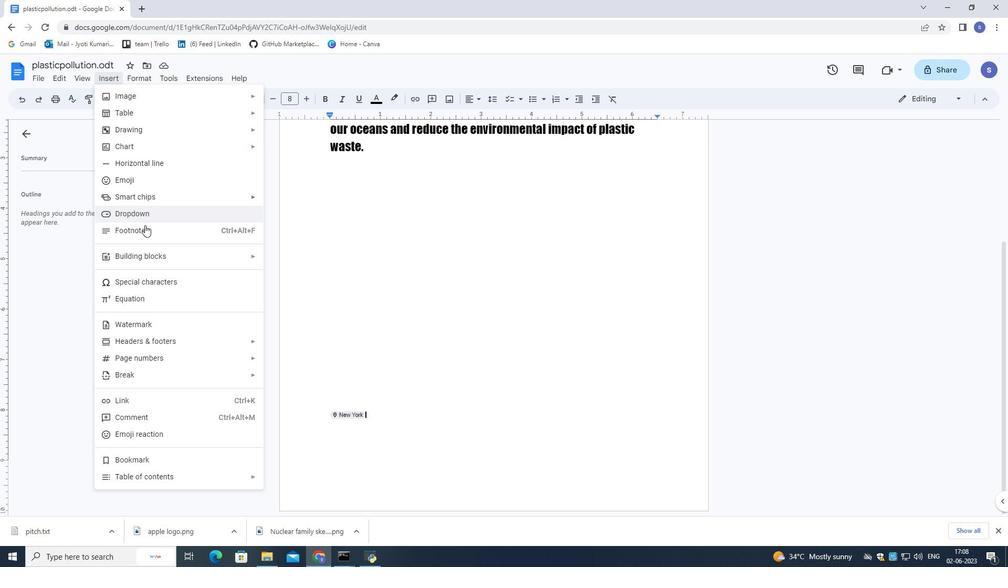 
Action: Mouse pressed left at (145, 226)
Screenshot: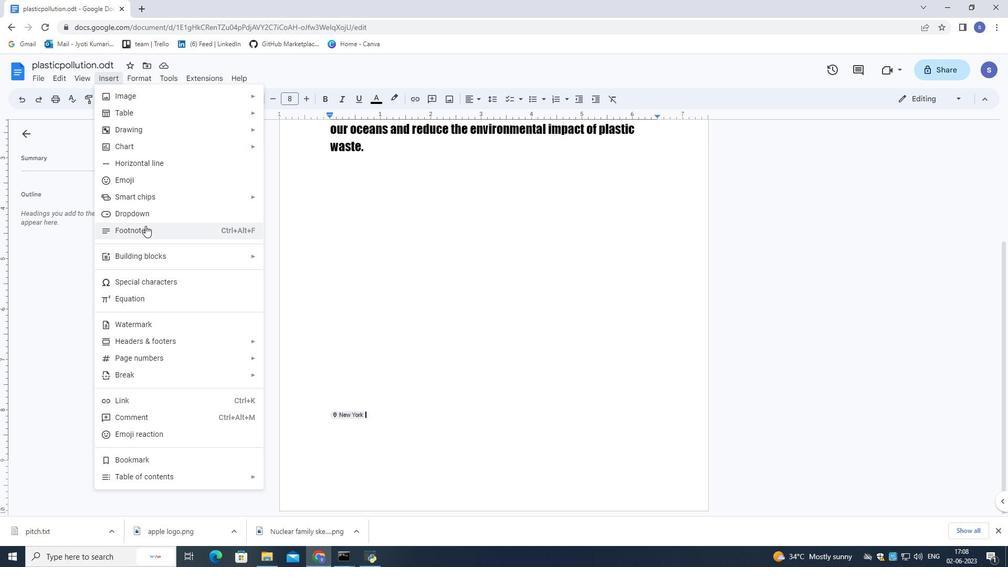 
Action: Mouse moved to (275, 322)
Screenshot: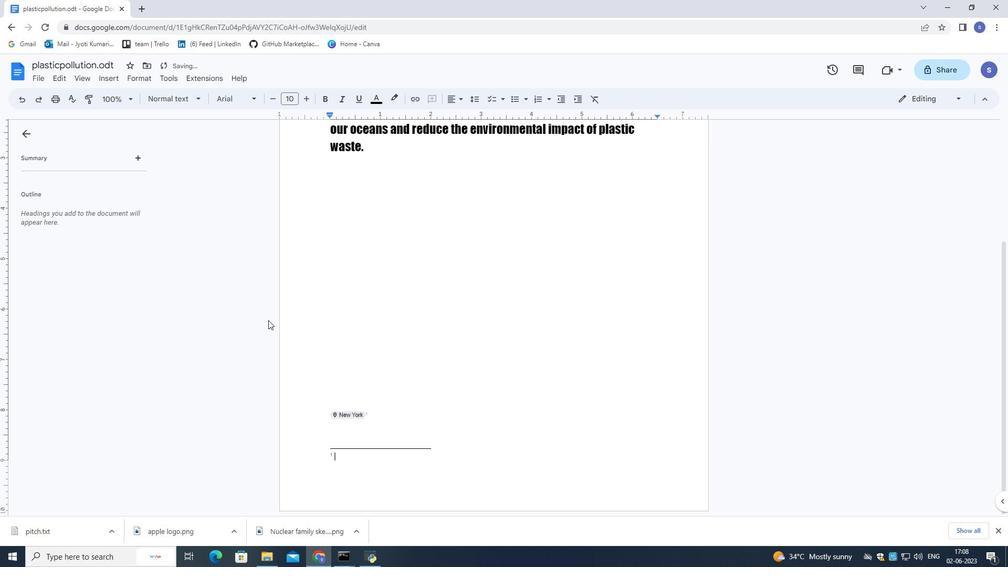
Action: Key pressed <Key.shift>The<Key.space>data<Key.space>was<Key.space>collected<Key.space>in<Key.space>2022
Screenshot: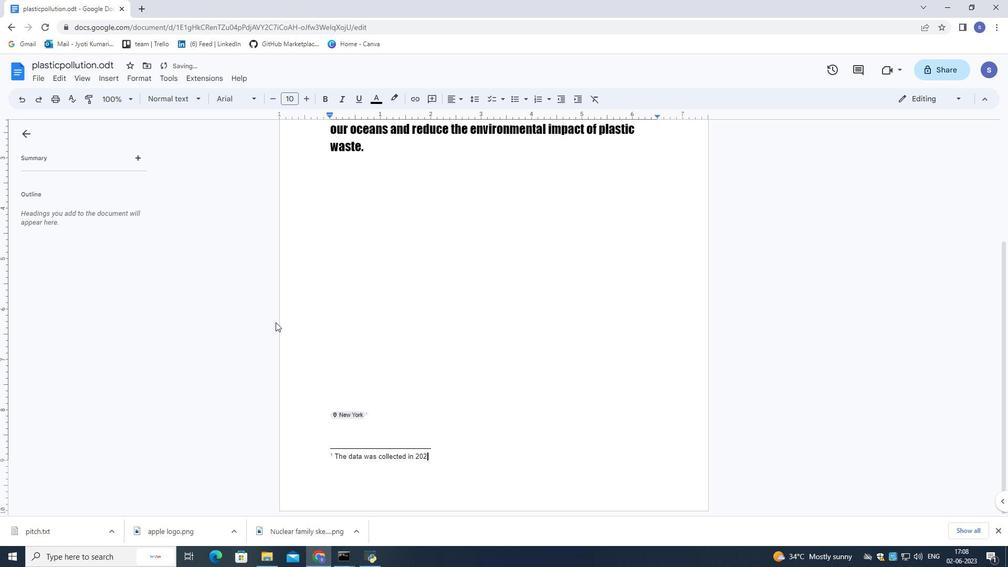 
Action: Mouse moved to (394, 334)
Screenshot: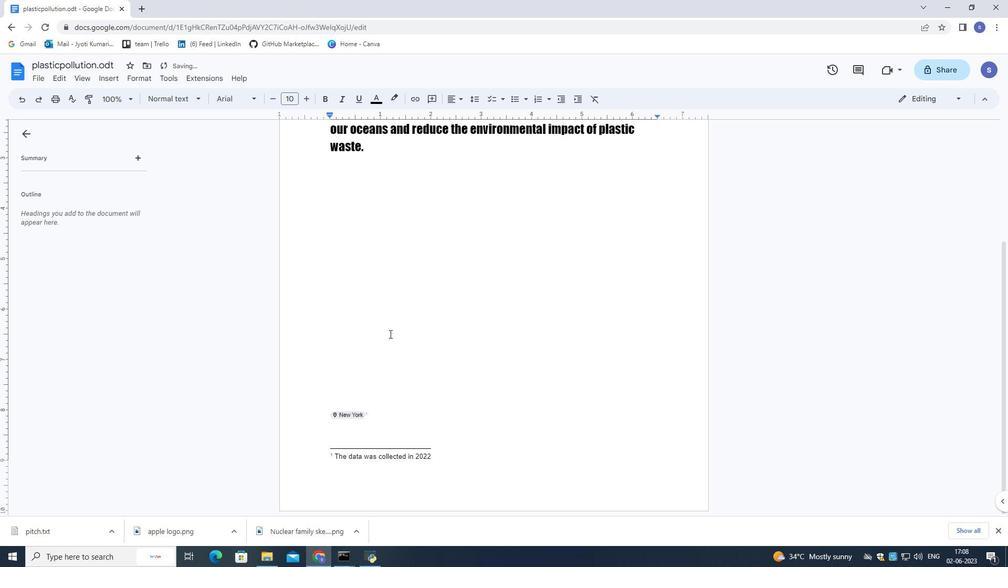 
Action: Mouse scrolled (394, 334) with delta (0, 0)
Screenshot: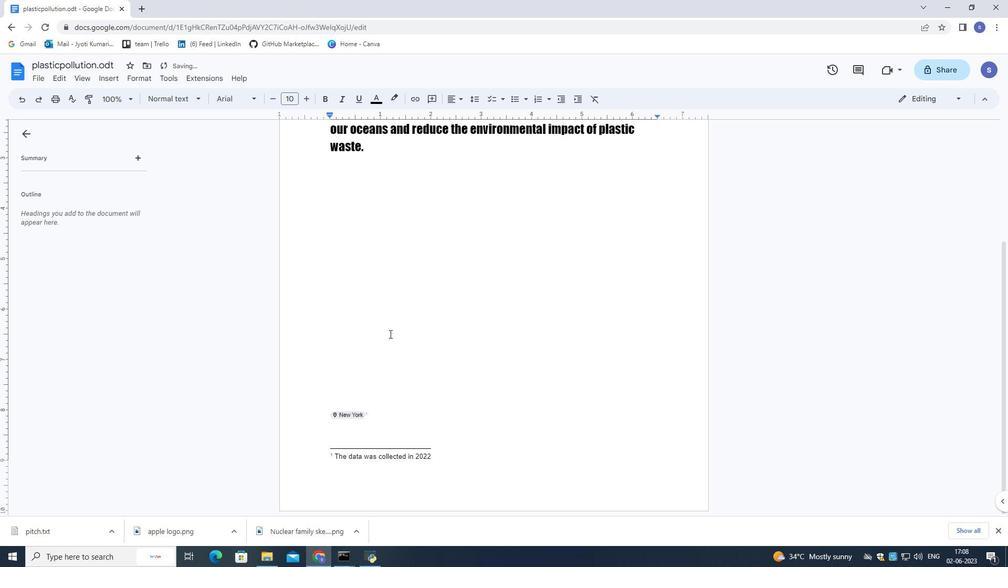
Action: Mouse scrolled (394, 334) with delta (0, 0)
Screenshot: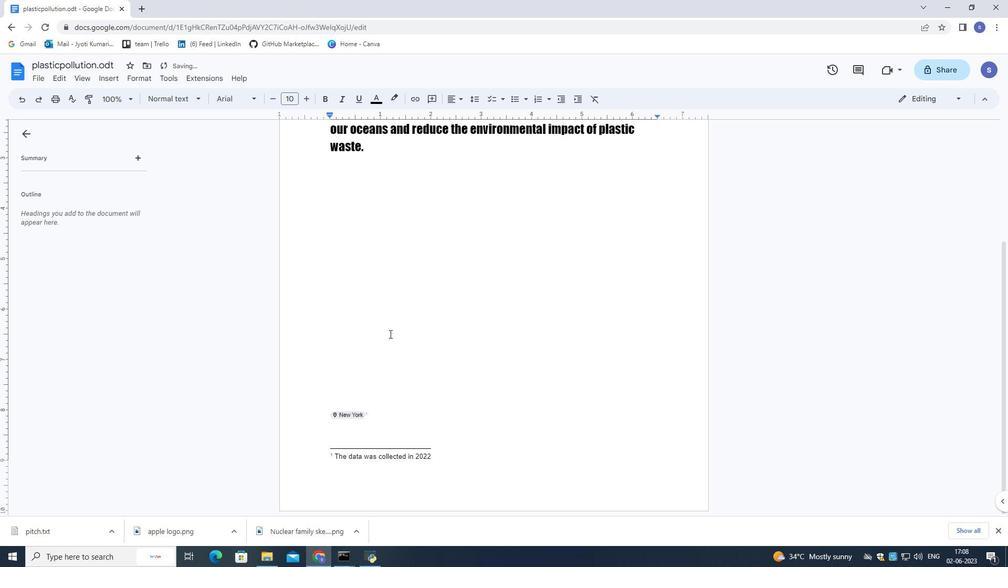 
Action: Mouse scrolled (394, 334) with delta (0, 0)
Screenshot: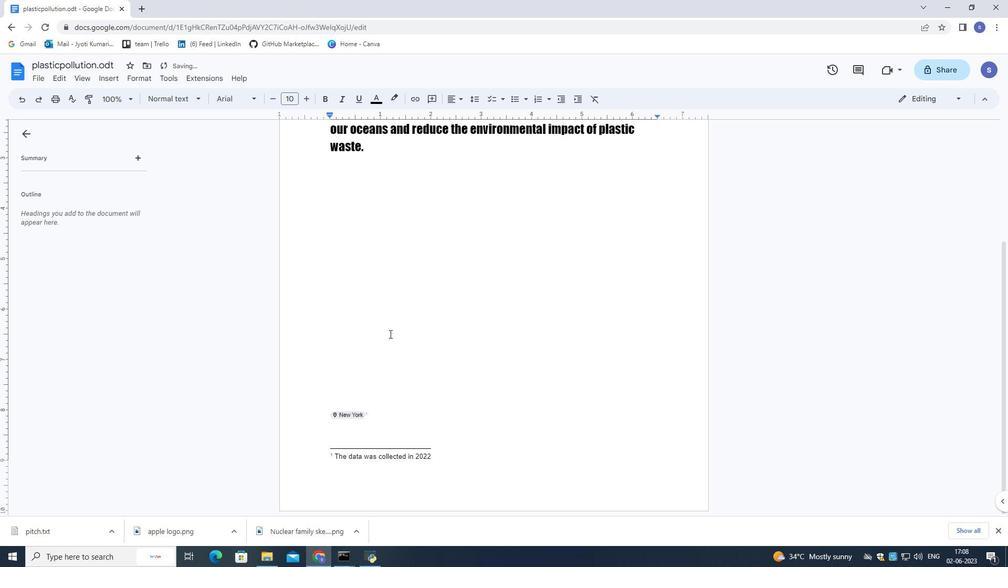 
Action: Mouse scrolled (394, 334) with delta (0, 0)
Screenshot: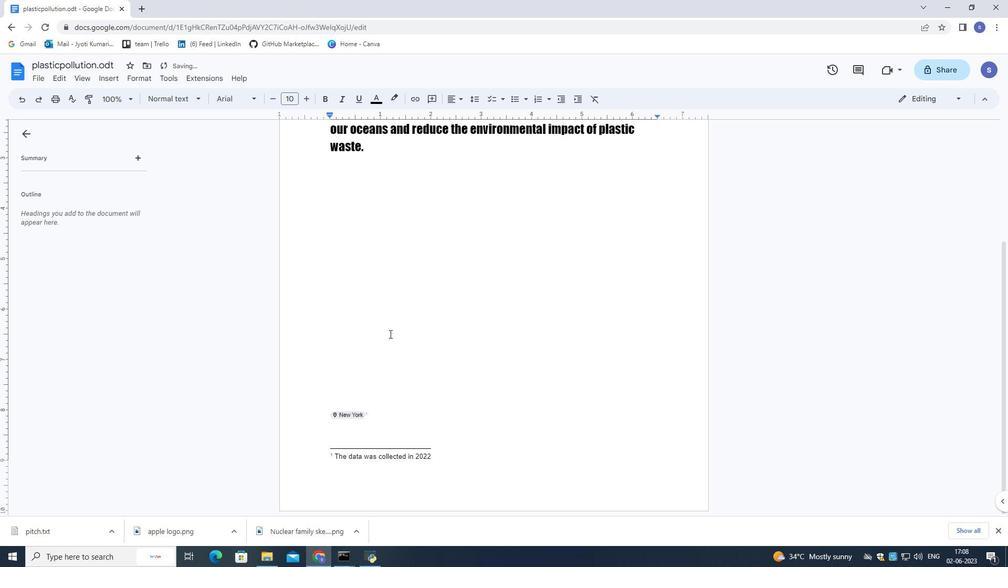 
Action: Mouse scrolled (394, 334) with delta (0, 0)
Screenshot: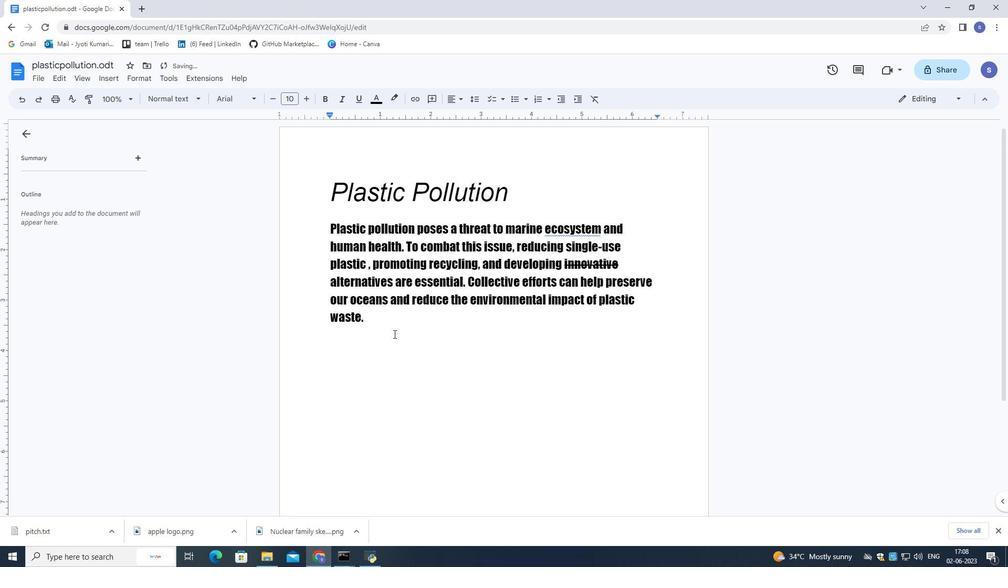 
Action: Mouse scrolled (394, 334) with delta (0, 0)
Screenshot: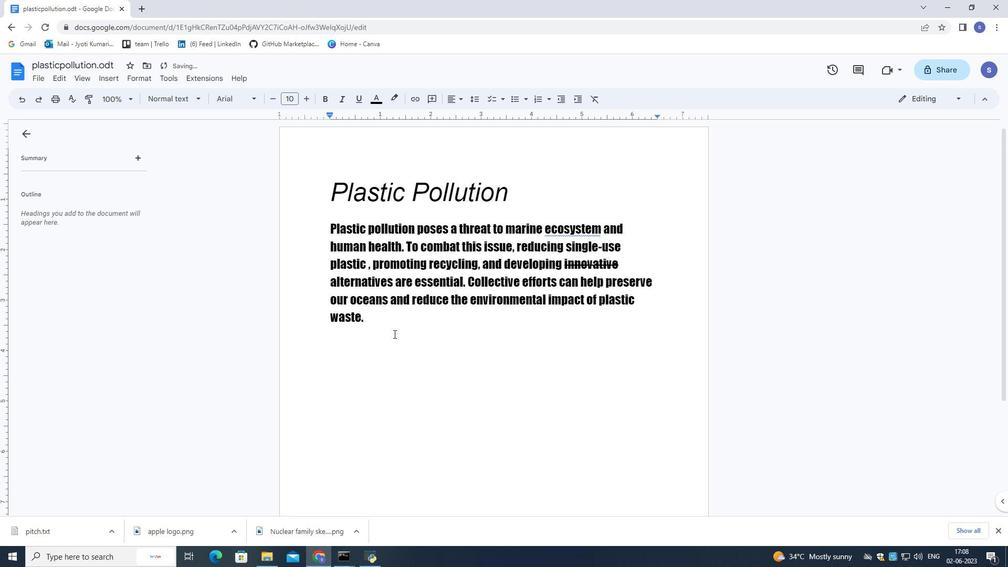 
Action: Mouse scrolled (394, 334) with delta (0, 0)
Screenshot: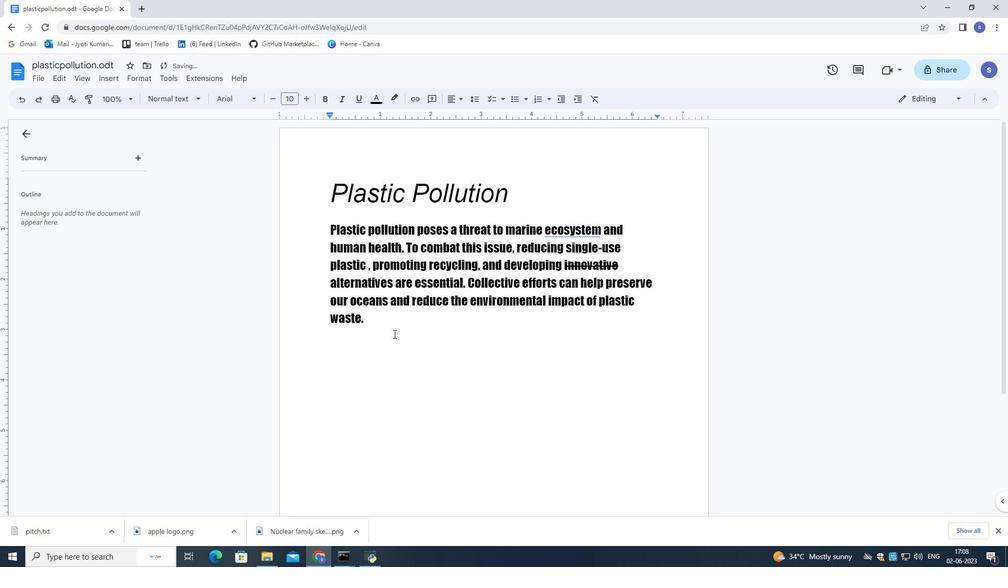 
